 Task: Search for 'theme park or attraction tickets' on Amazon and browse the results.
Action: Key pressed them<Key.space>park<Key.space>or<Key.space>attraction<Key.space>tickets<Key.space><Key.enter>
Screenshot: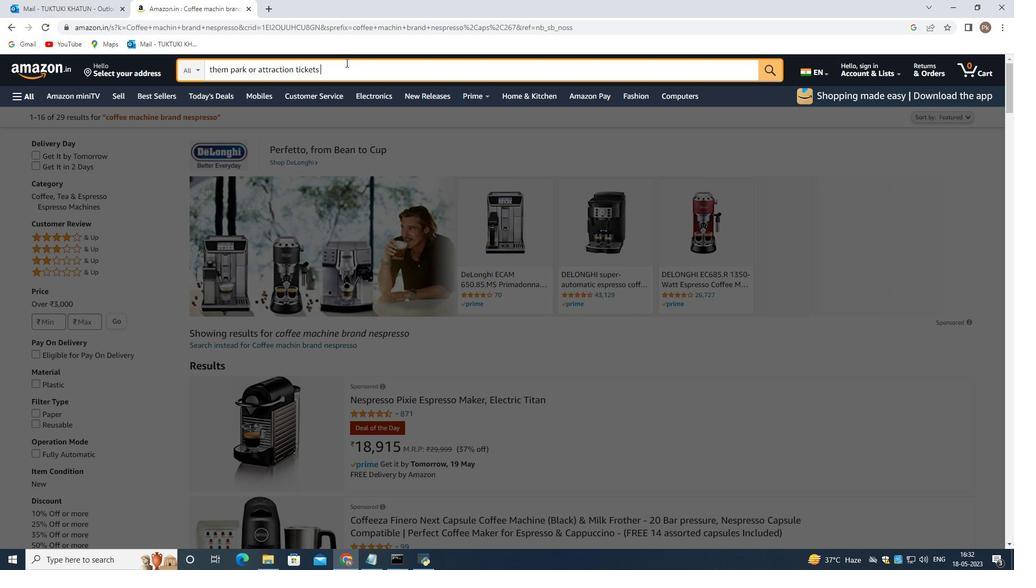 
Action: Mouse moved to (518, 298)
Screenshot: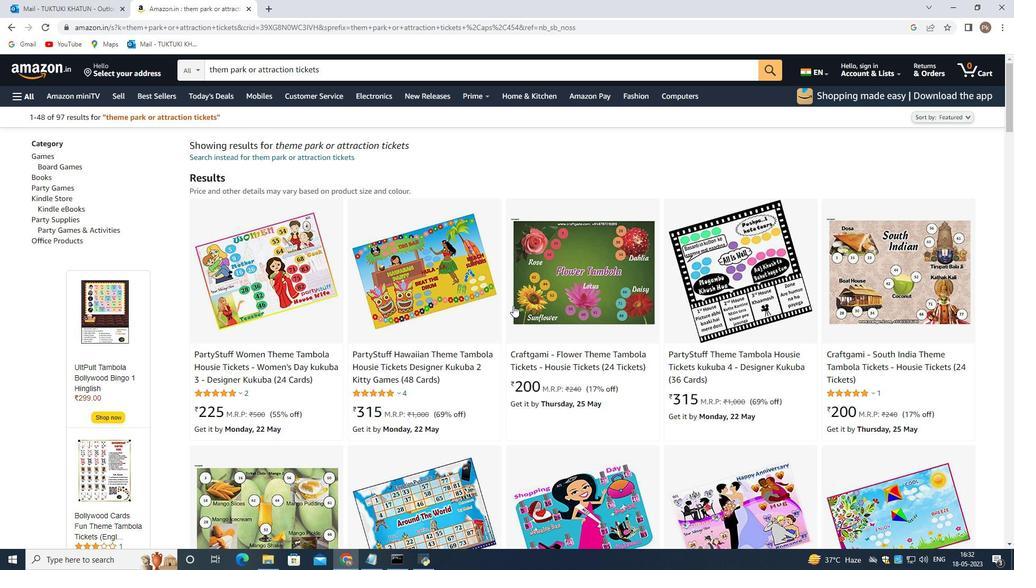 
Action: Mouse scrolled (518, 298) with delta (0, 0)
Screenshot: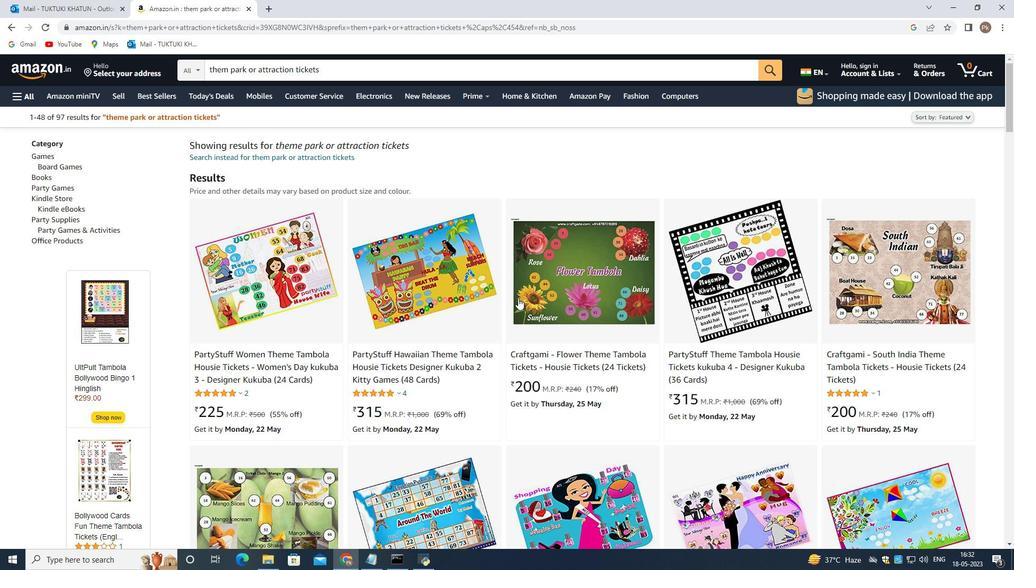 
Action: Mouse moved to (404, 274)
Screenshot: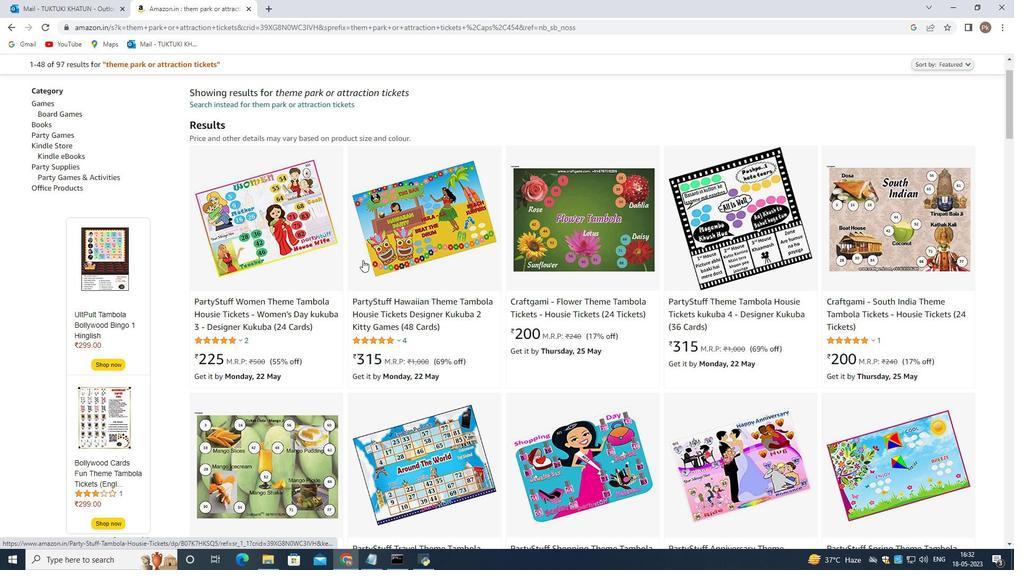 
Action: Mouse scrolled (404, 273) with delta (0, 0)
Screenshot: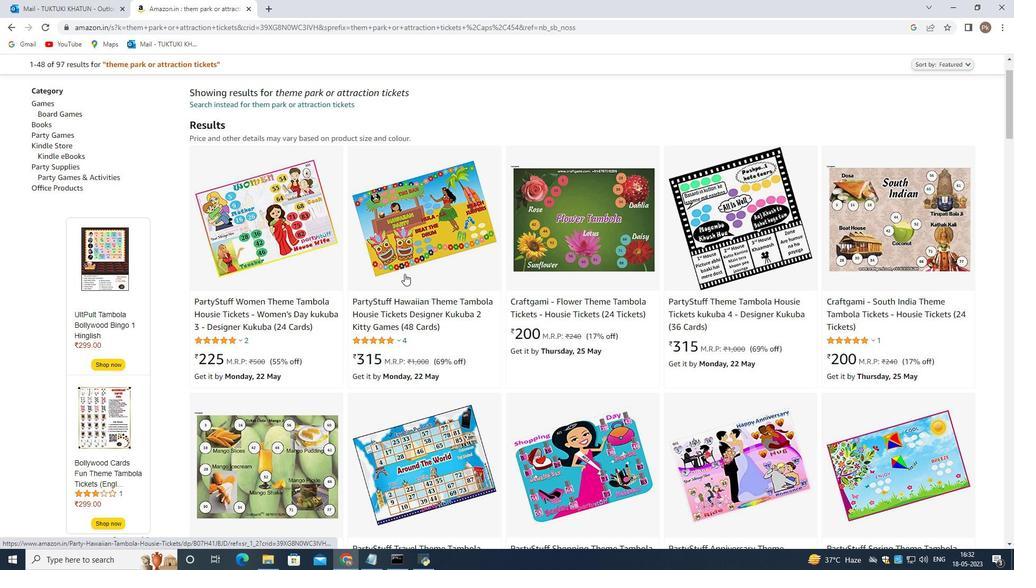 
Action: Mouse moved to (665, 317)
Screenshot: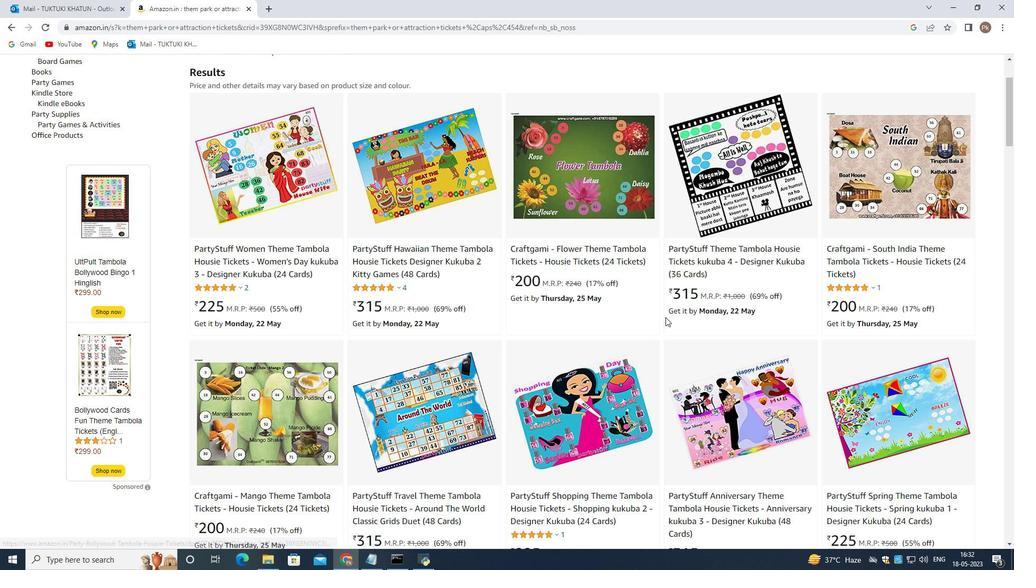 
Action: Mouse scrolled (665, 316) with delta (0, 0)
Screenshot: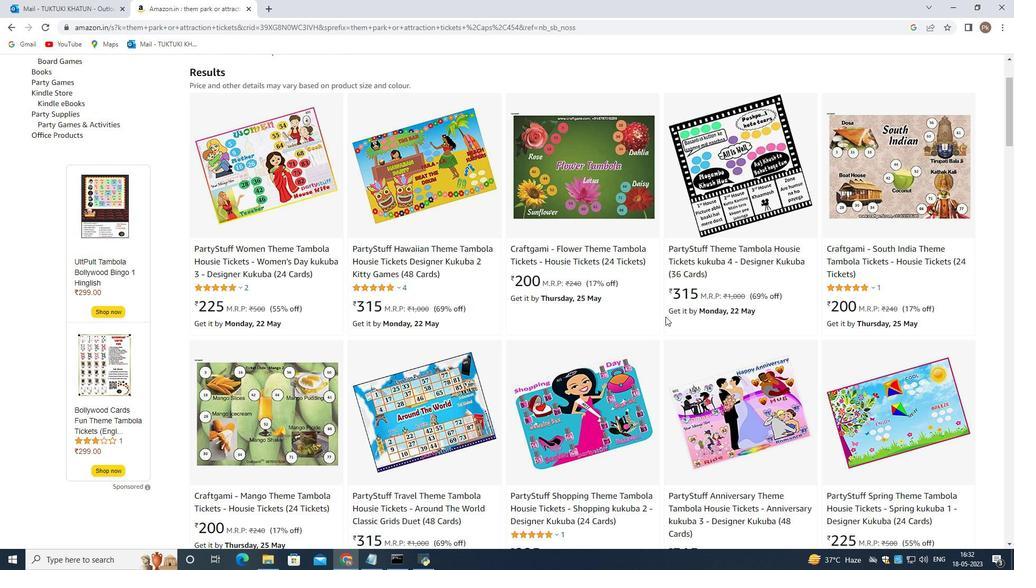 
Action: Mouse scrolled (665, 316) with delta (0, 0)
Screenshot: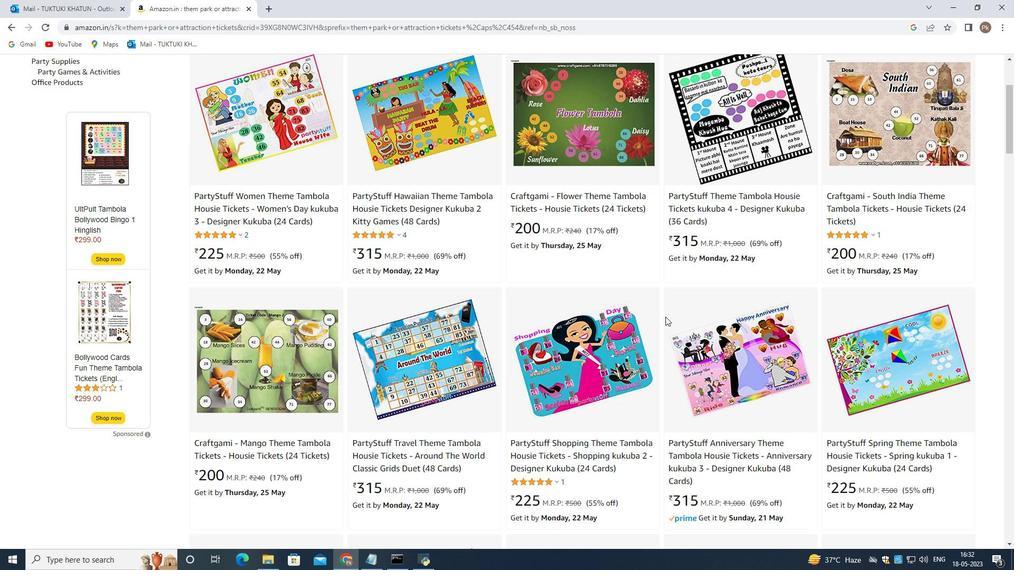 
Action: Mouse scrolled (665, 316) with delta (0, 0)
Screenshot: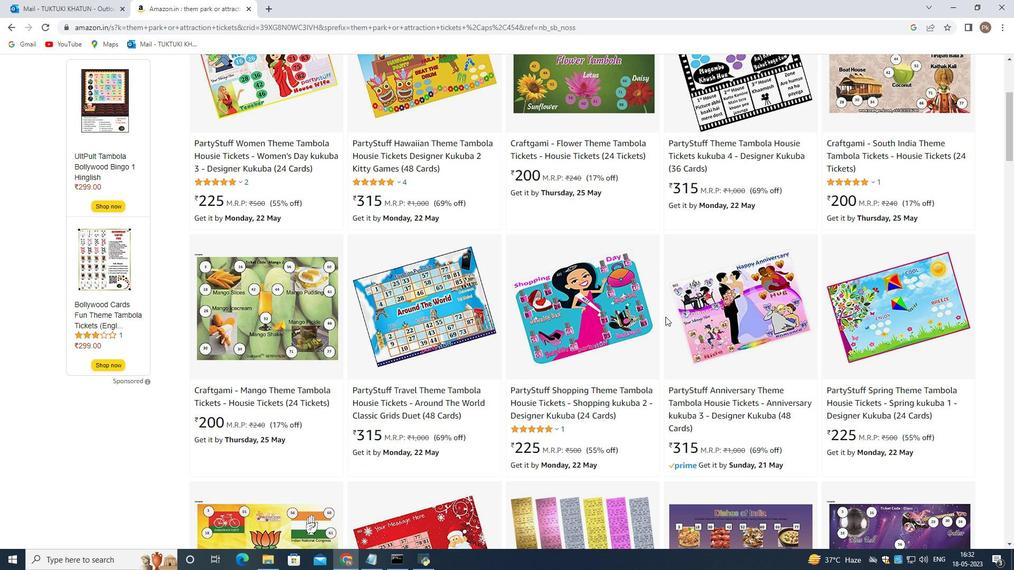 
Action: Mouse scrolled (665, 316) with delta (0, 0)
Screenshot: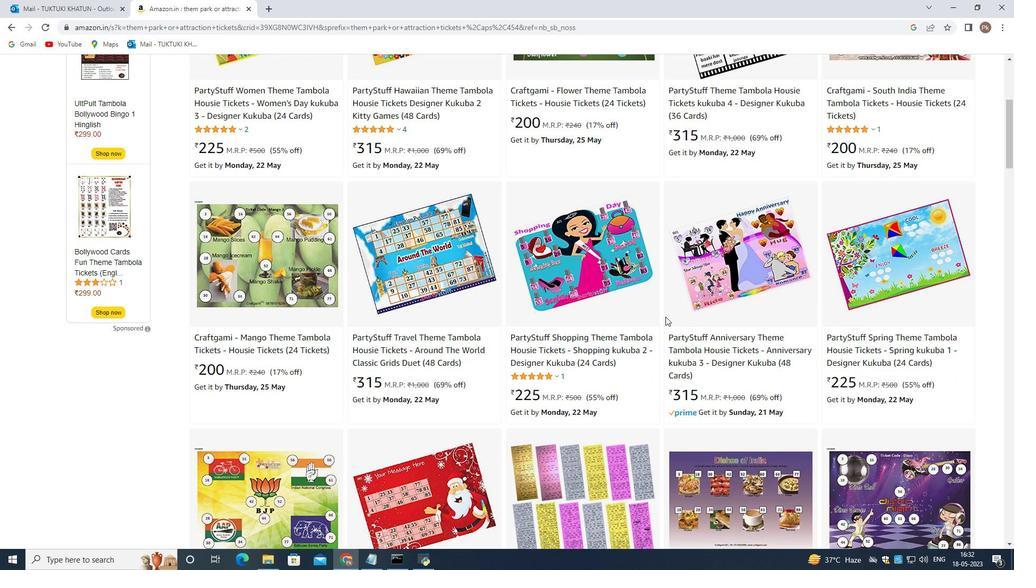 
Action: Mouse scrolled (665, 316) with delta (0, 0)
Screenshot: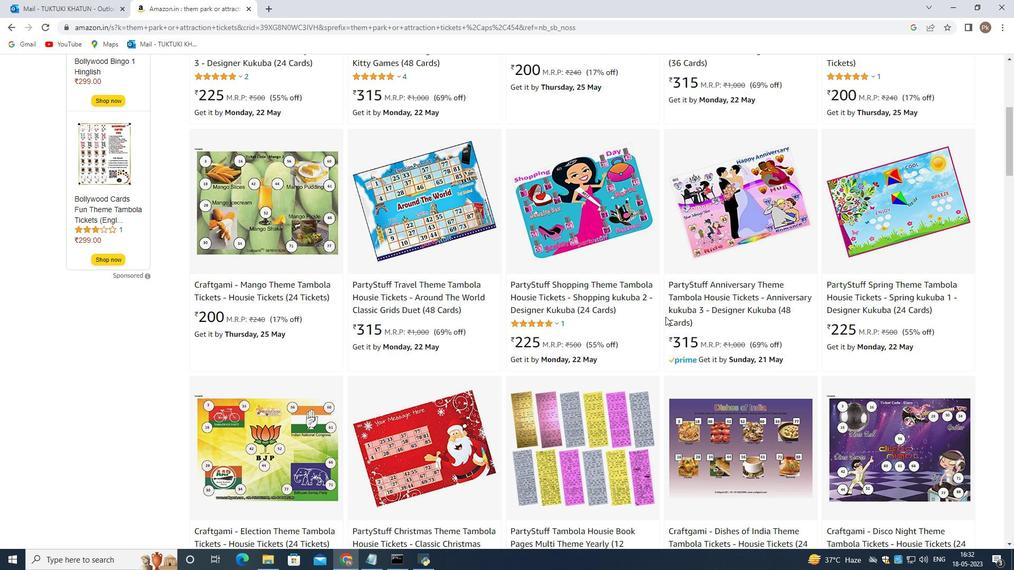 
Action: Mouse scrolled (665, 316) with delta (0, 0)
Screenshot: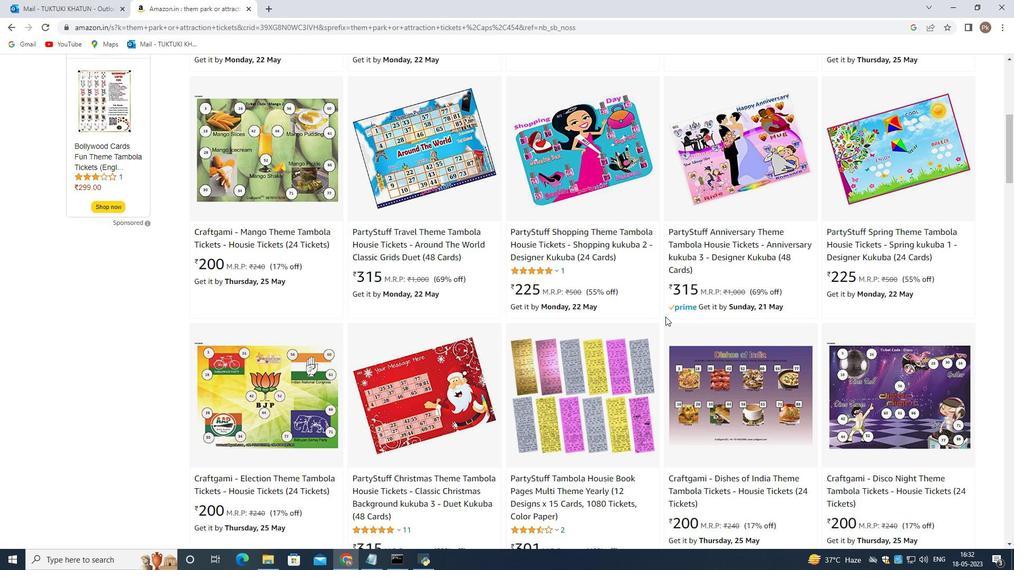
Action: Mouse scrolled (665, 316) with delta (0, 0)
Screenshot: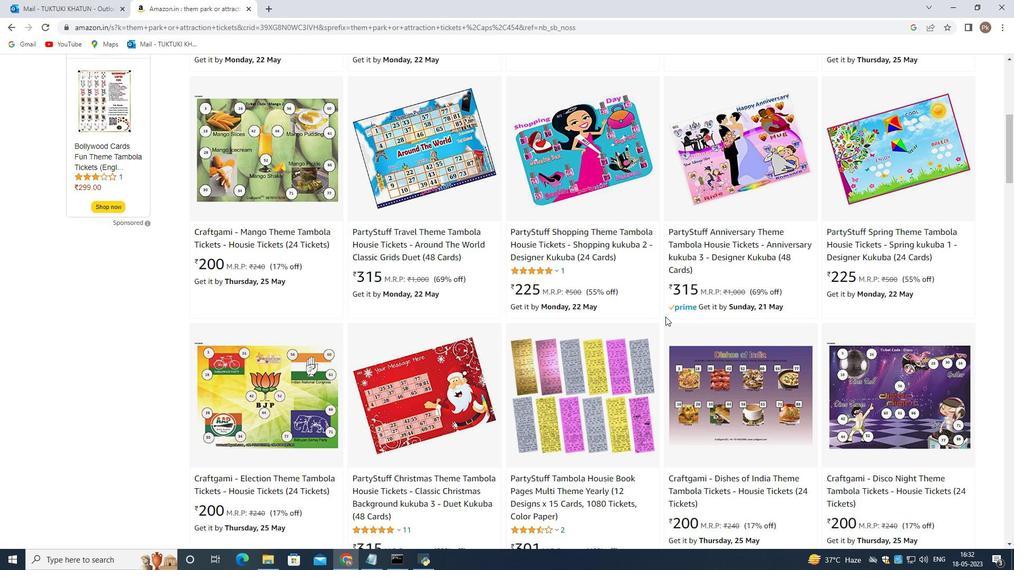 
Action: Mouse scrolled (665, 316) with delta (0, 0)
Screenshot: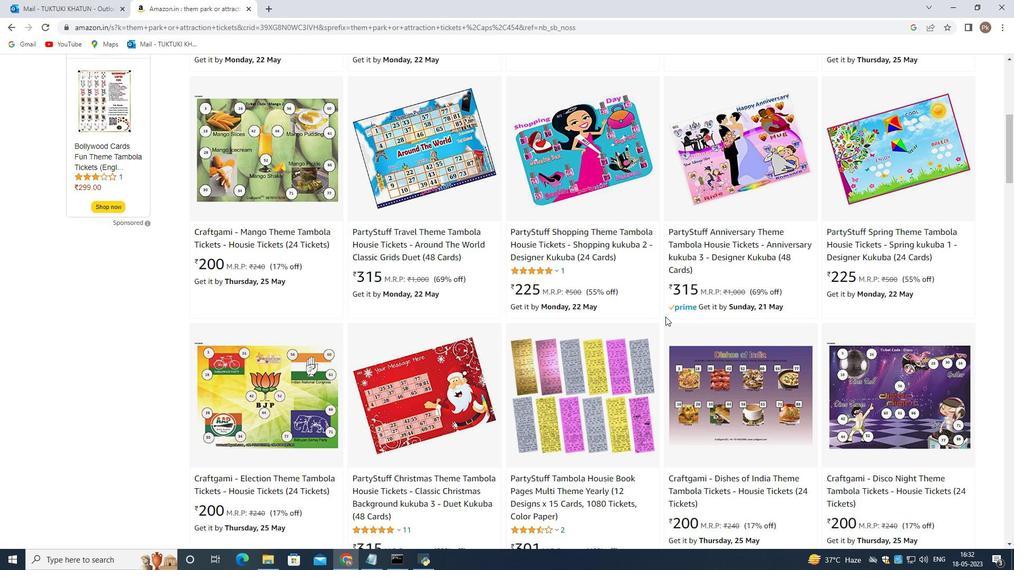 
Action: Mouse moved to (700, 326)
Screenshot: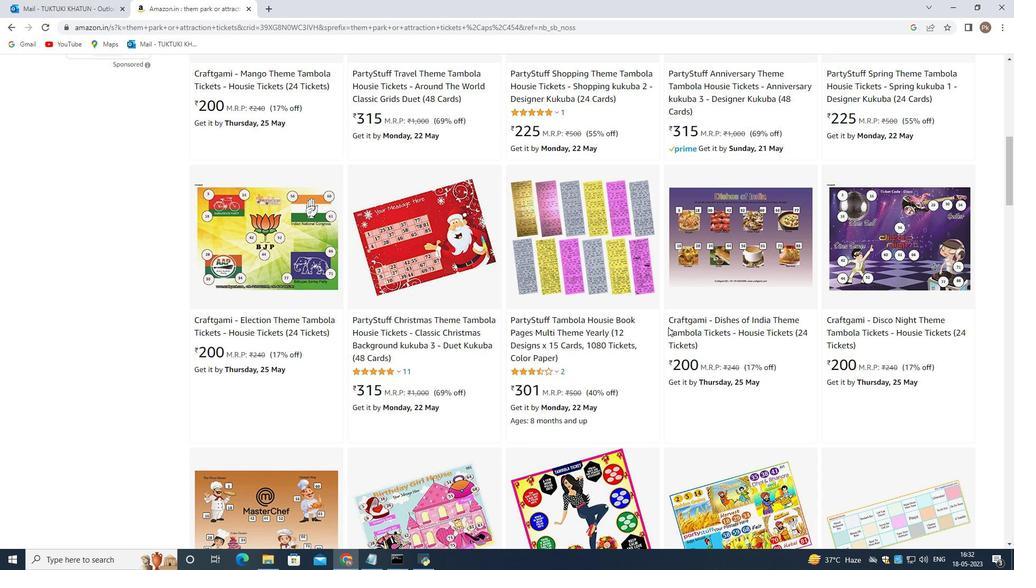 
Action: Mouse scrolled (700, 326) with delta (0, 0)
Screenshot: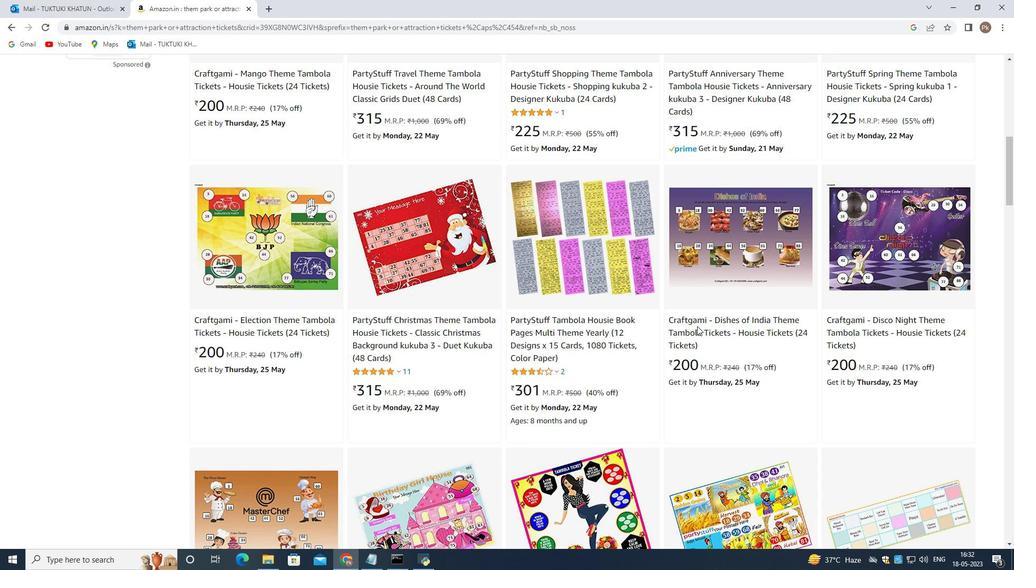 
Action: Mouse scrolled (700, 326) with delta (0, 0)
Screenshot: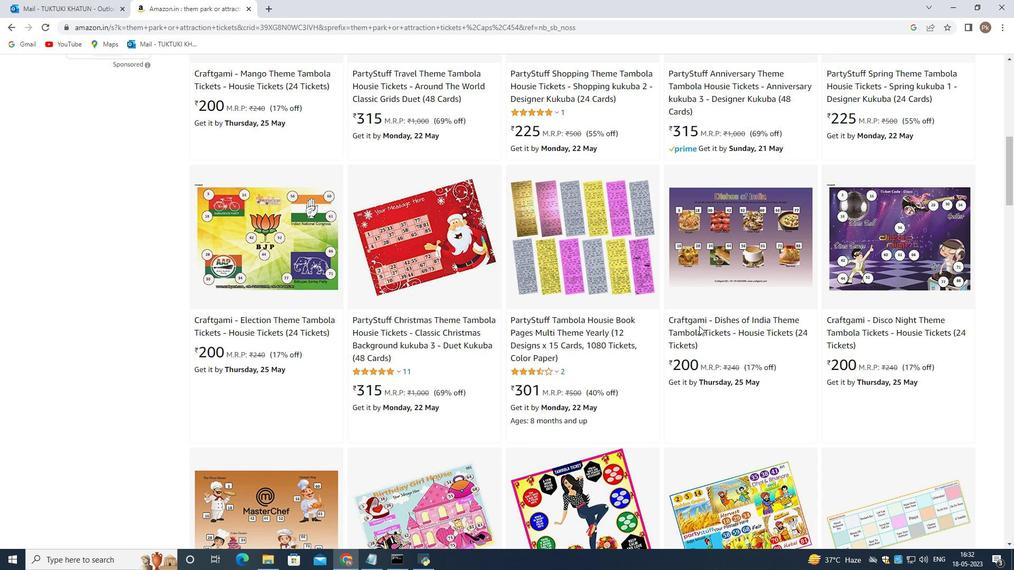 
Action: Mouse moved to (735, 331)
Screenshot: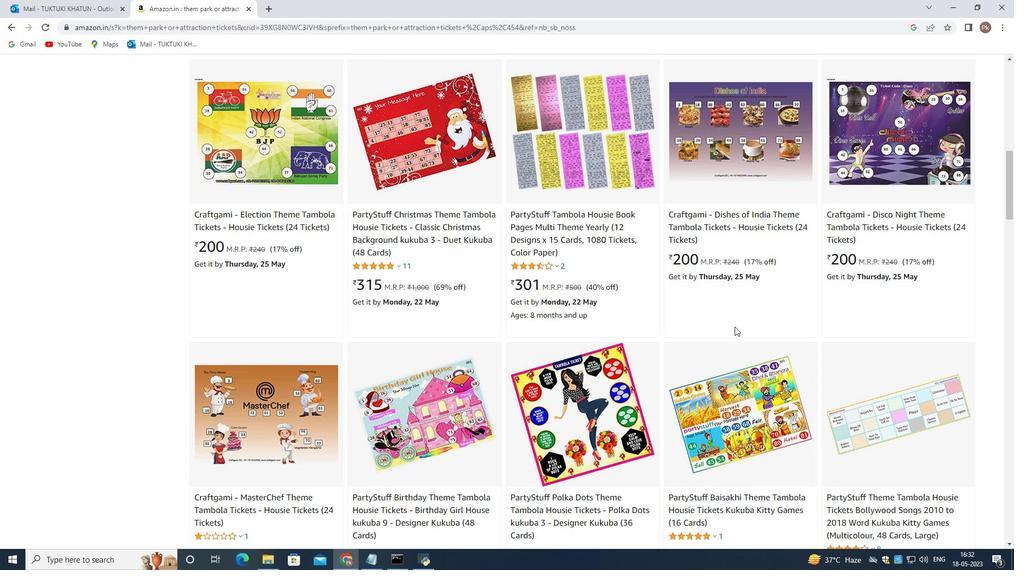 
Action: Mouse scrolled (735, 330) with delta (0, 0)
Screenshot: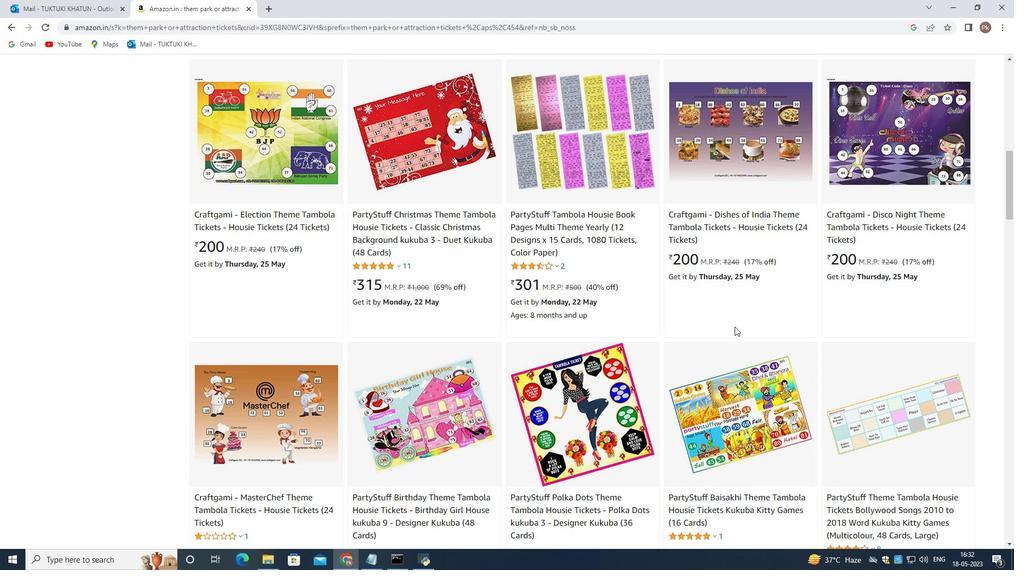 
Action: Mouse moved to (733, 335)
Screenshot: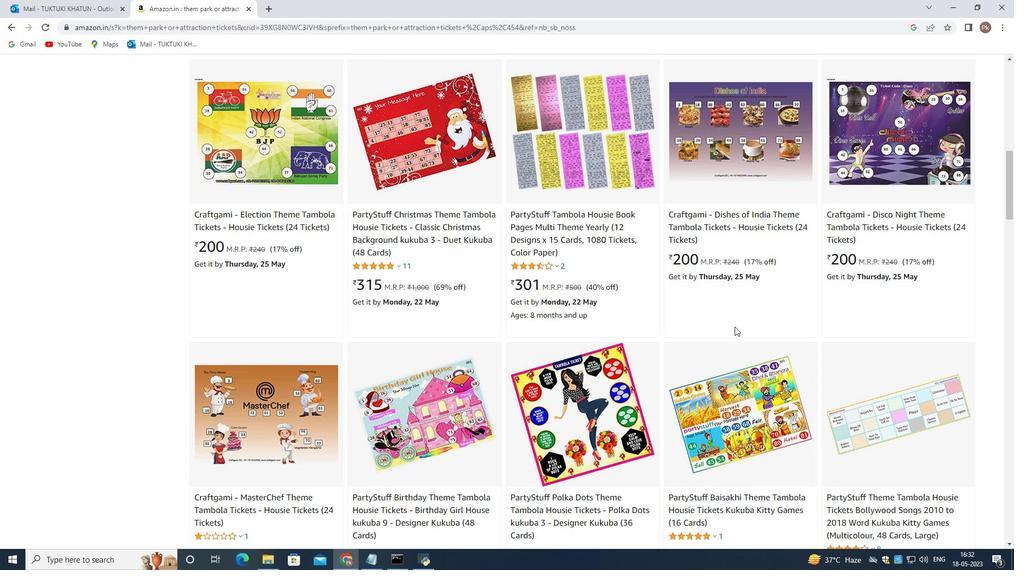 
Action: Mouse scrolled (733, 334) with delta (0, 0)
Screenshot: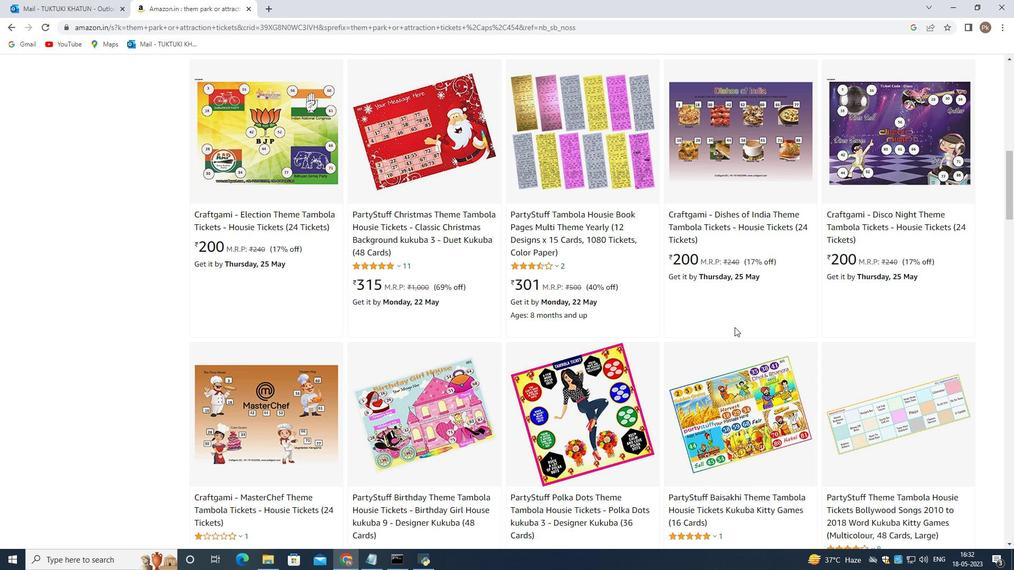 
Action: Mouse moved to (720, 334)
Screenshot: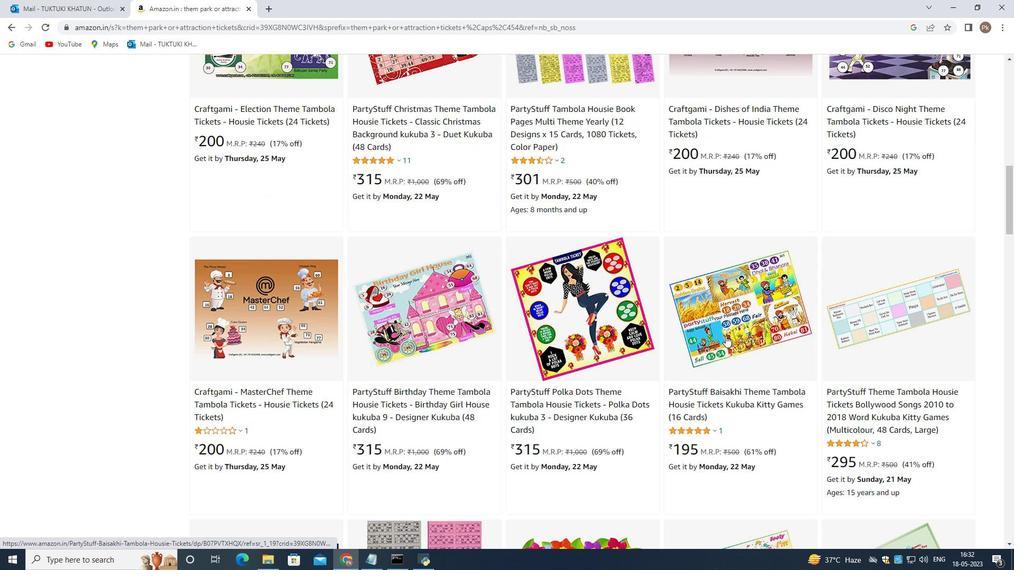 
Action: Mouse scrolled (720, 333) with delta (0, 0)
Screenshot: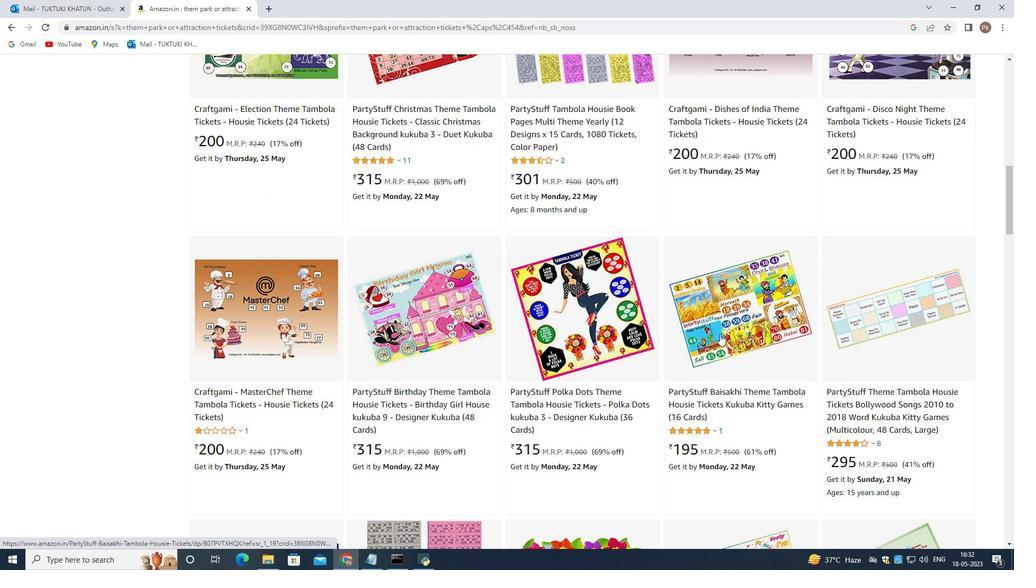 
Action: Mouse scrolled (720, 333) with delta (0, 0)
Screenshot: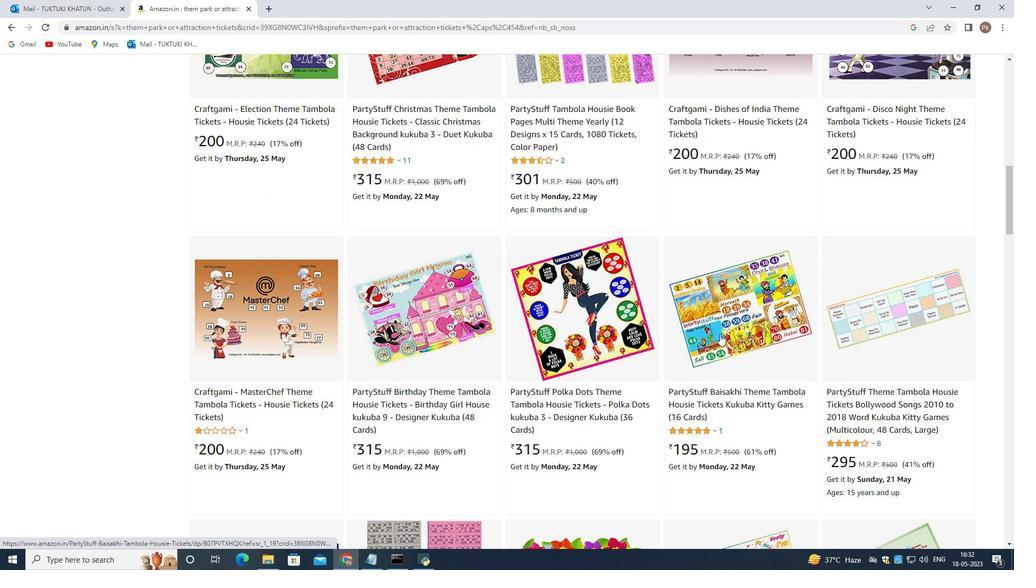 
Action: Mouse moved to (670, 363)
Screenshot: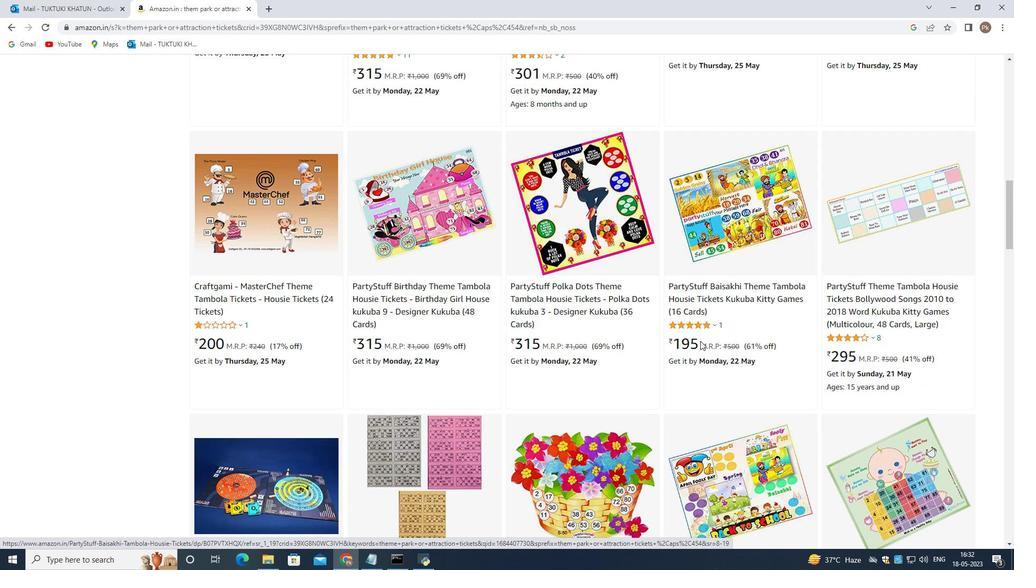 
Action: Mouse scrolled (670, 363) with delta (0, 0)
Screenshot: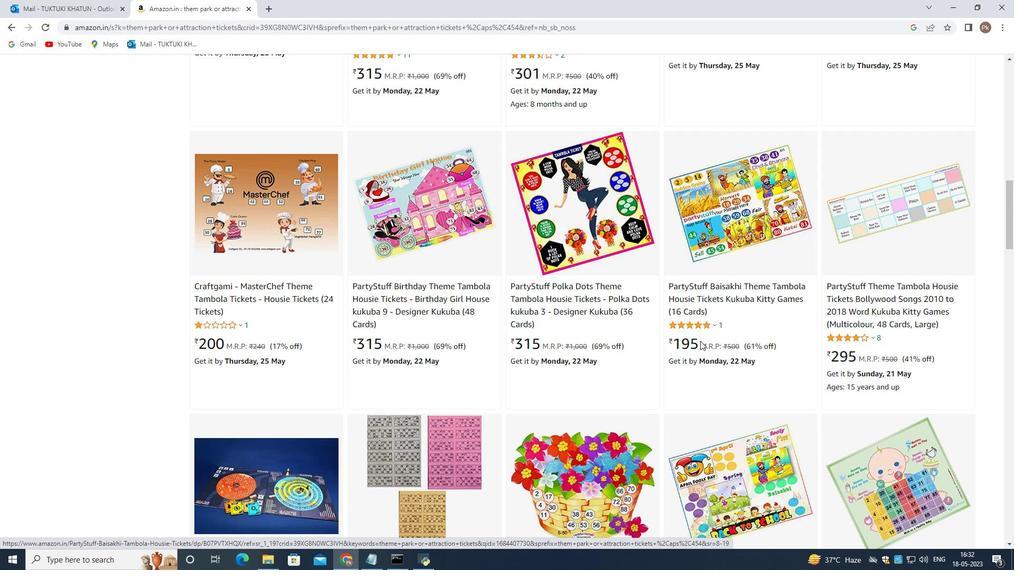 
Action: Mouse moved to (669, 365)
Screenshot: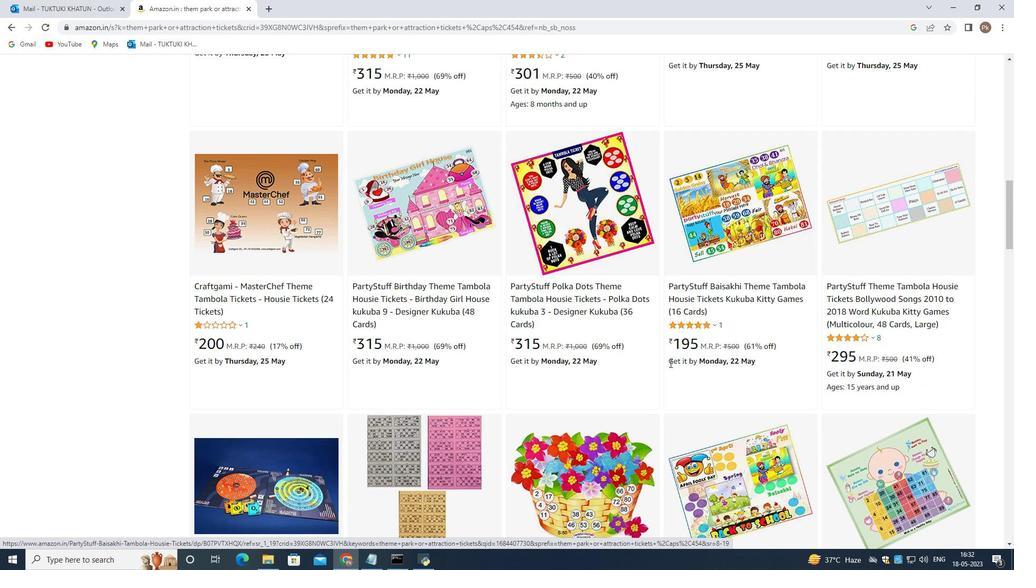 
Action: Mouse scrolled (669, 364) with delta (0, 0)
Screenshot: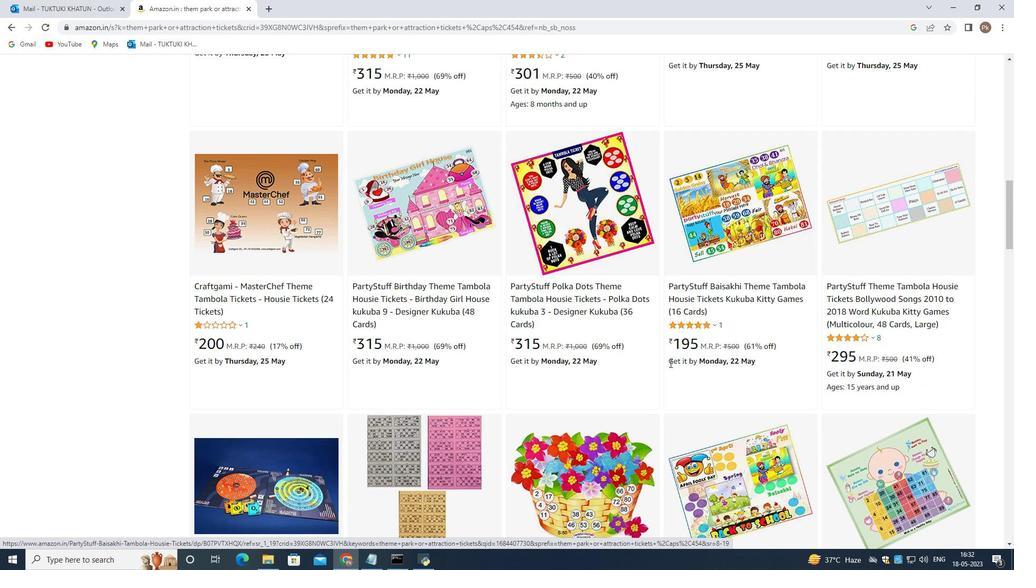 
Action: Mouse moved to (668, 366)
Screenshot: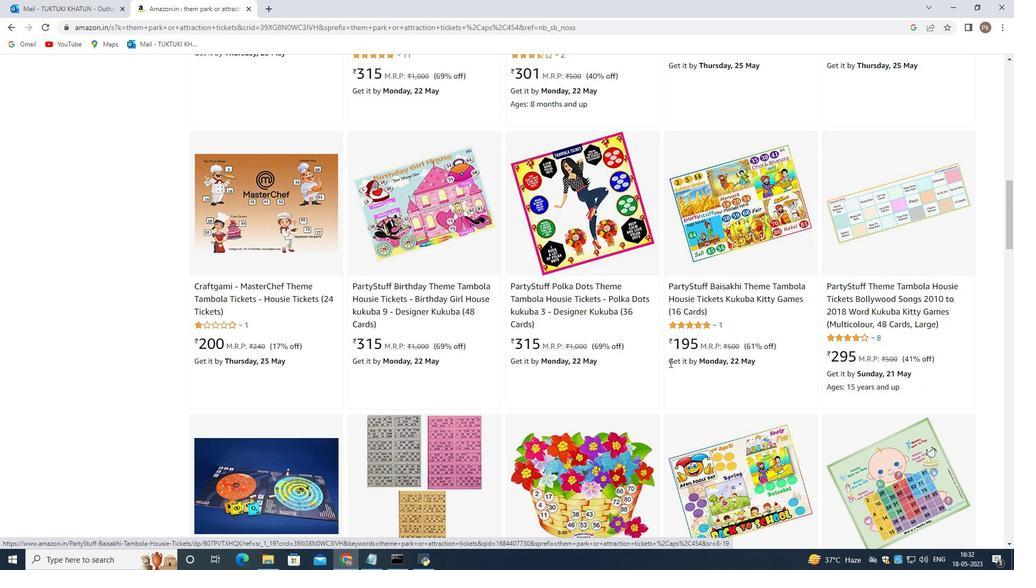 
Action: Mouse scrolled (668, 365) with delta (0, 0)
Screenshot: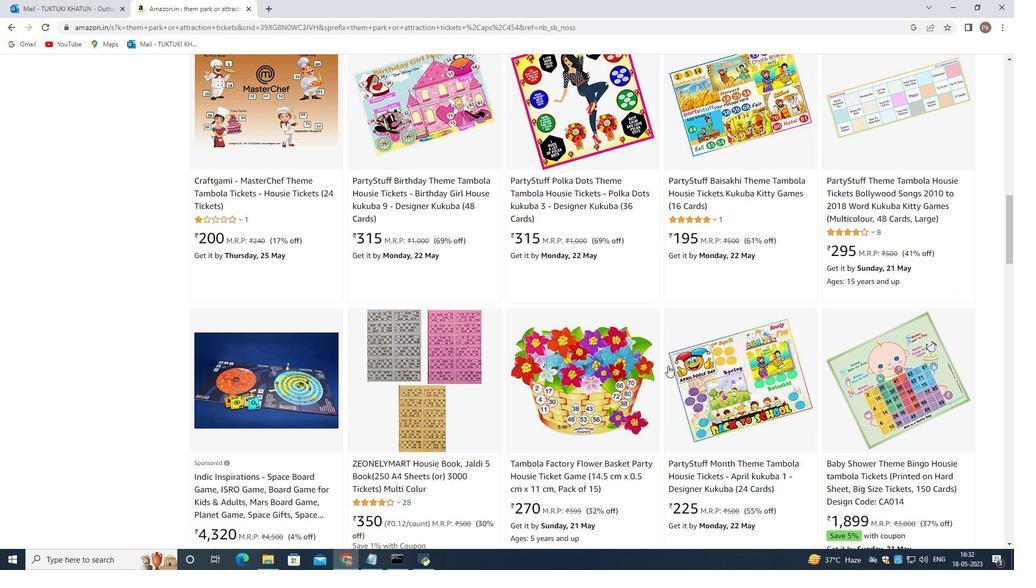 
Action: Mouse moved to (667, 366)
Screenshot: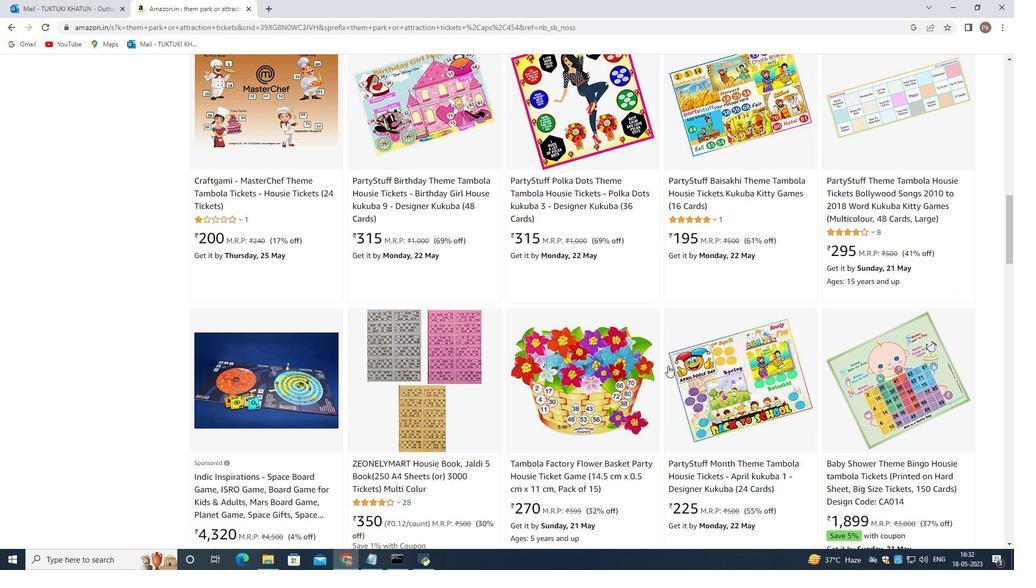 
Action: Mouse scrolled (667, 365) with delta (0, 0)
Screenshot: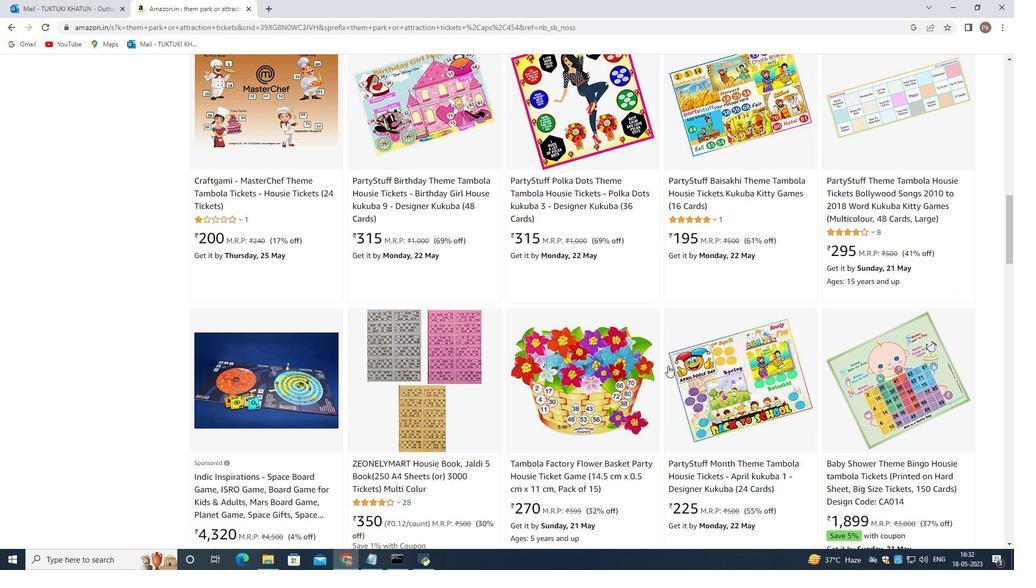 
Action: Mouse moved to (409, 347)
Screenshot: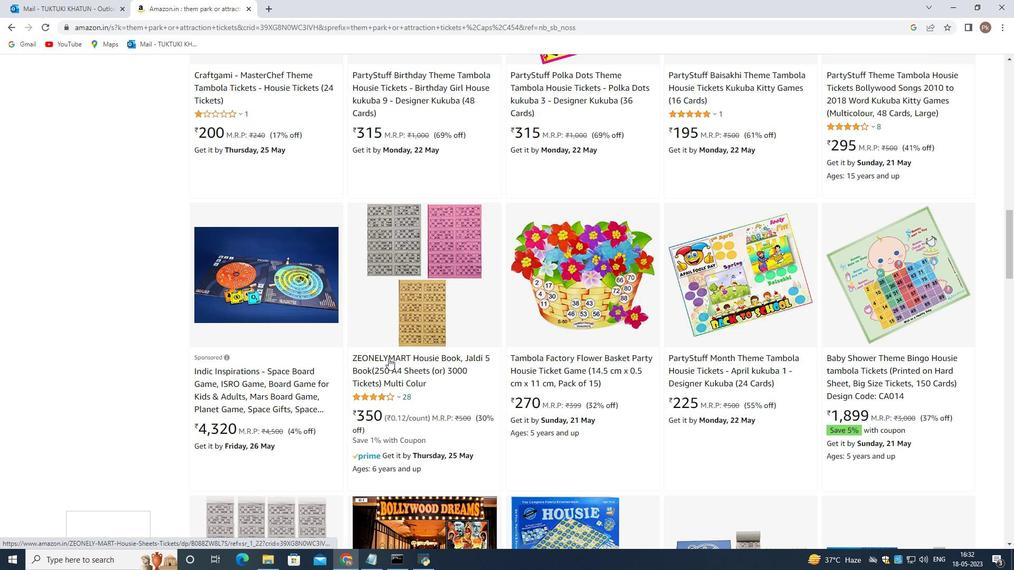 
Action: Mouse scrolled (409, 346) with delta (0, 0)
Screenshot: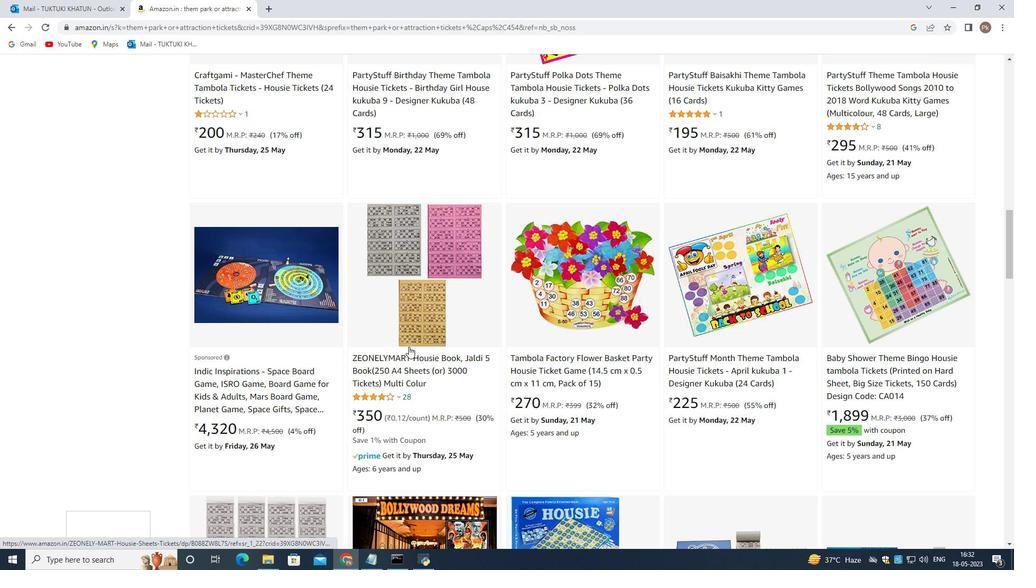 
Action: Mouse scrolled (409, 346) with delta (0, 0)
Screenshot: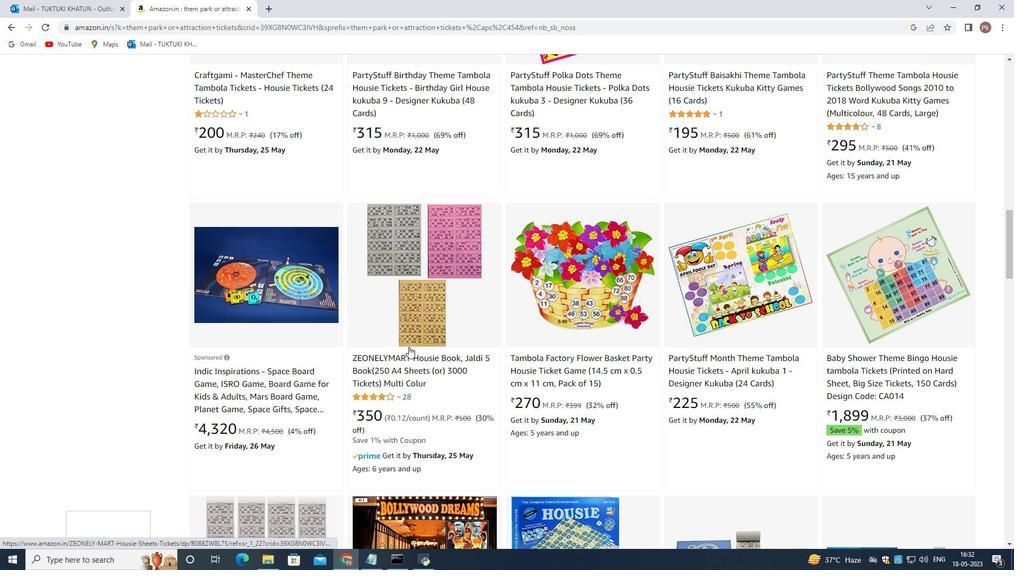 
Action: Mouse moved to (602, 304)
Screenshot: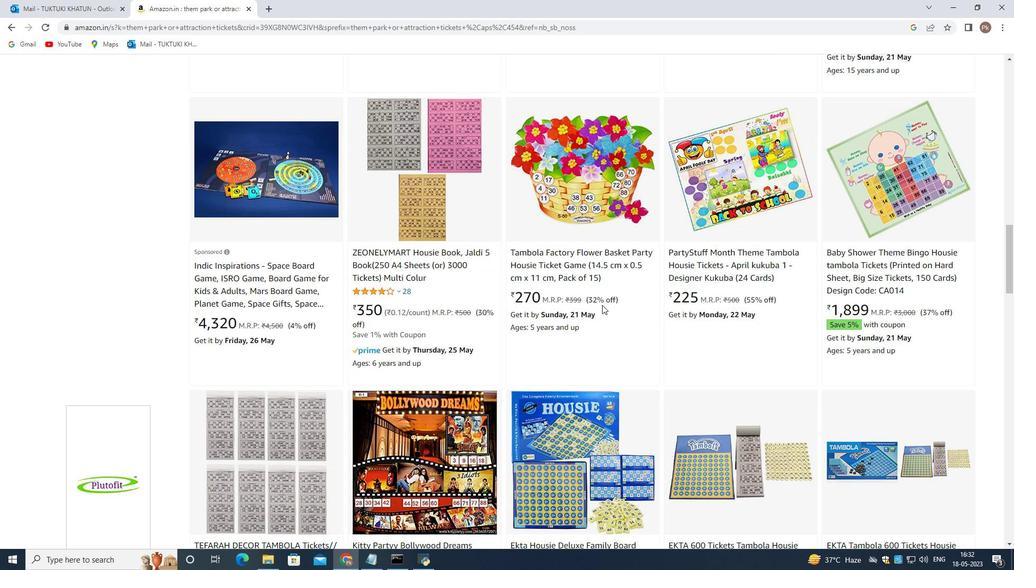 
Action: Mouse scrolled (602, 304) with delta (0, 0)
Screenshot: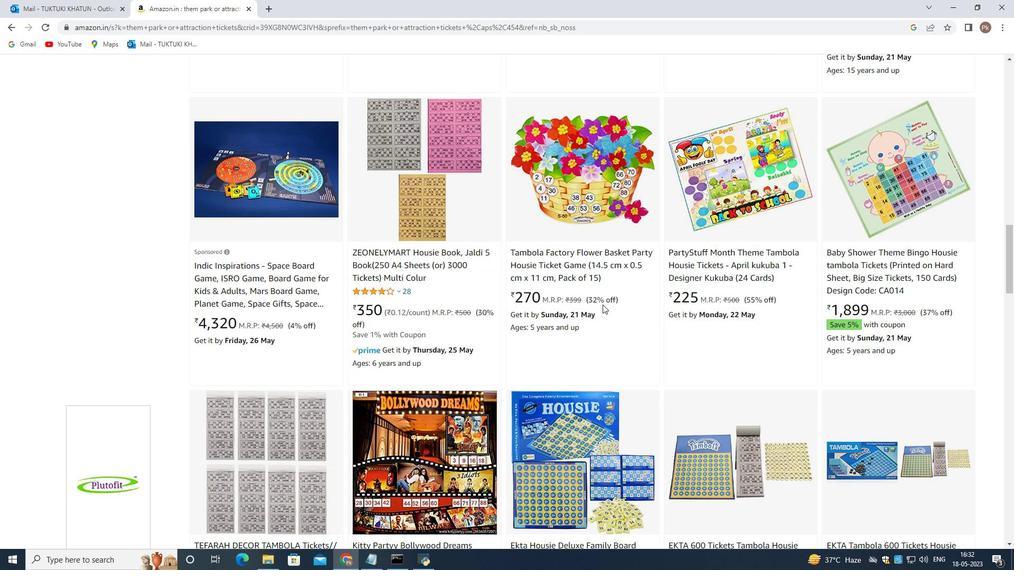 
Action: Mouse moved to (592, 311)
Screenshot: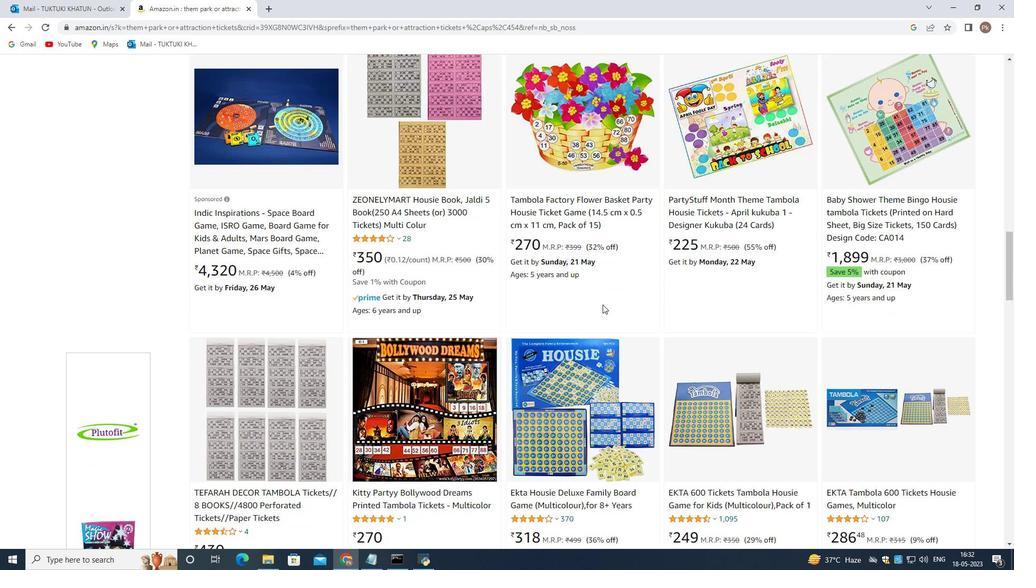 
Action: Mouse scrolled (592, 310) with delta (0, 0)
Screenshot: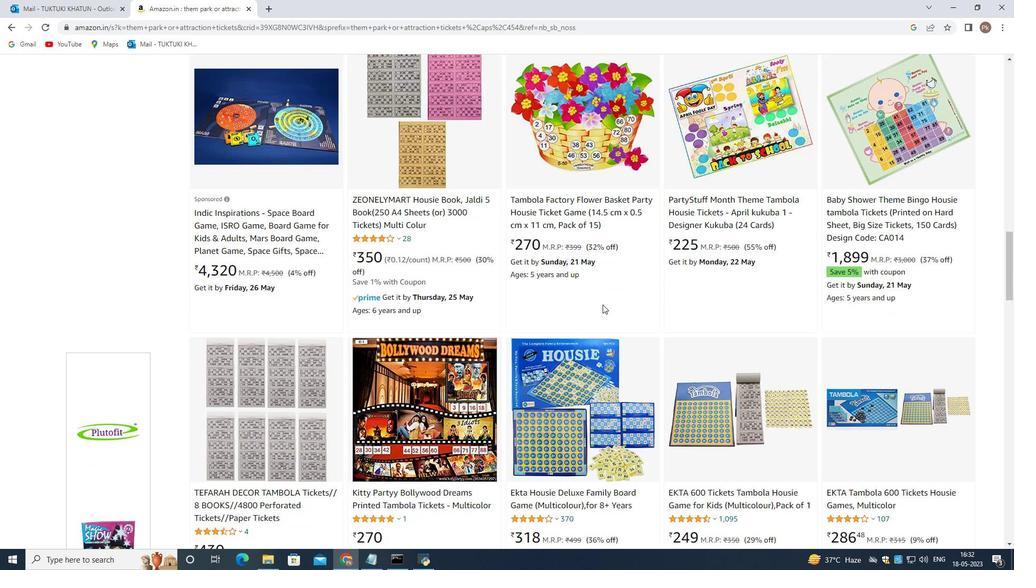 
Action: Mouse moved to (578, 321)
Screenshot: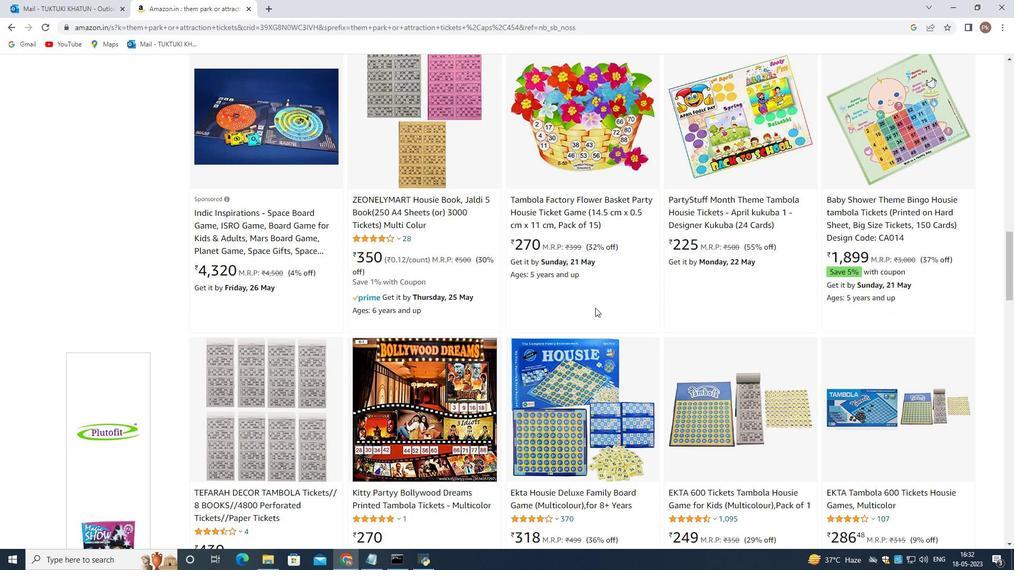 
Action: Mouse scrolled (582, 318) with delta (0, 0)
Screenshot: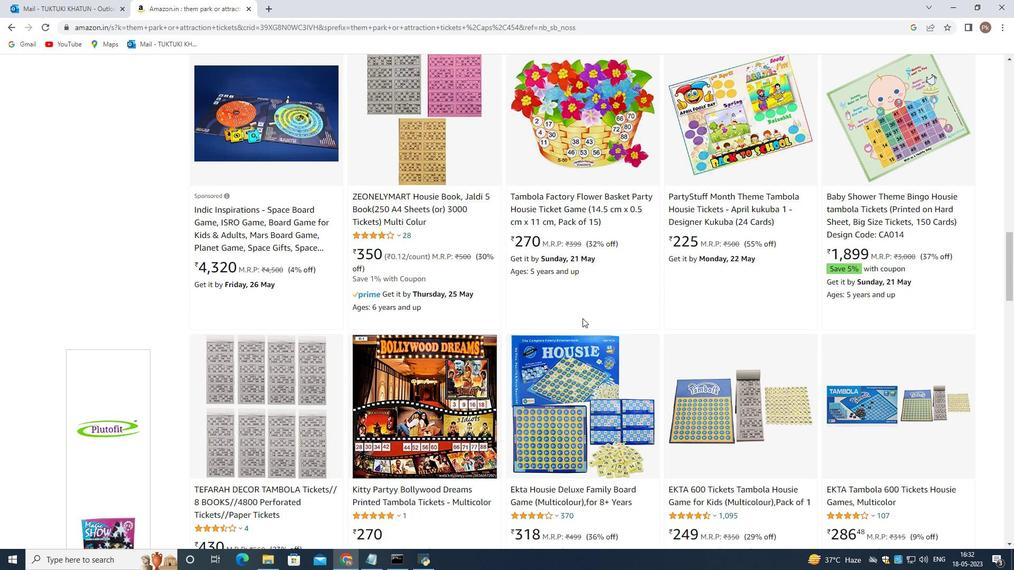 
Action: Mouse moved to (443, 348)
Screenshot: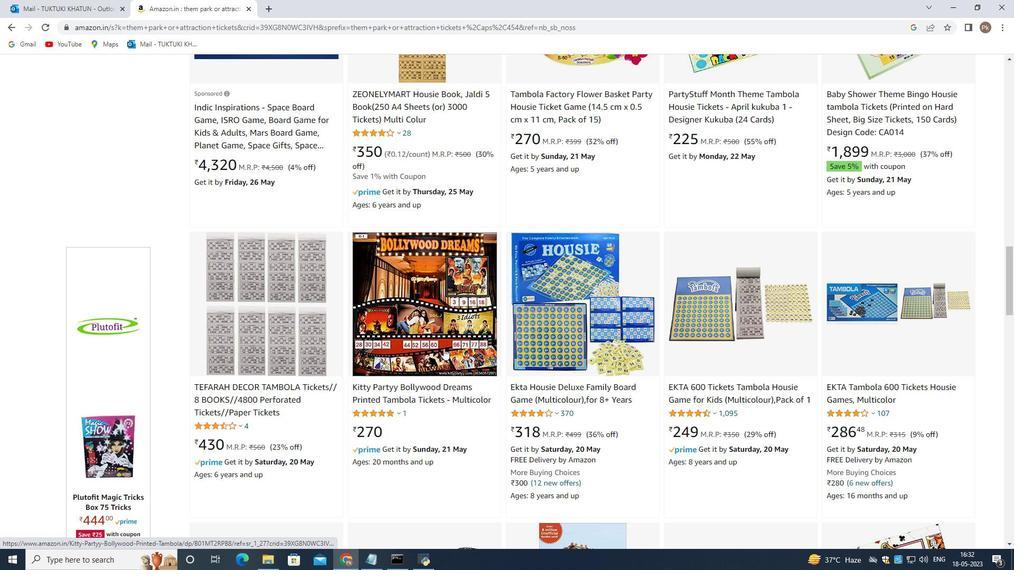 
Action: Mouse scrolled (443, 347) with delta (0, 0)
Screenshot: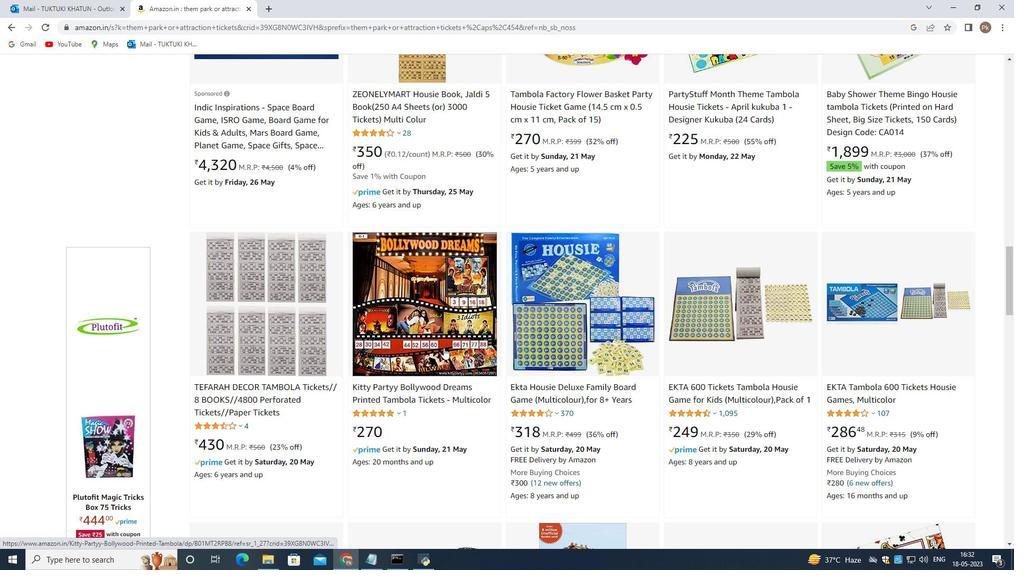 
Action: Mouse scrolled (443, 347) with delta (0, 0)
Screenshot: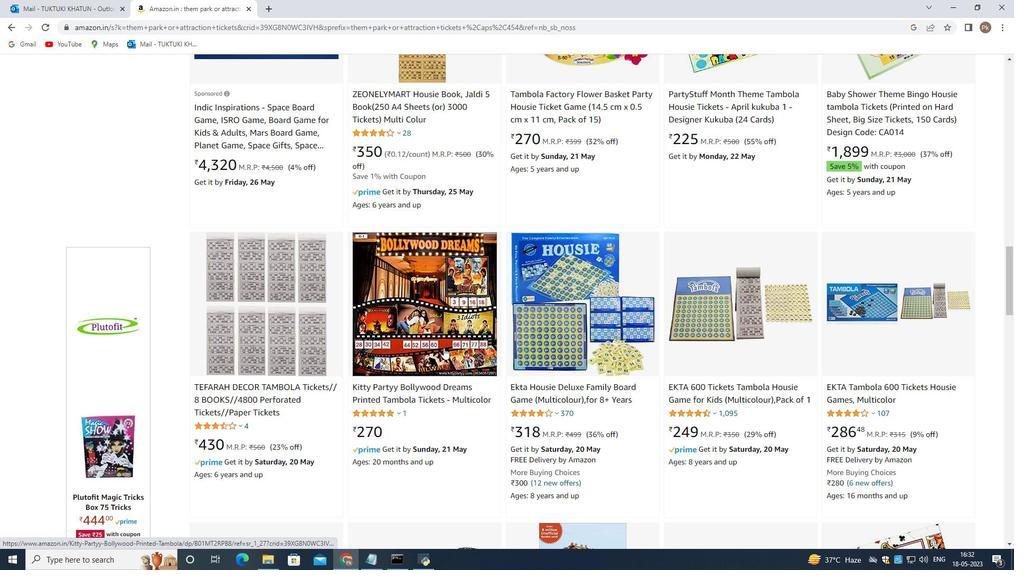
Action: Mouse moved to (355, 322)
Screenshot: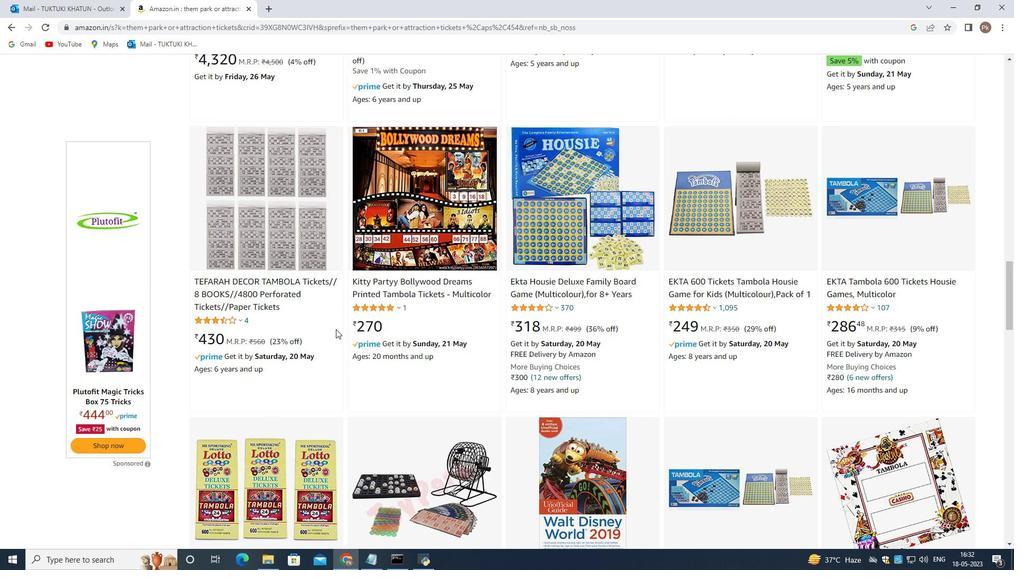 
Action: Mouse scrolled (355, 321) with delta (0, 0)
Screenshot: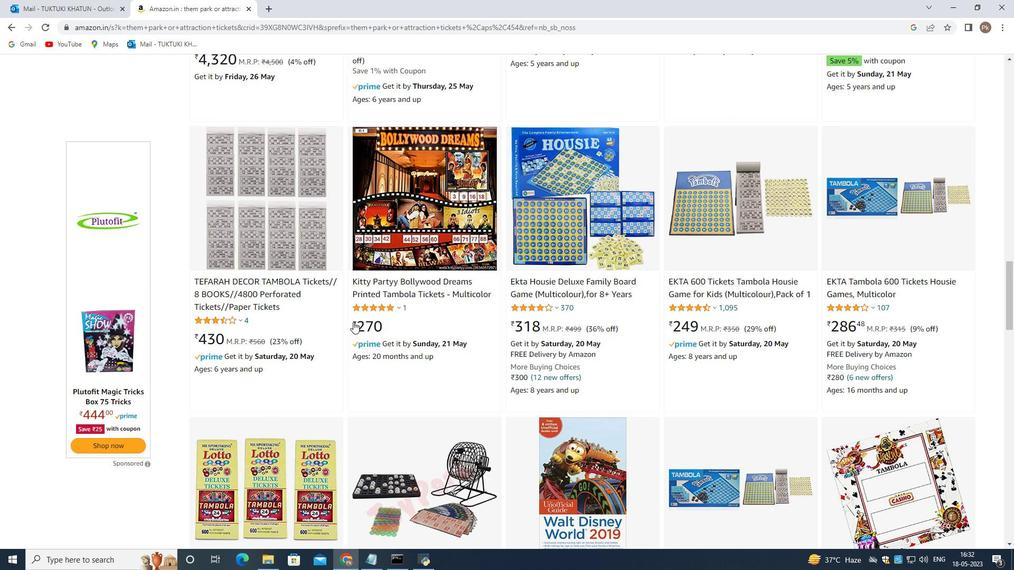 
Action: Mouse scrolled (355, 321) with delta (0, 0)
Screenshot: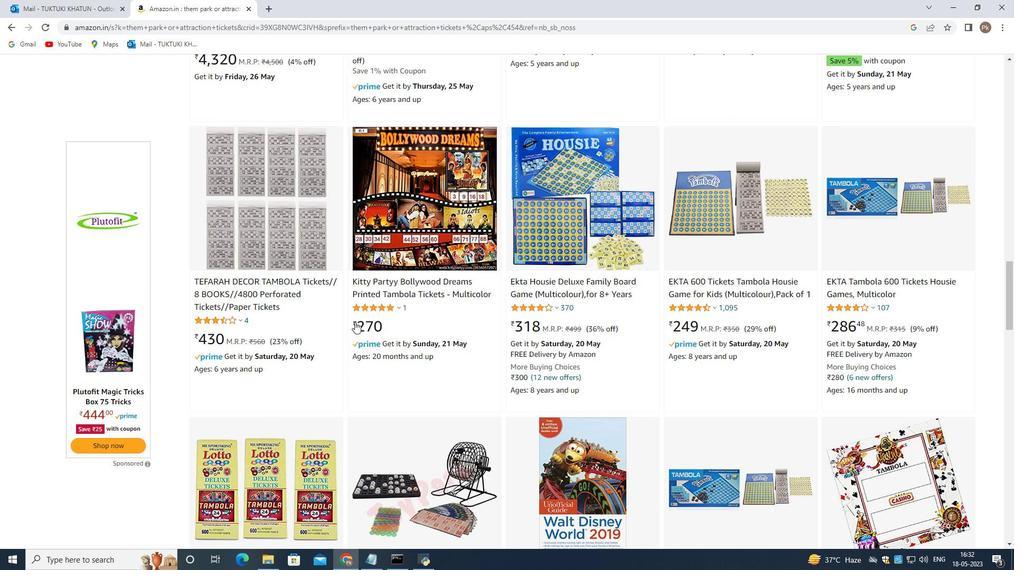 
Action: Mouse moved to (442, 319)
Screenshot: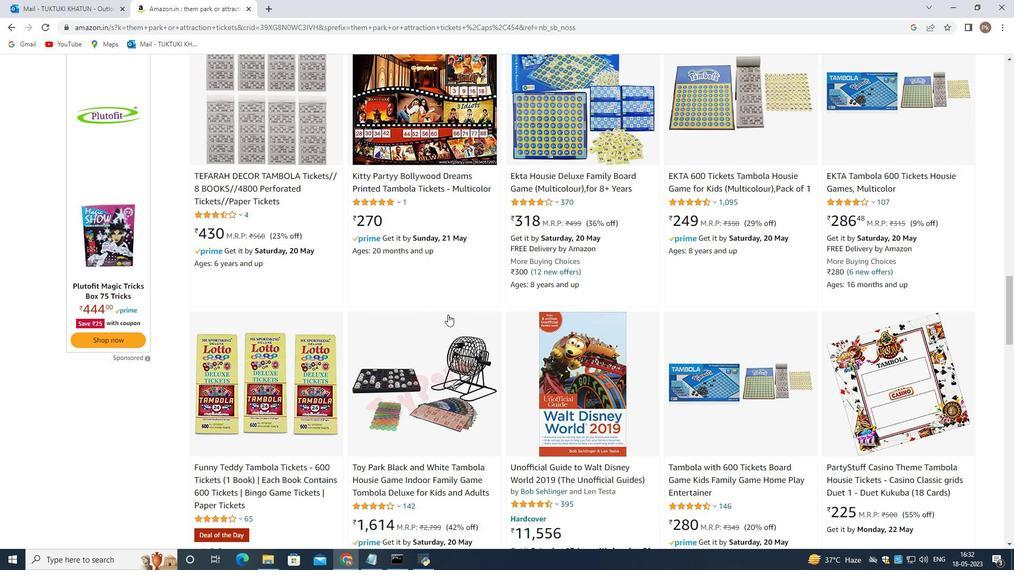 
Action: Mouse scrolled (442, 318) with delta (0, 0)
Screenshot: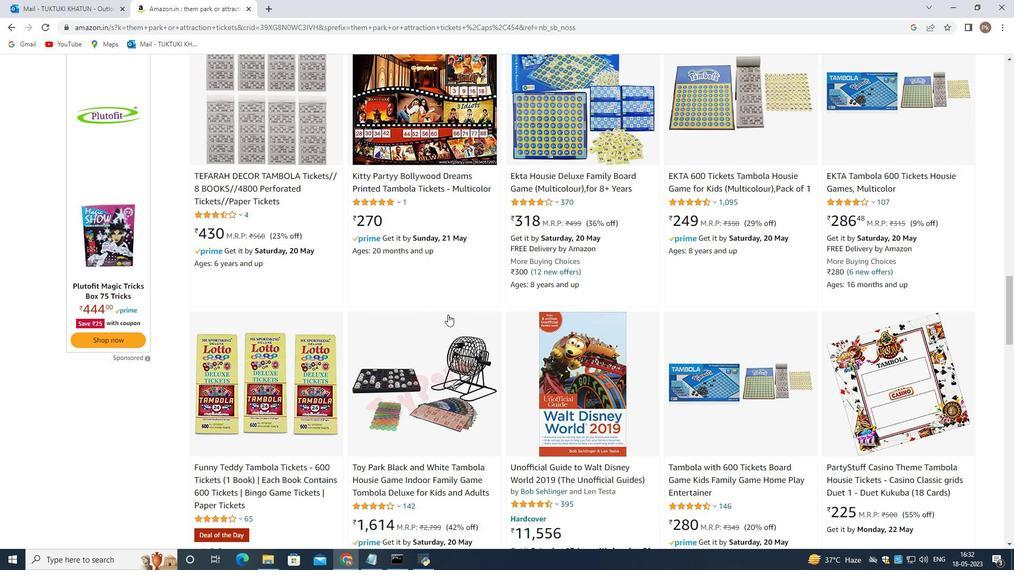 
Action: Mouse moved to (465, 316)
Screenshot: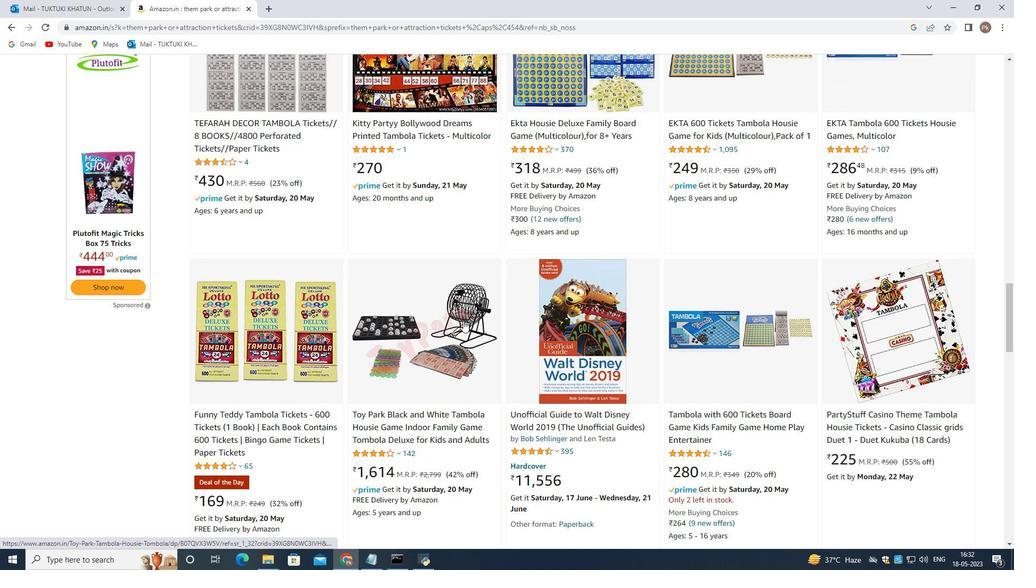 
Action: Mouse scrolled (465, 316) with delta (0, 0)
Screenshot: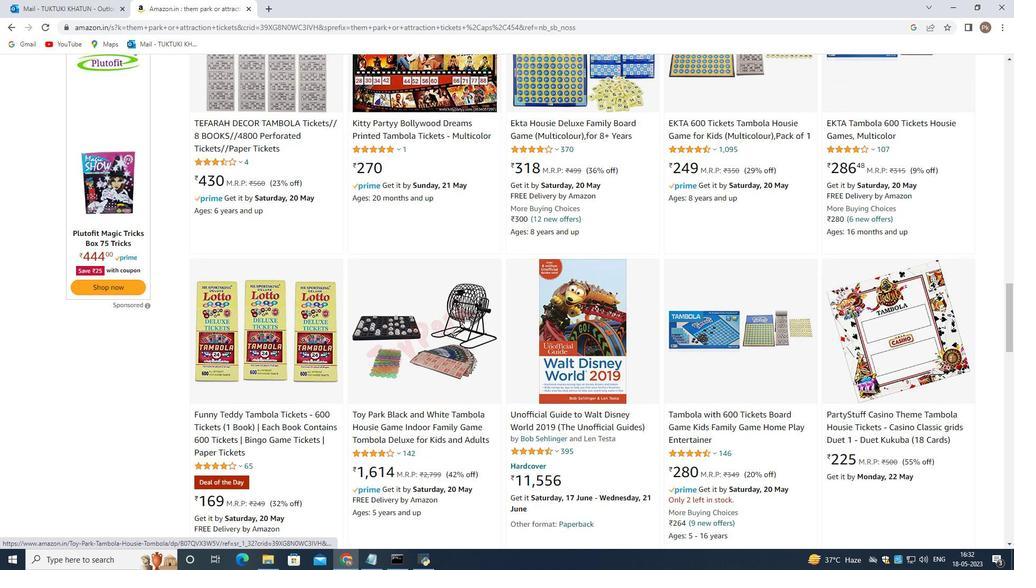 
Action: Mouse scrolled (465, 316) with delta (0, 0)
Screenshot: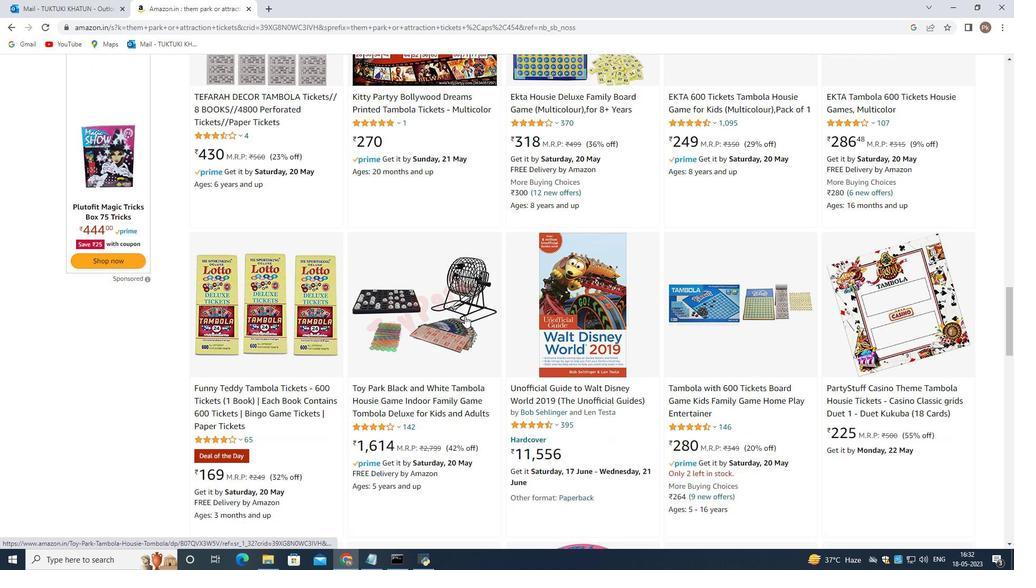 
Action: Mouse moved to (459, 305)
Screenshot: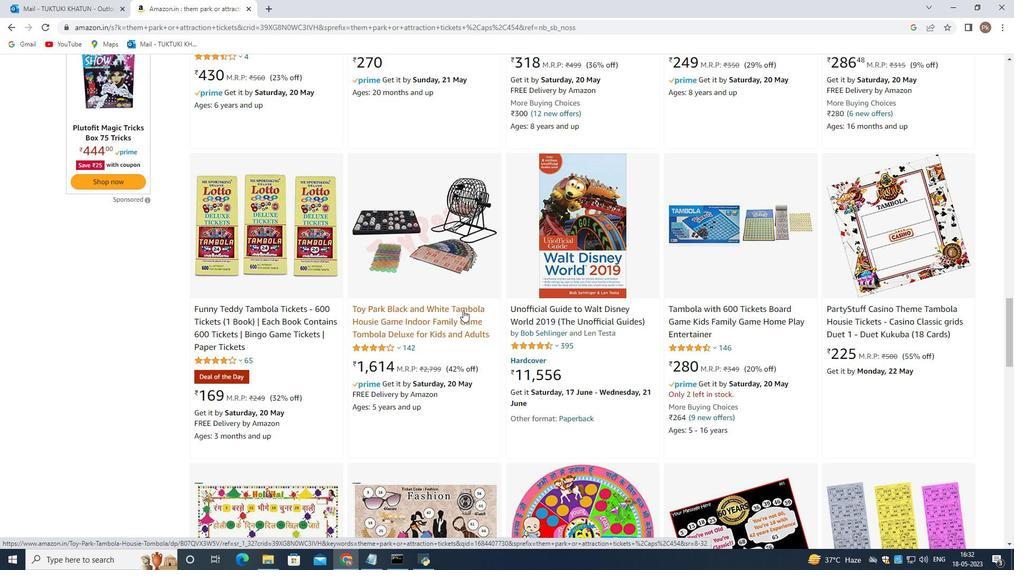 
Action: Mouse scrolled (459, 304) with delta (0, 0)
Screenshot: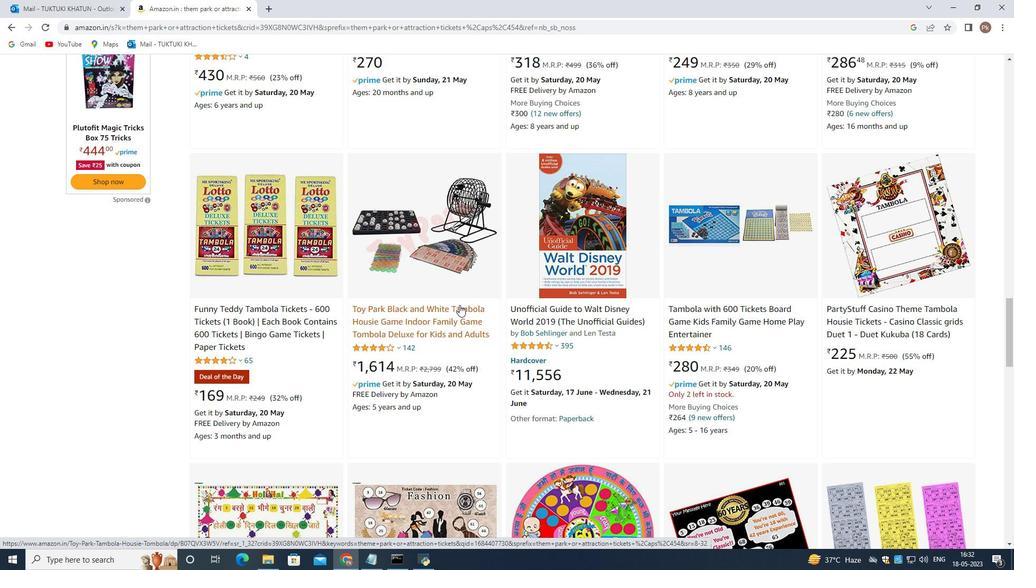
Action: Mouse scrolled (459, 304) with delta (0, 0)
Screenshot: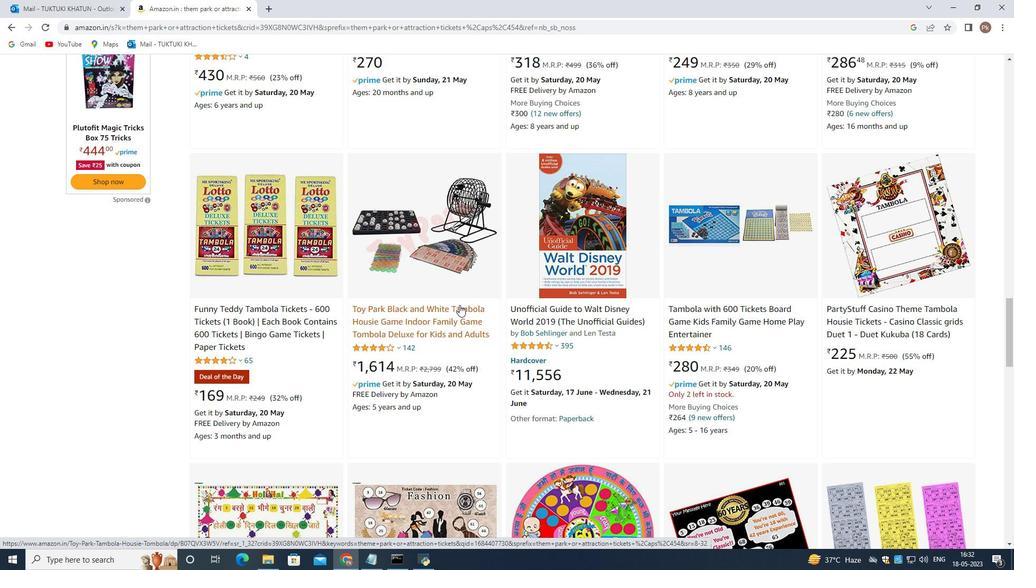 
Action: Mouse moved to (451, 291)
Screenshot: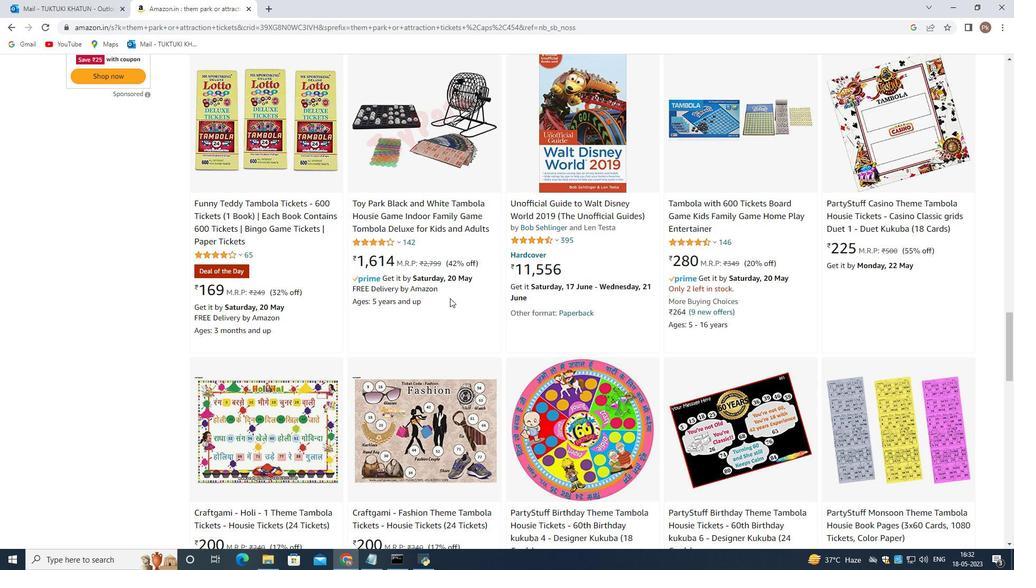 
Action: Mouse scrolled (451, 291) with delta (0, 0)
Screenshot: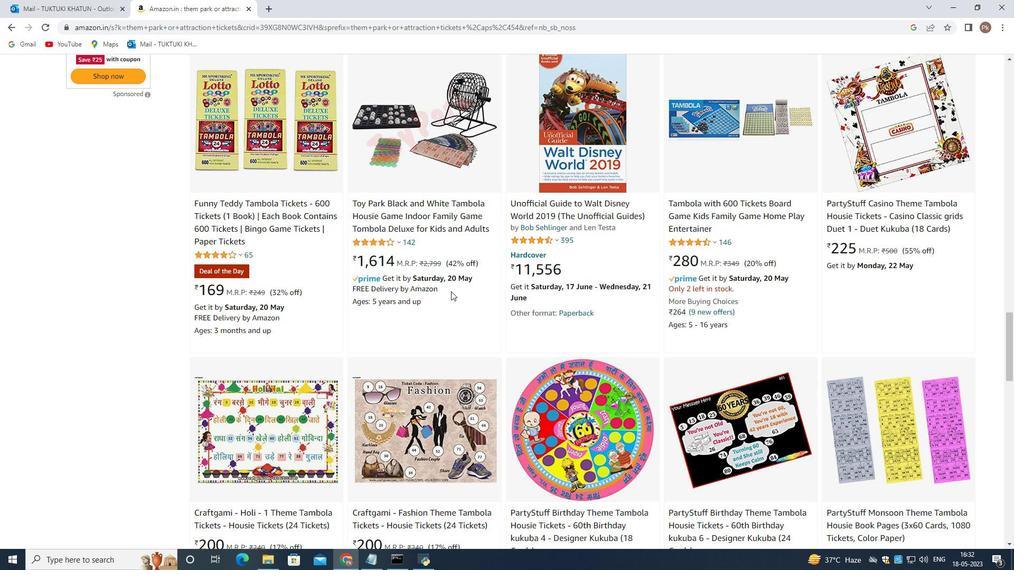 
Action: Mouse scrolled (451, 291) with delta (0, 0)
Screenshot: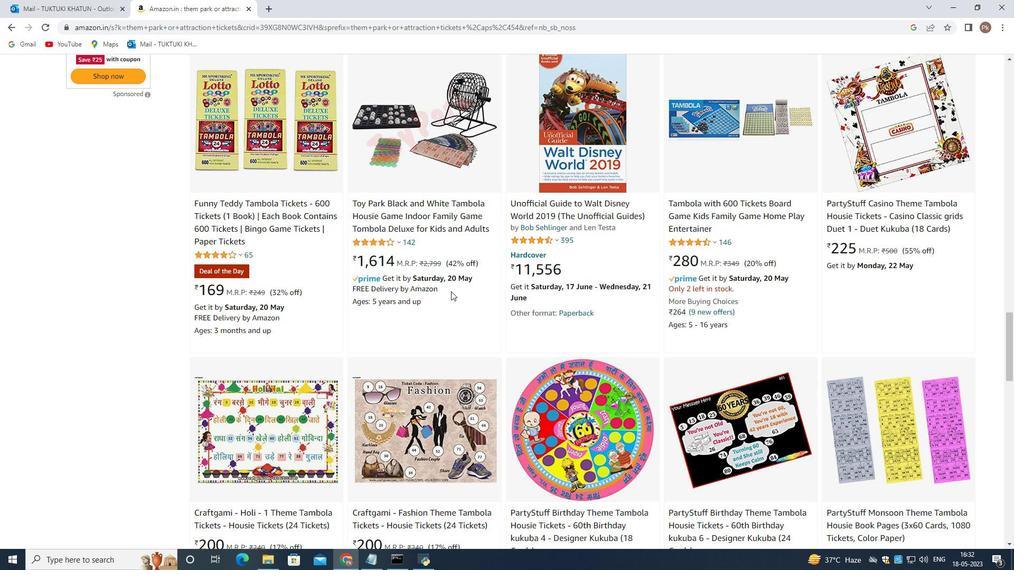 
Action: Mouse moved to (524, 281)
Screenshot: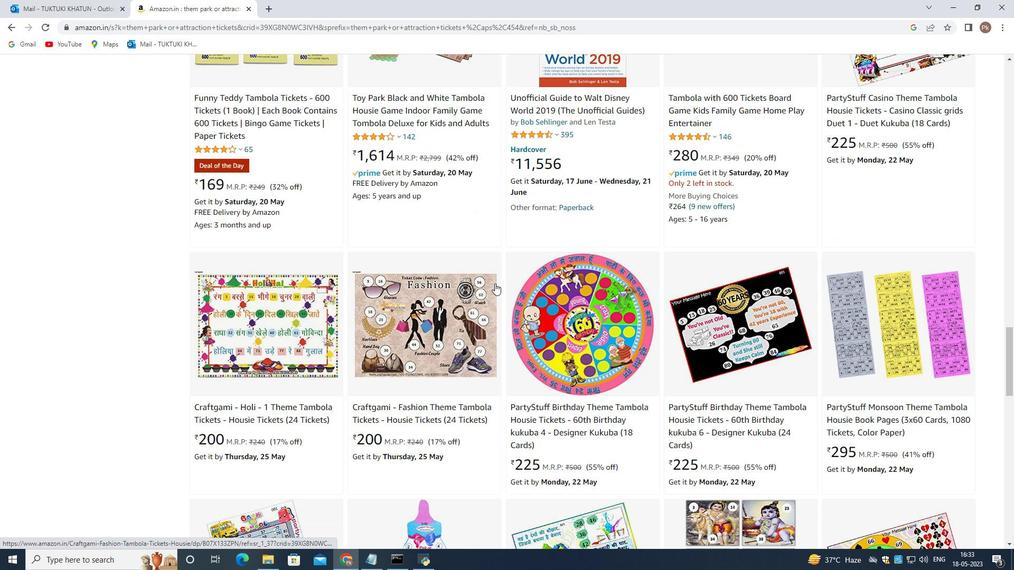 
Action: Mouse scrolled (524, 280) with delta (0, 0)
Screenshot: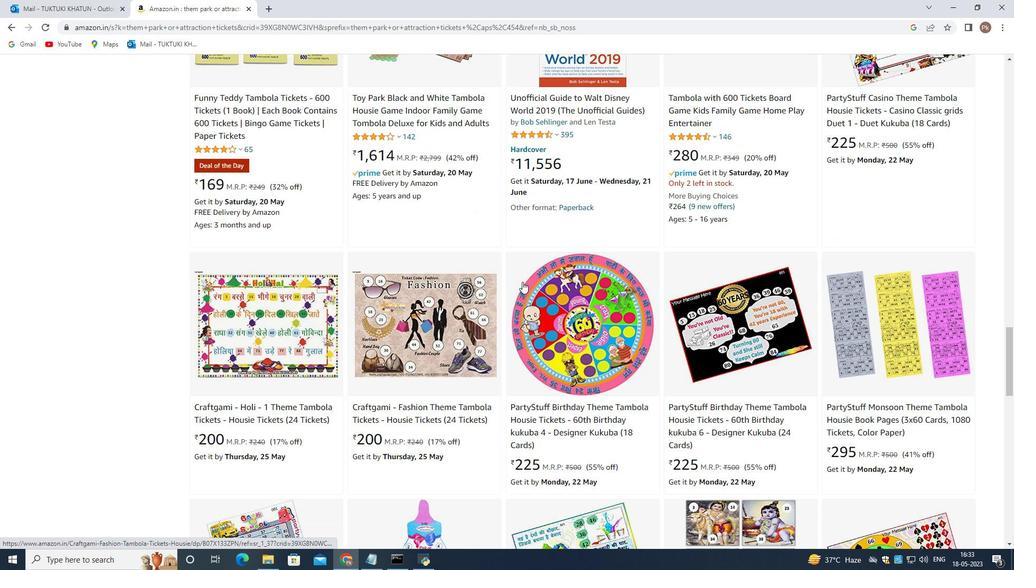 
Action: Mouse scrolled (524, 280) with delta (0, 0)
Screenshot: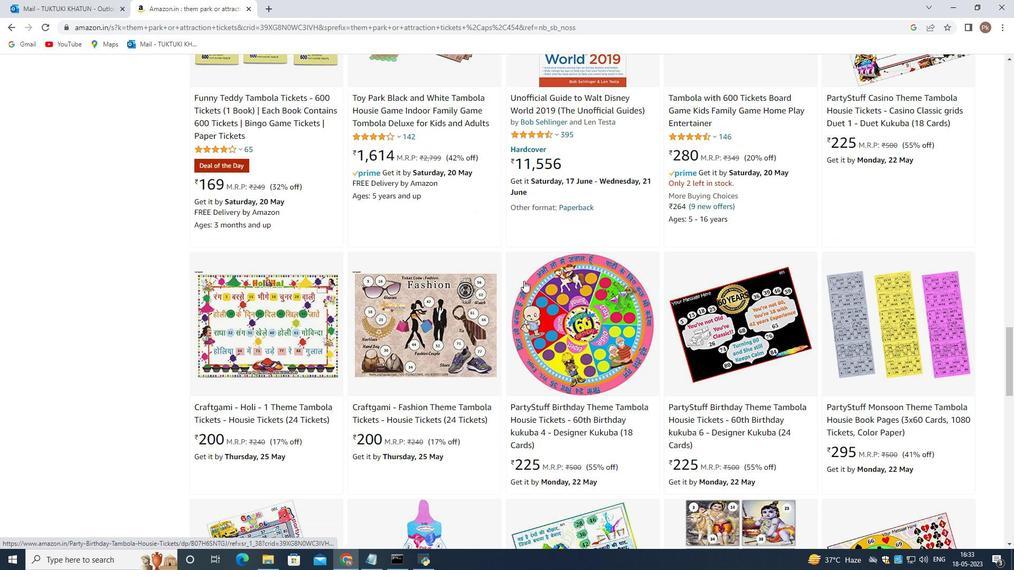 
Action: Mouse moved to (464, 305)
Screenshot: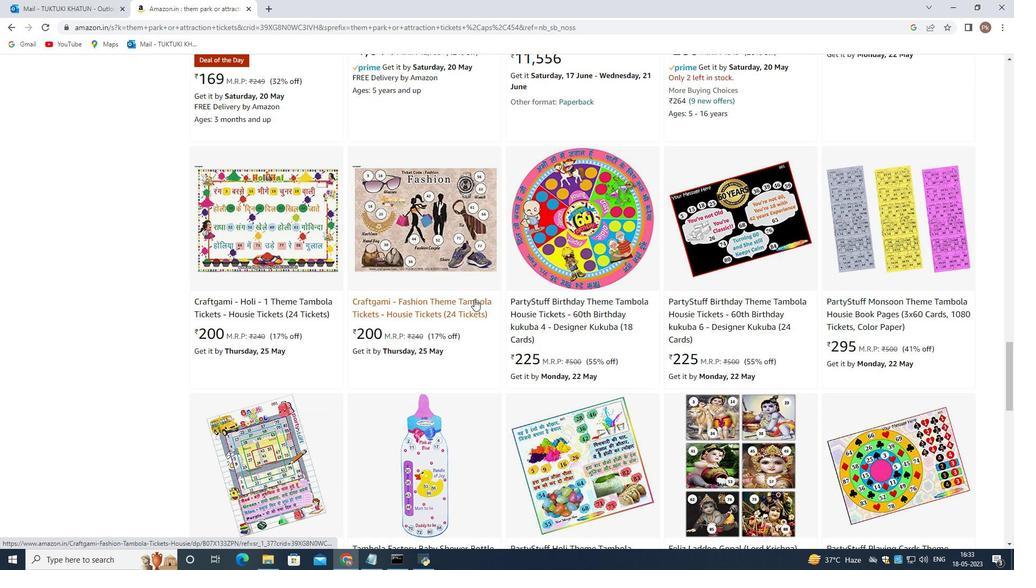 
Action: Mouse scrolled (464, 305) with delta (0, 0)
Screenshot: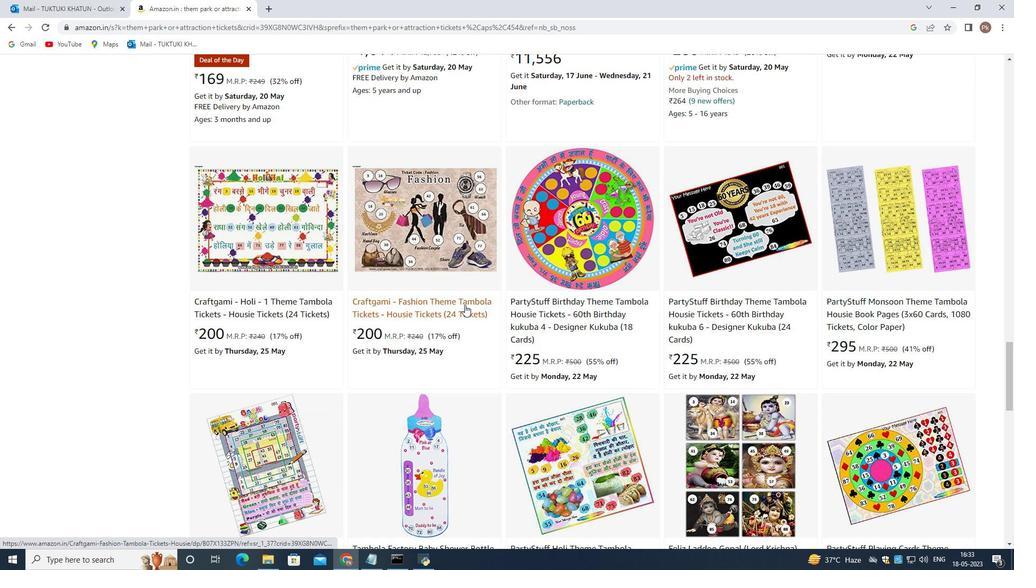 
Action: Mouse moved to (462, 306)
Screenshot: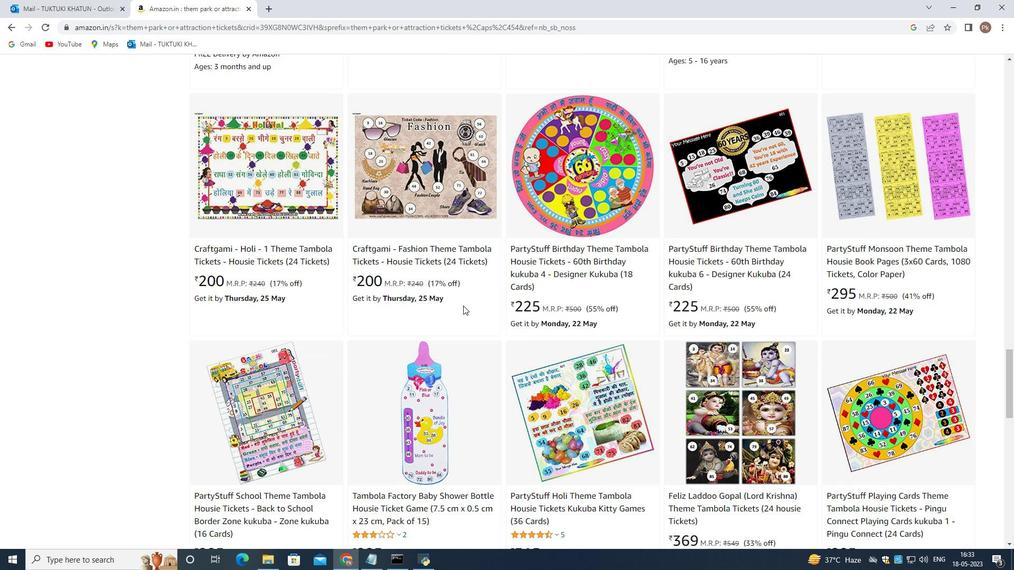 
Action: Mouse scrolled (462, 305) with delta (0, 0)
Screenshot: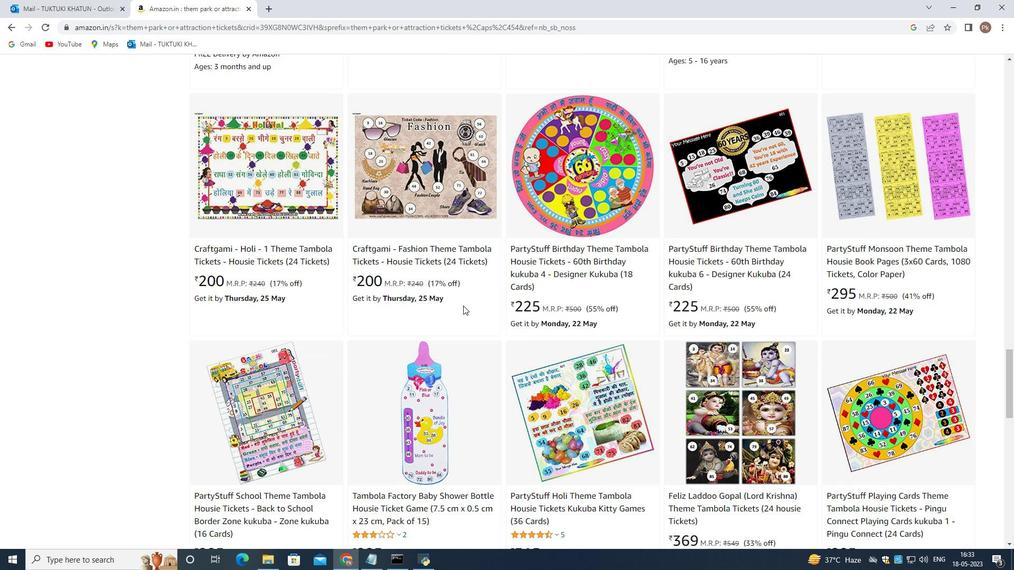 
Action: Mouse moved to (462, 306)
Screenshot: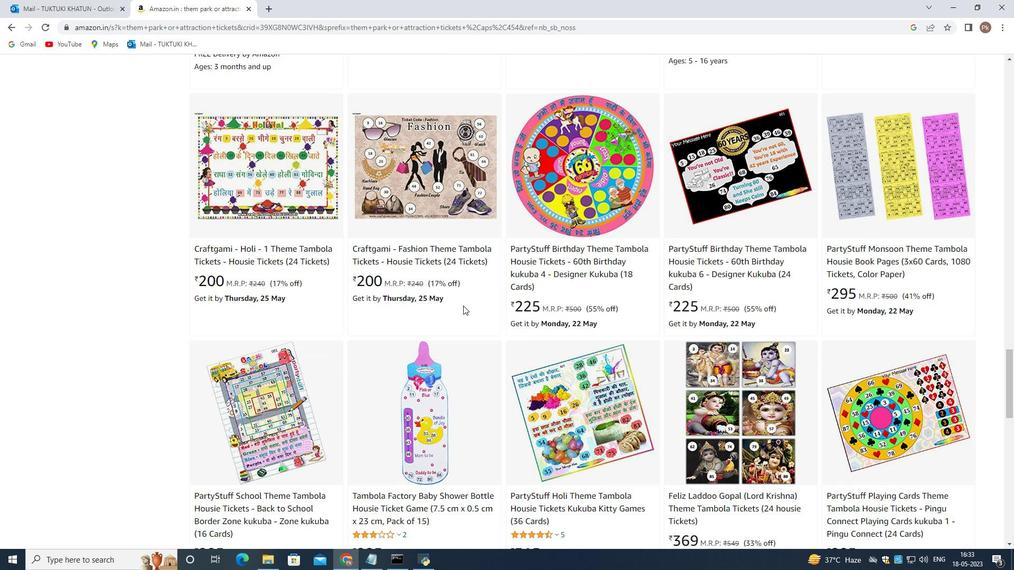 
Action: Mouse scrolled (462, 305) with delta (0, 0)
Screenshot: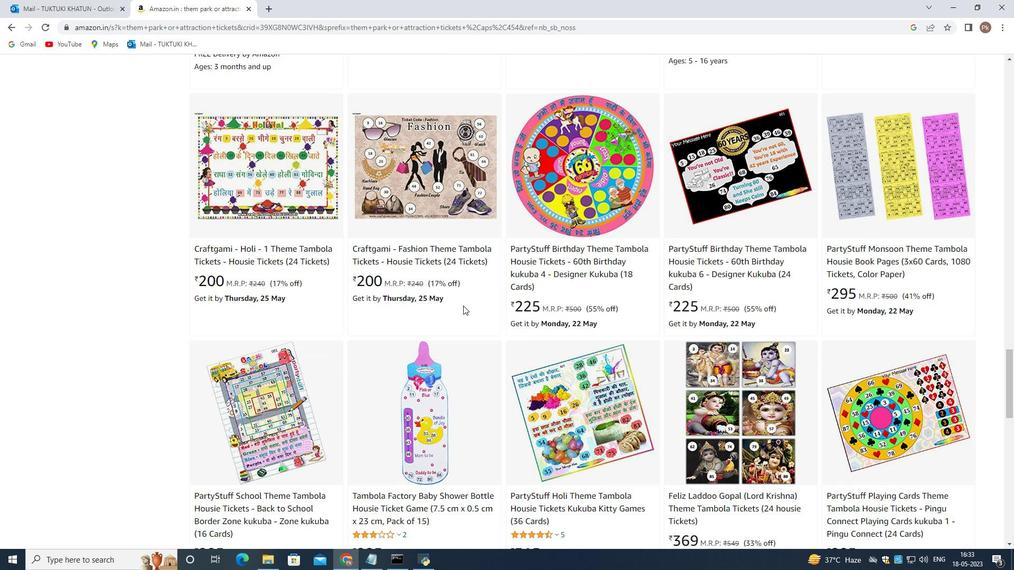 
Action: Mouse scrolled (462, 305) with delta (0, 0)
Screenshot: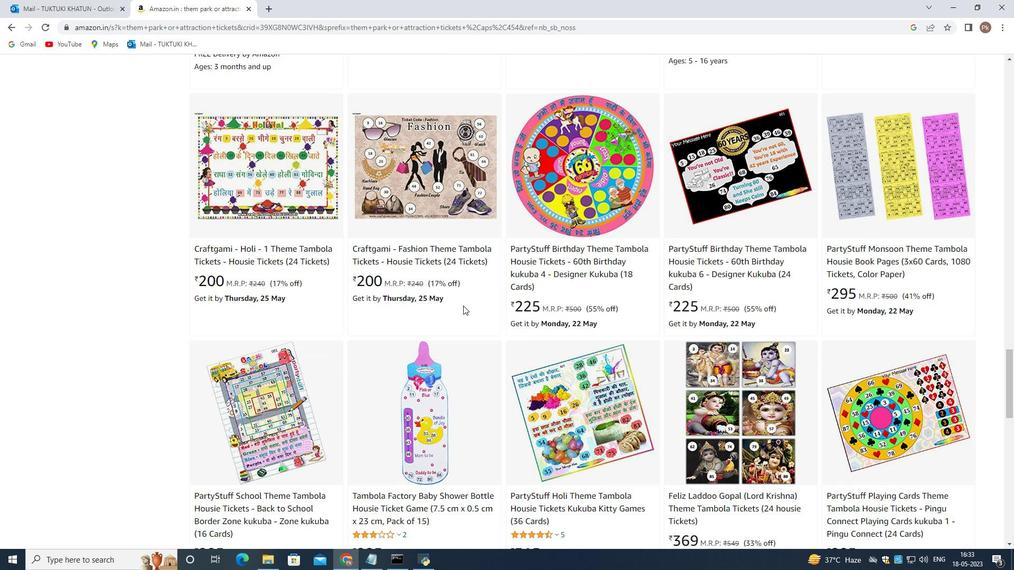
Action: Mouse moved to (452, 299)
Screenshot: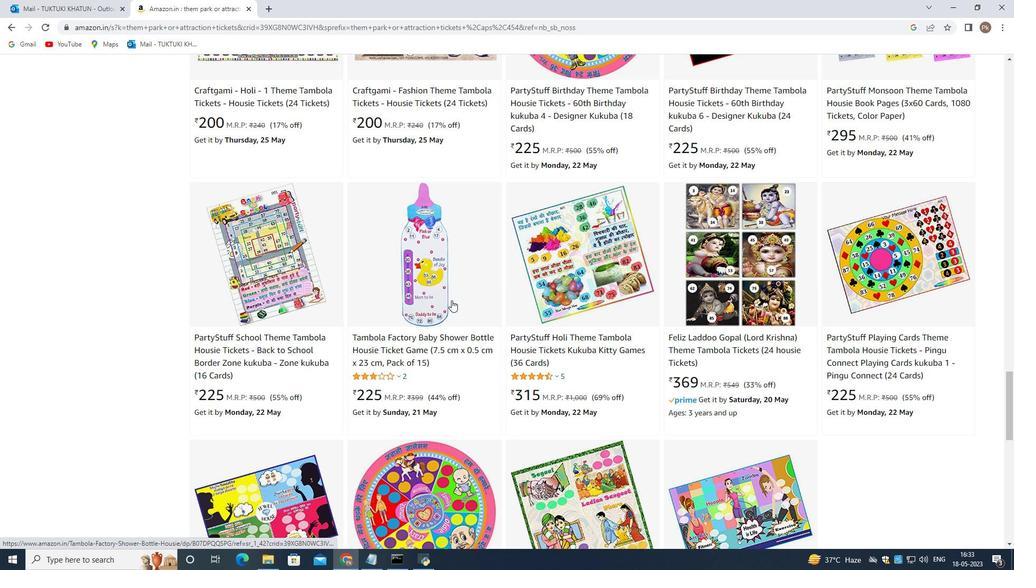 
Action: Mouse scrolled (452, 298) with delta (0, 0)
Screenshot: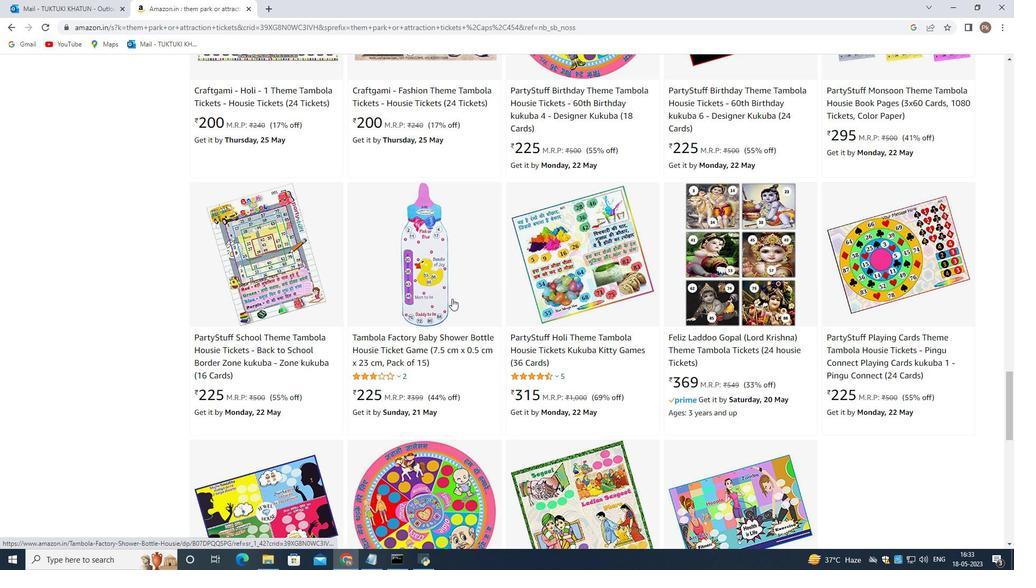 
Action: Mouse scrolled (452, 298) with delta (0, 0)
Screenshot: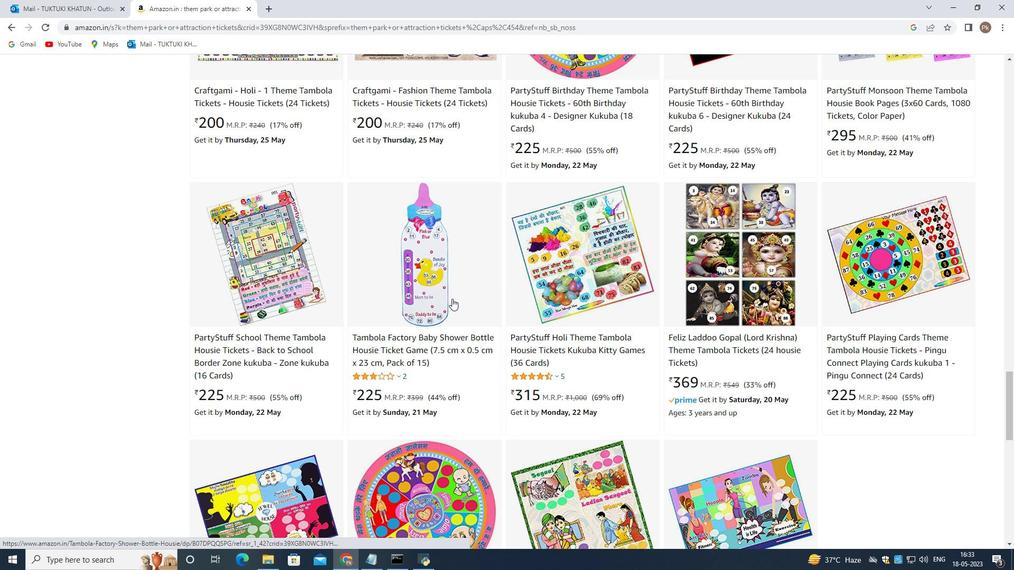 
Action: Mouse scrolled (452, 298) with delta (0, 0)
Screenshot: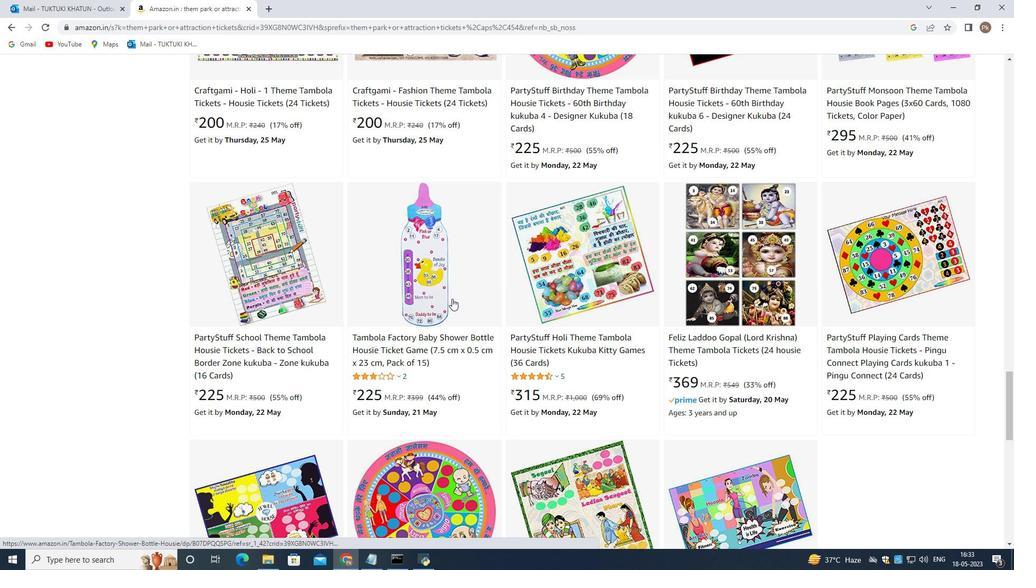 
Action: Mouse scrolled (452, 298) with delta (0, 0)
Screenshot: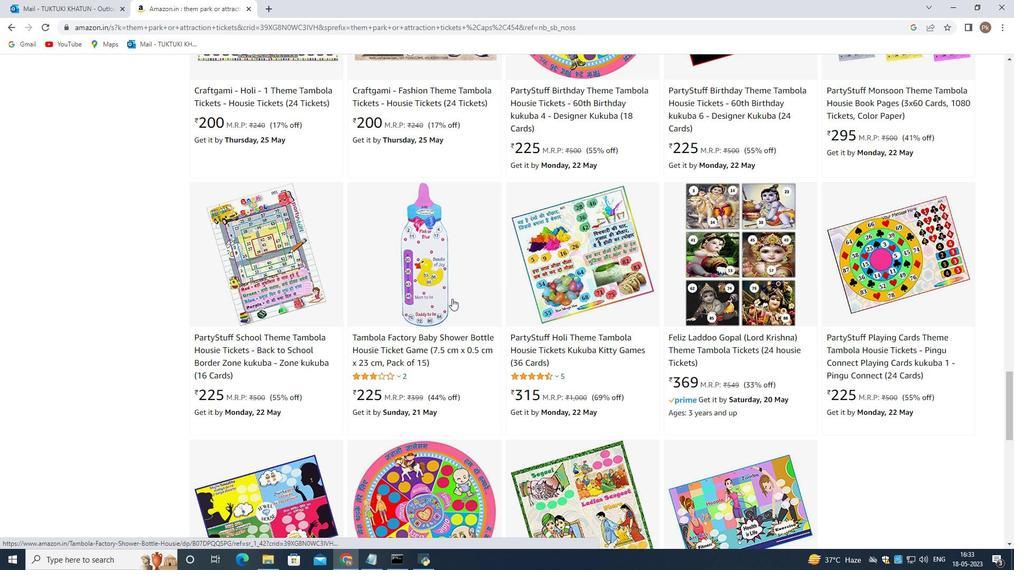 
Action: Mouse moved to (336, 341)
Screenshot: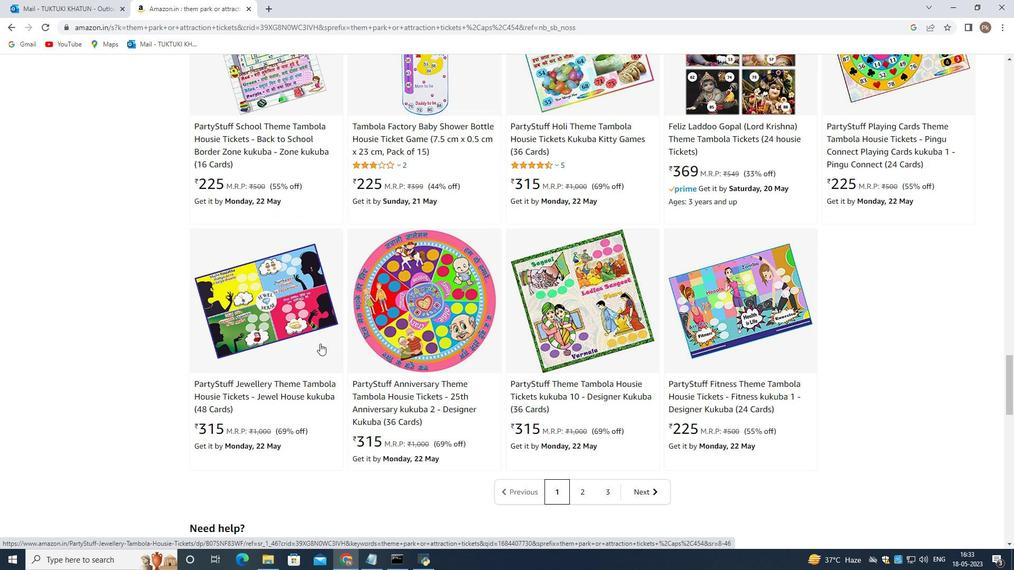 
Action: Mouse scrolled (336, 340) with delta (0, 0)
Screenshot: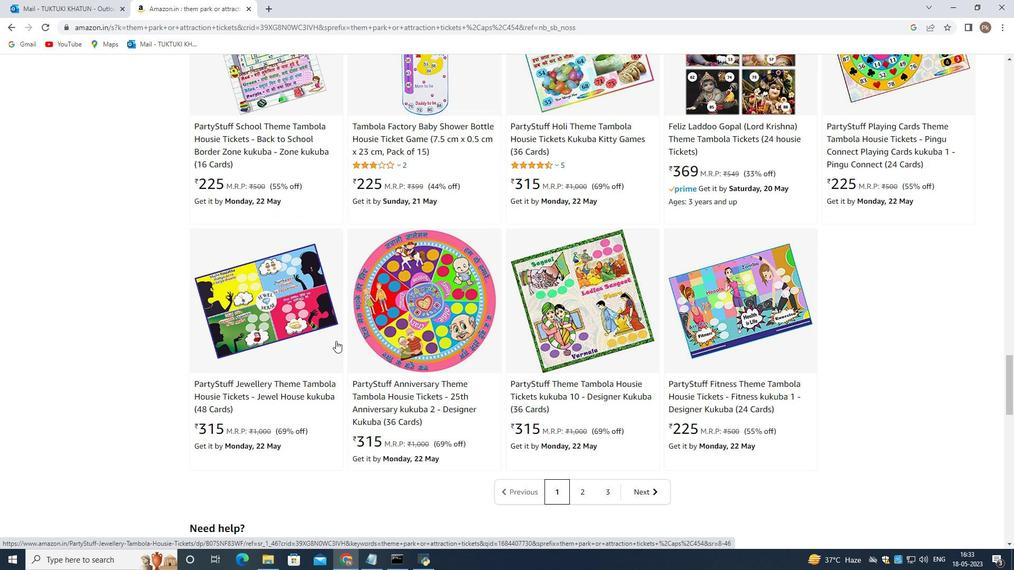 
Action: Mouse moved to (336, 341)
Screenshot: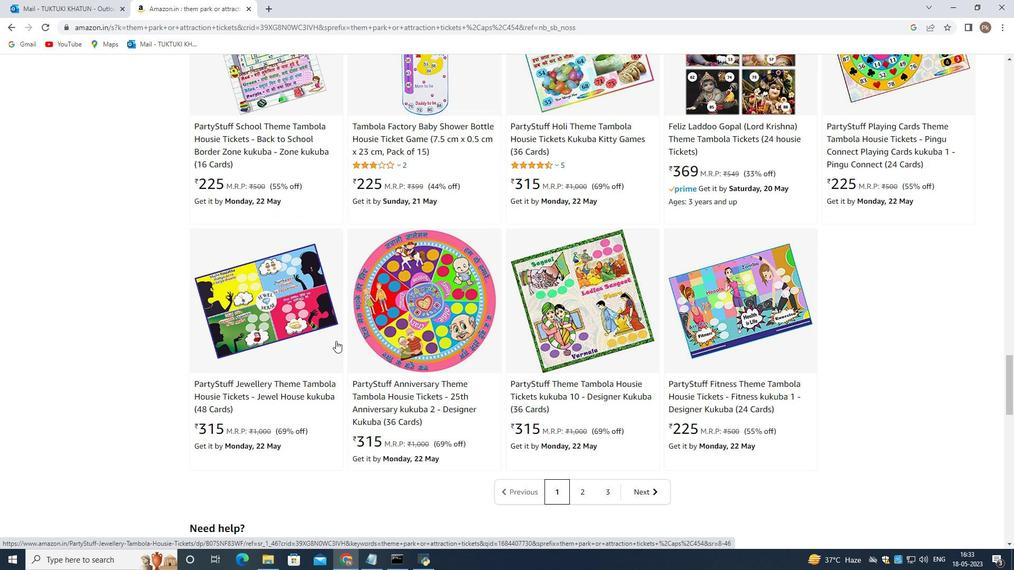
Action: Mouse scrolled (336, 340) with delta (0, 0)
Screenshot: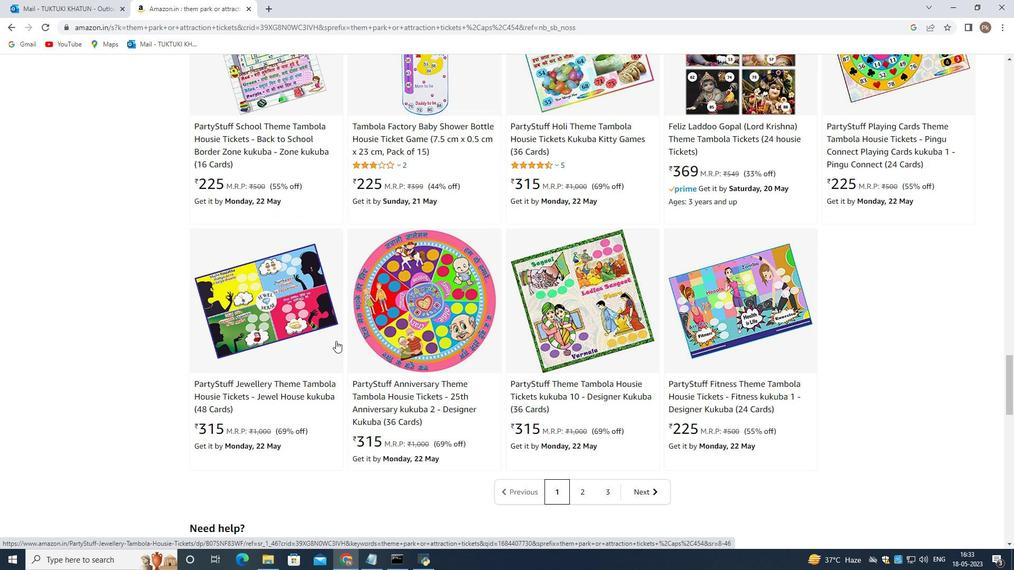 
Action: Mouse moved to (338, 342)
Screenshot: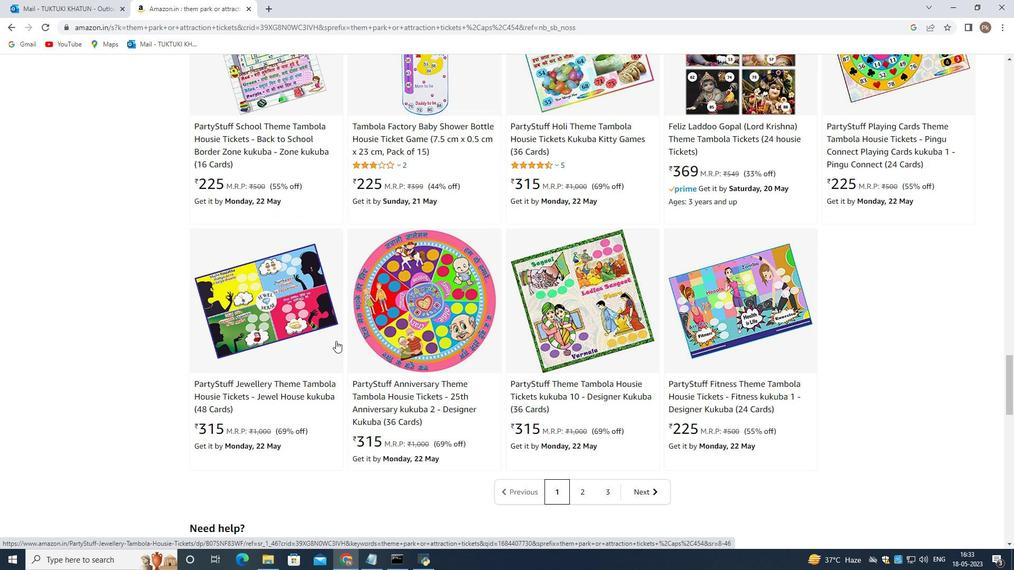 
Action: Mouse scrolled (338, 342) with delta (0, 0)
Screenshot: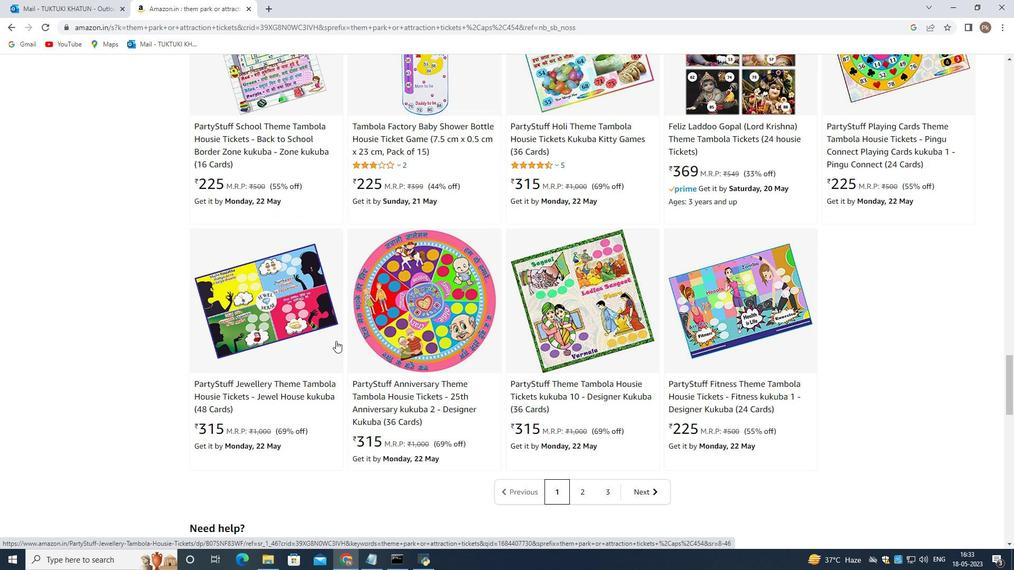 
Action: Mouse moved to (579, 329)
Screenshot: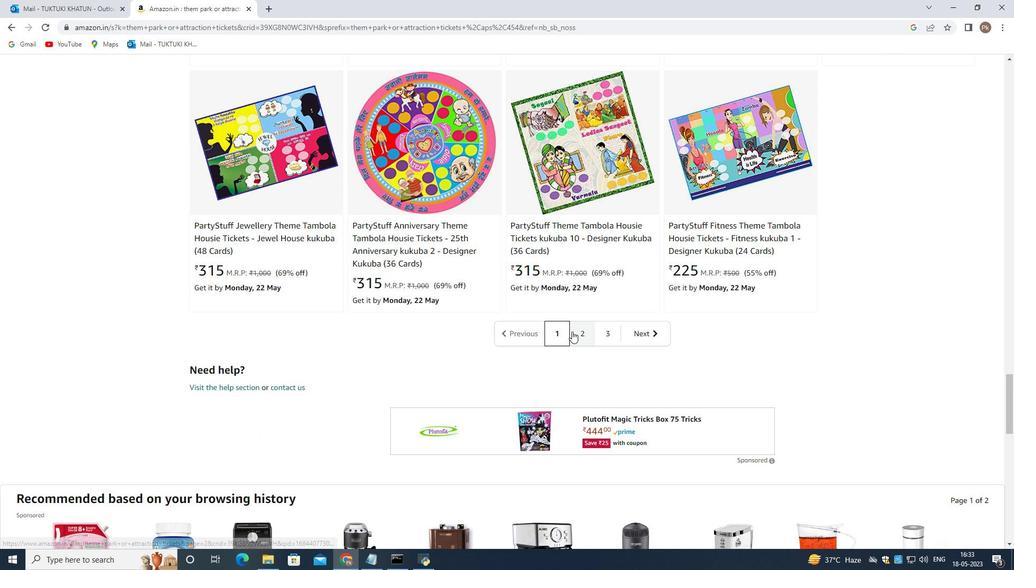 
Action: Mouse pressed left at (579, 329)
Screenshot: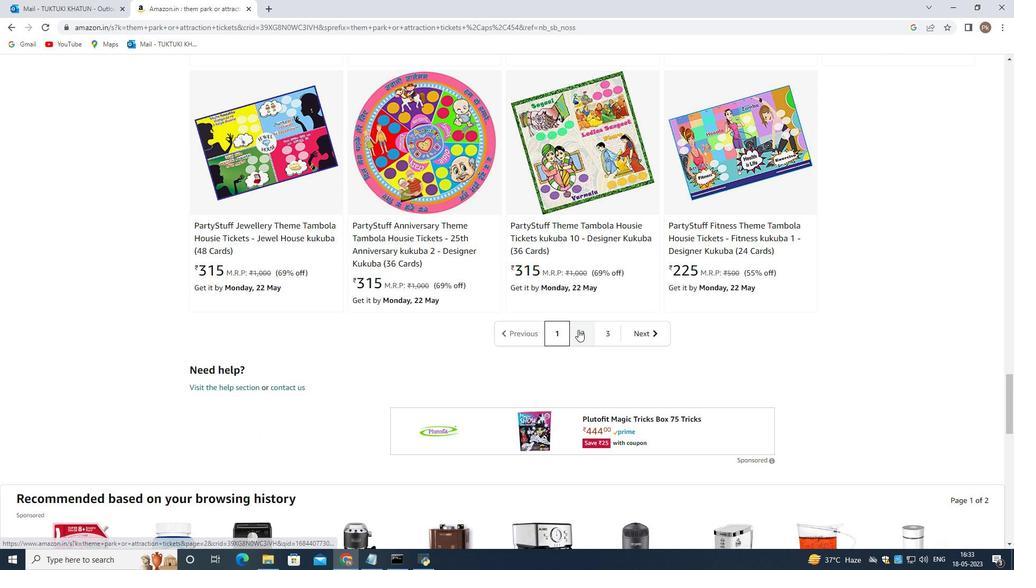 
Action: Mouse moved to (487, 302)
Screenshot: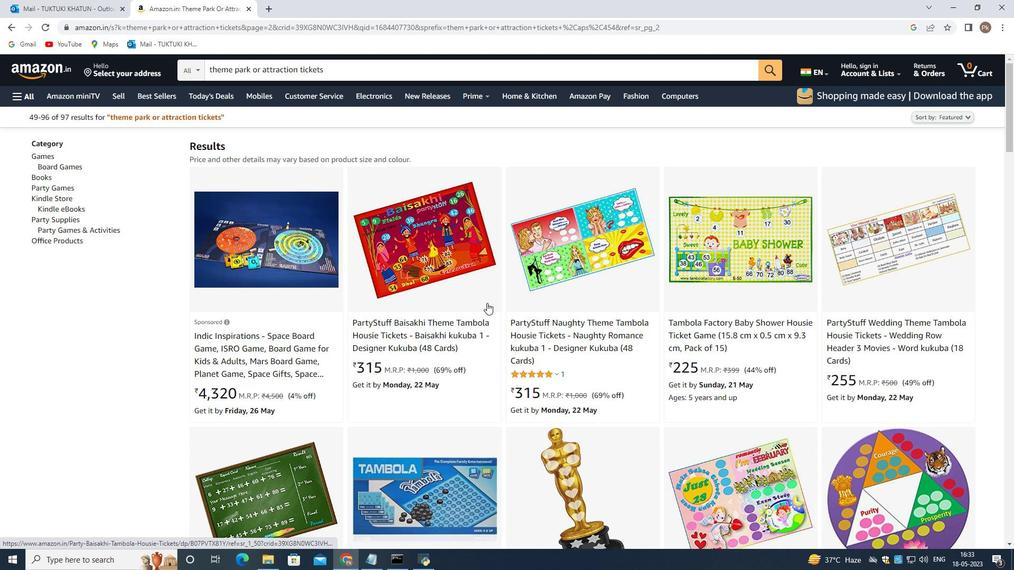
Action: Mouse scrolled (487, 303) with delta (0, 0)
Screenshot: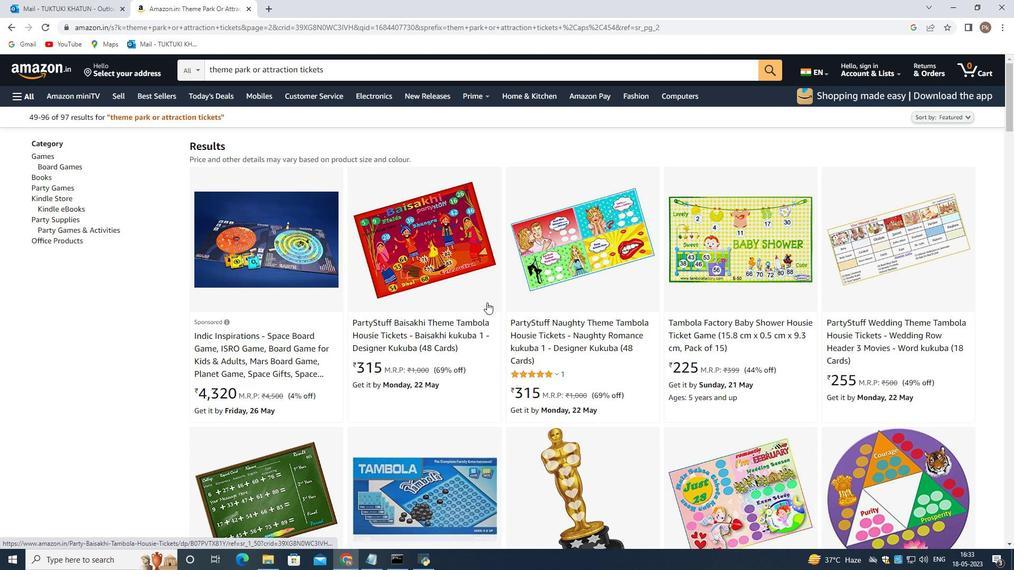 
Action: Mouse scrolled (487, 303) with delta (0, 0)
Screenshot: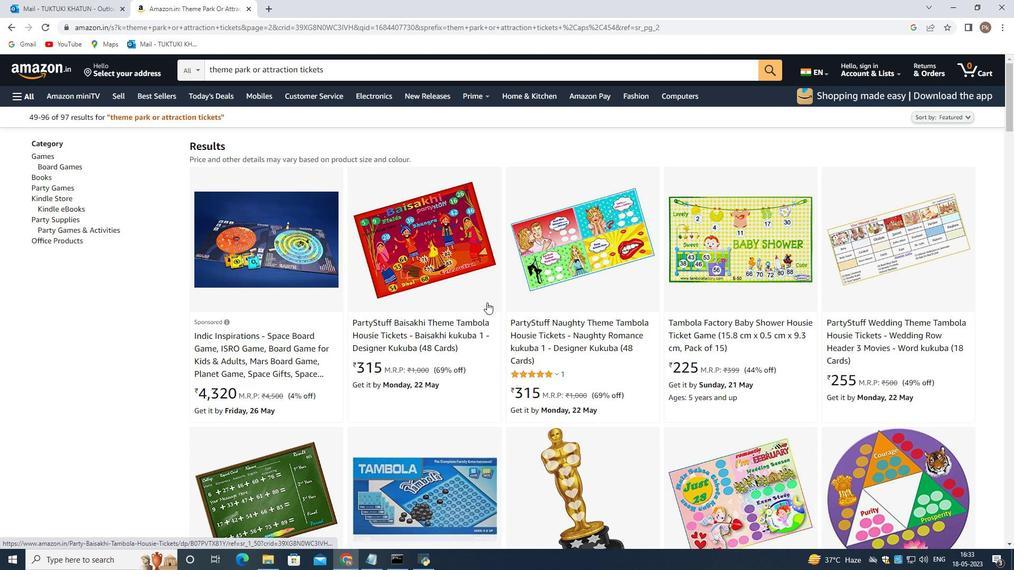 
Action: Mouse scrolled (487, 303) with delta (0, 0)
Screenshot: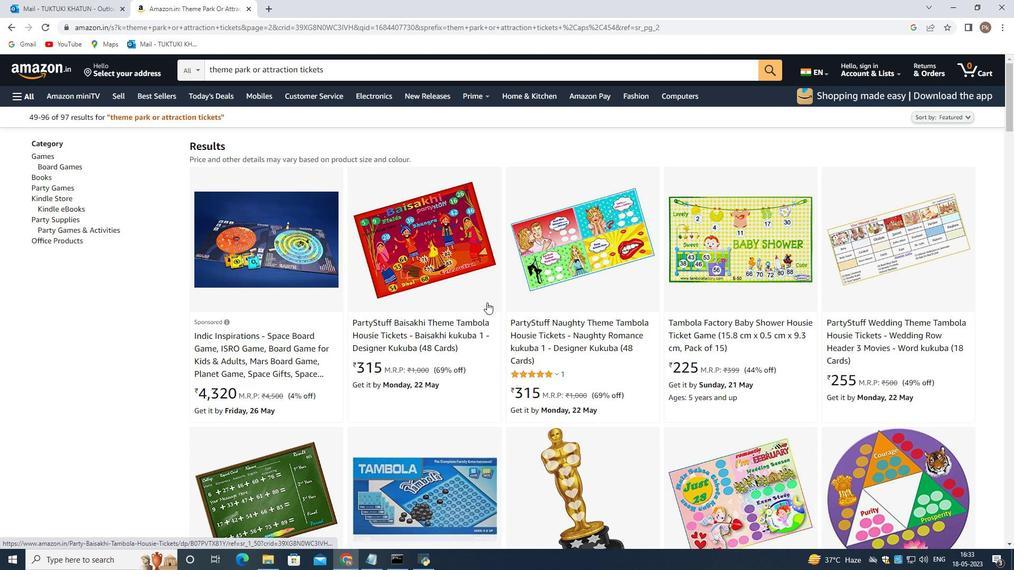 
Action: Mouse scrolled (487, 303) with delta (0, 0)
Screenshot: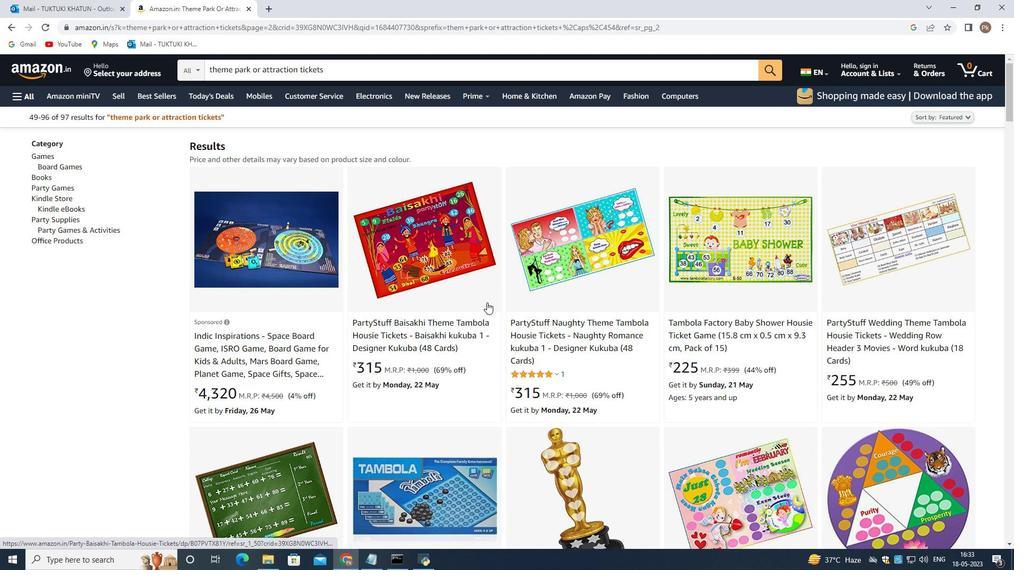 
Action: Mouse moved to (494, 290)
Screenshot: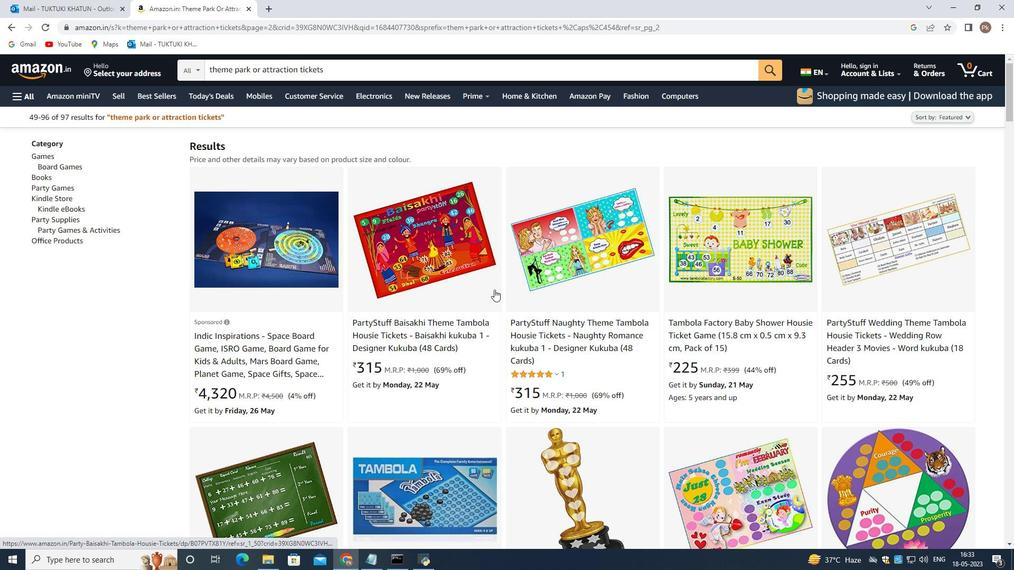 
Action: Mouse scrolled (494, 289) with delta (0, 0)
Screenshot: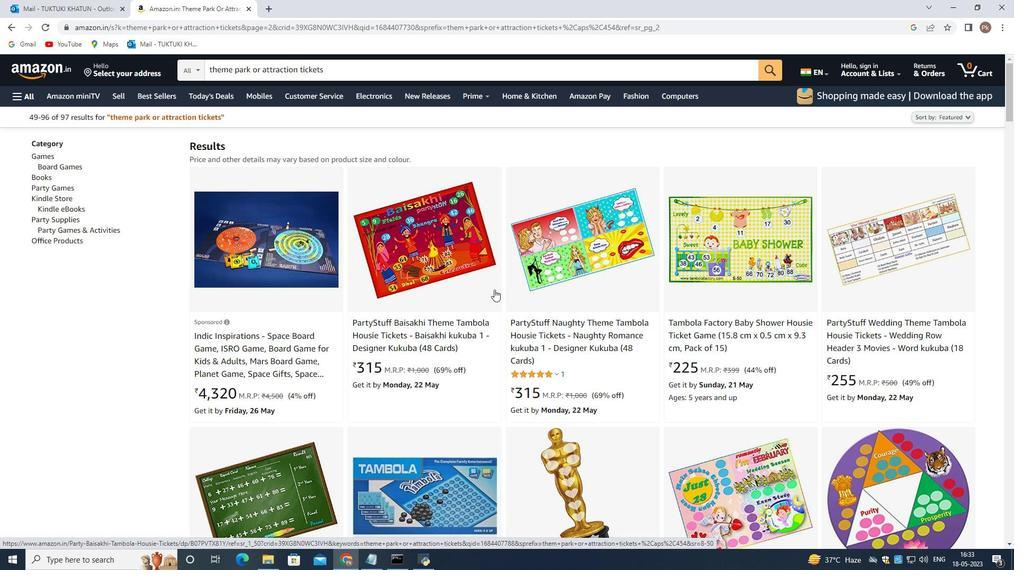 
Action: Mouse scrolled (494, 289) with delta (0, 0)
Screenshot: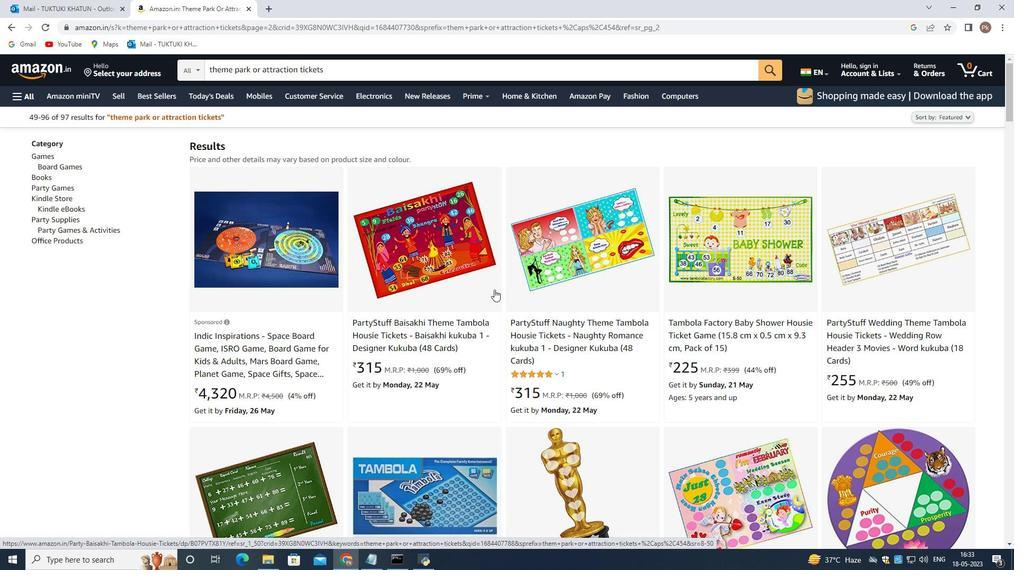 
Action: Mouse scrolled (494, 289) with delta (0, 0)
Screenshot: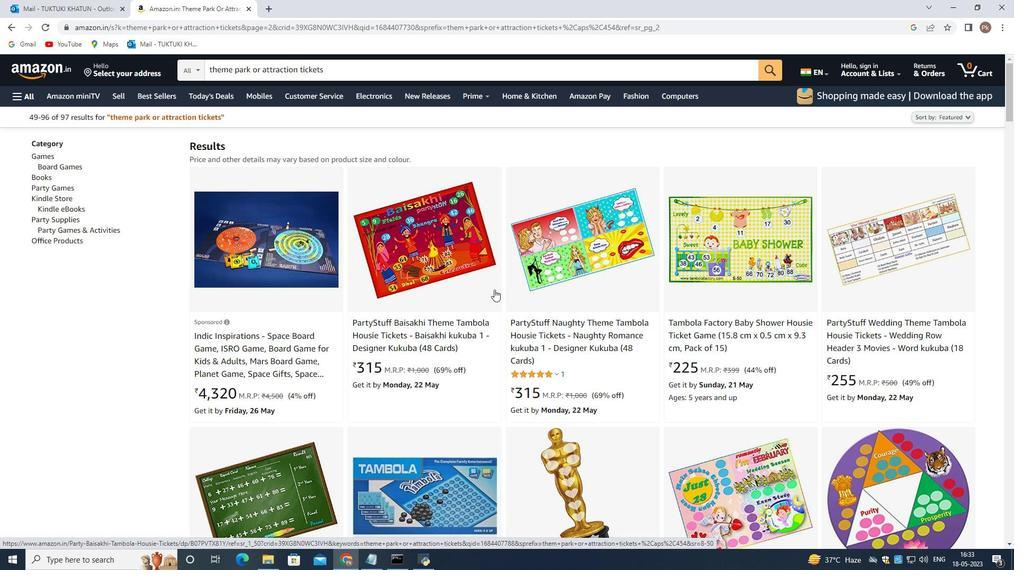 
Action: Mouse moved to (508, 273)
Screenshot: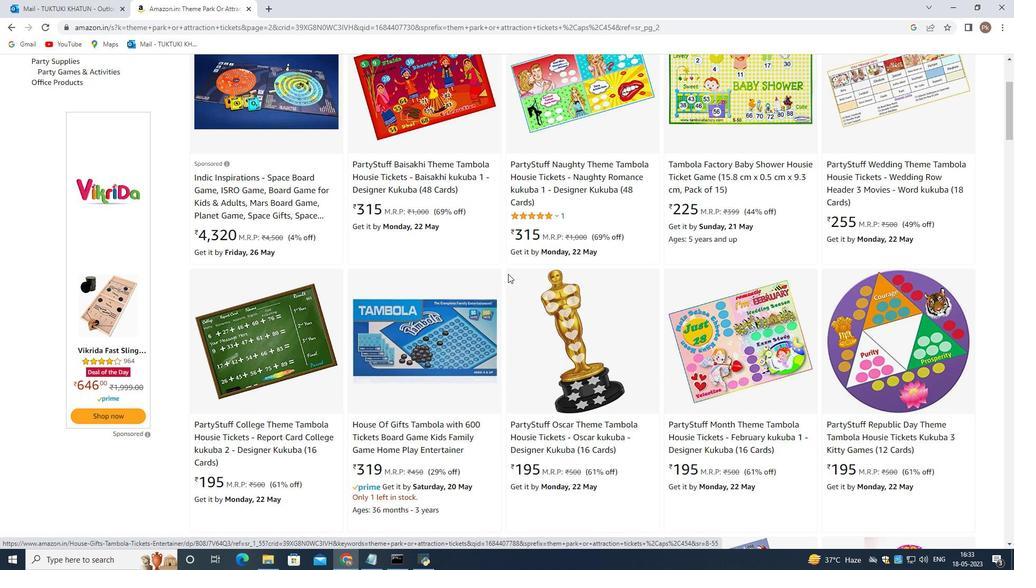 
Action: Mouse scrolled (508, 273) with delta (0, 0)
Screenshot: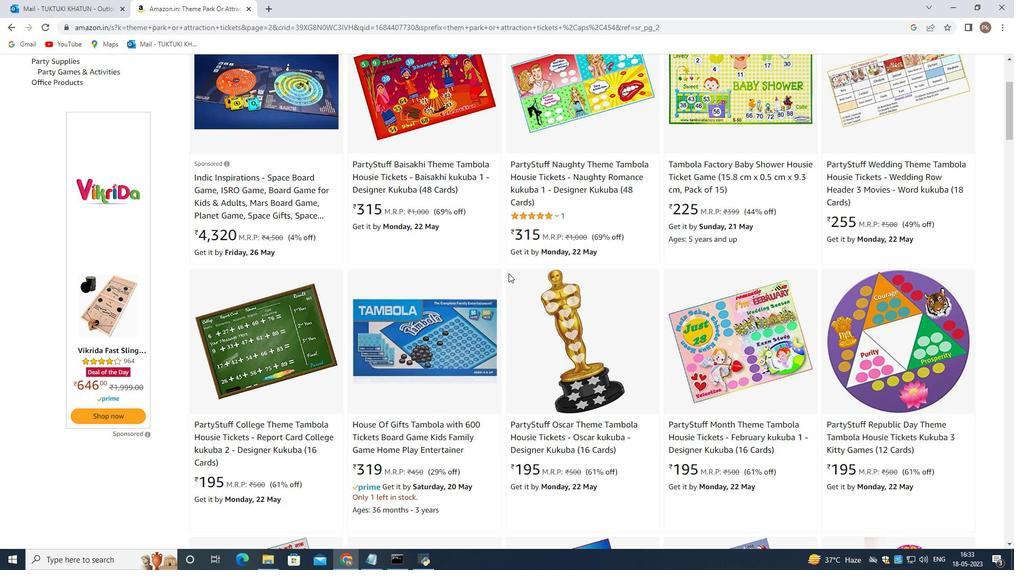 
Action: Mouse scrolled (508, 273) with delta (0, 0)
Screenshot: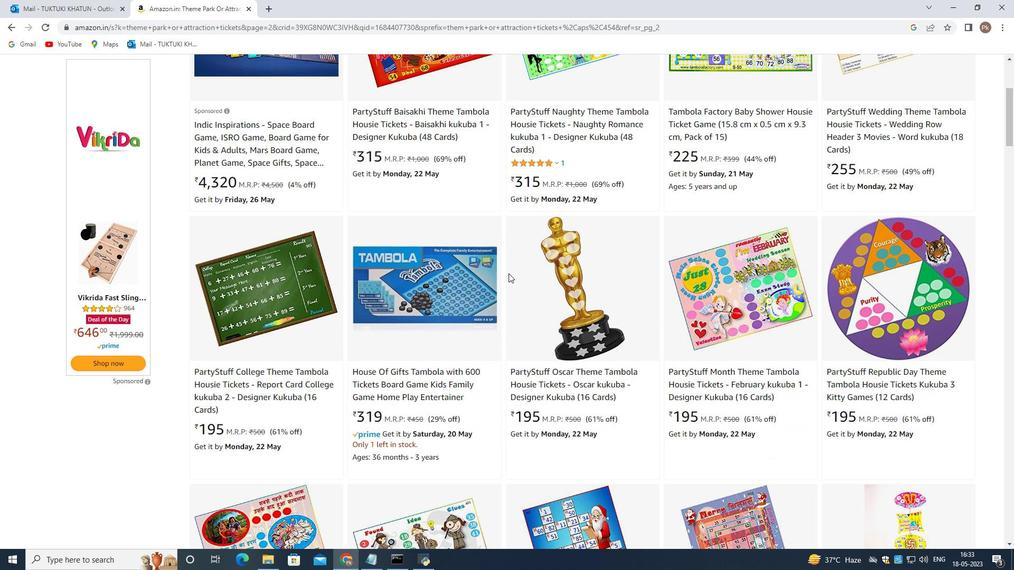 
Action: Mouse scrolled (508, 273) with delta (0, 0)
Screenshot: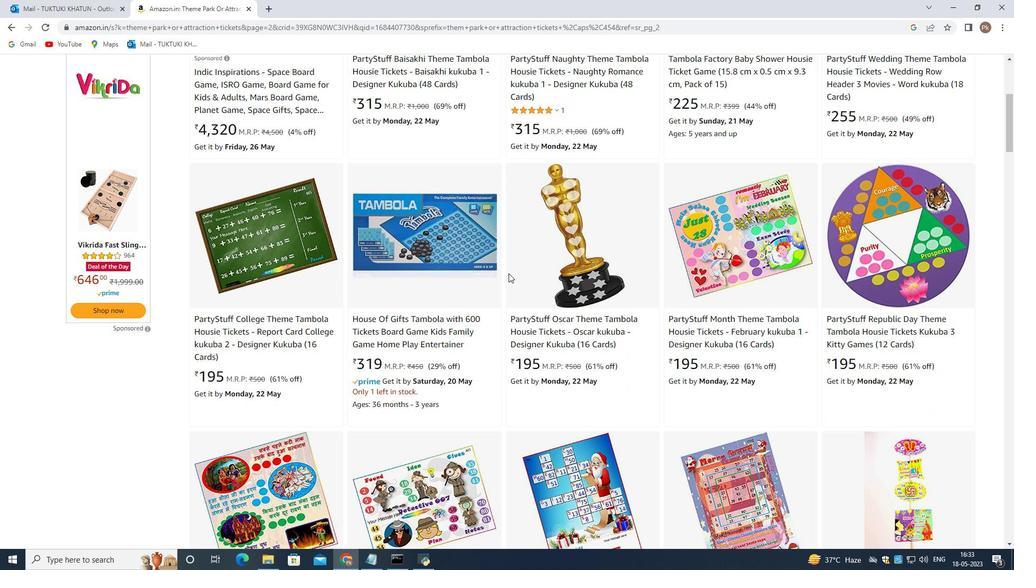 
Action: Mouse scrolled (508, 273) with delta (0, 0)
Screenshot: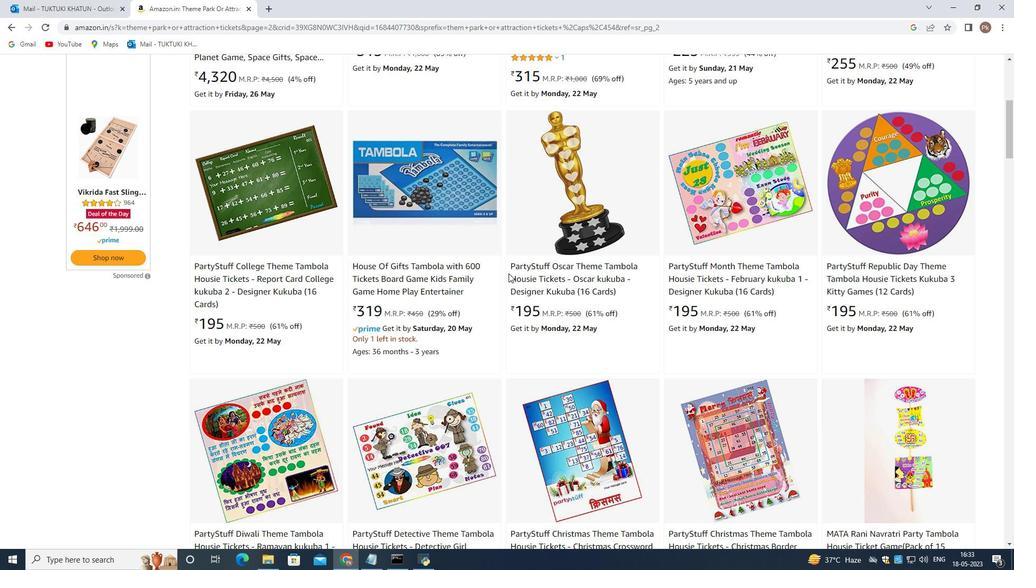 
Action: Mouse scrolled (508, 273) with delta (0, 0)
Screenshot: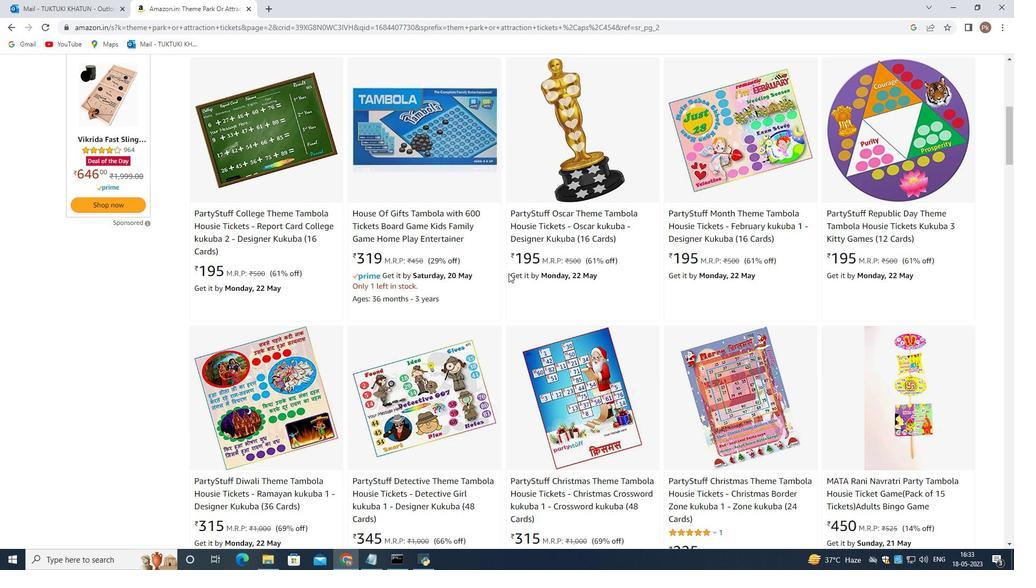 
Action: Mouse scrolled (508, 273) with delta (0, 0)
Screenshot: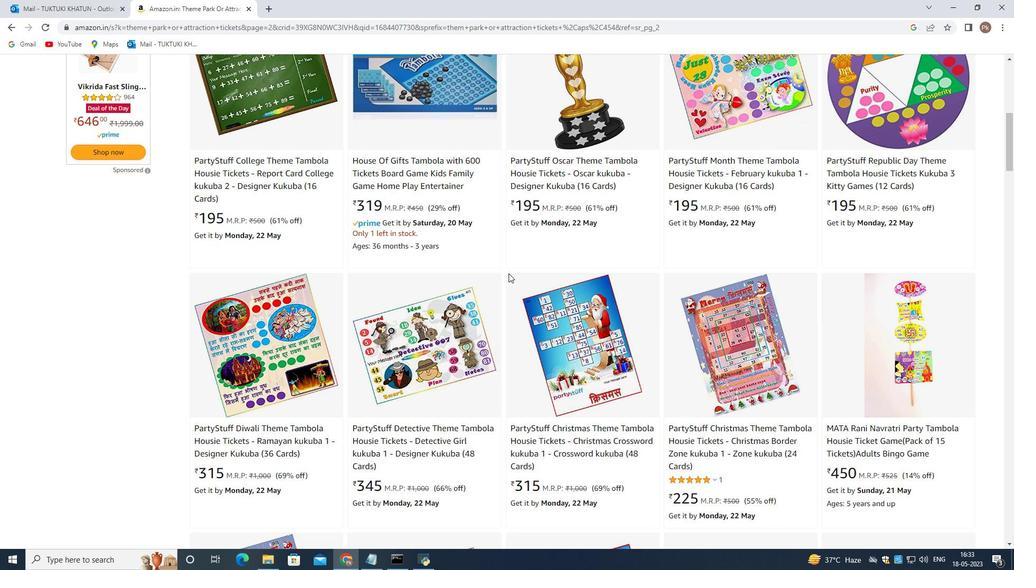 
Action: Mouse scrolled (508, 273) with delta (0, 0)
Screenshot: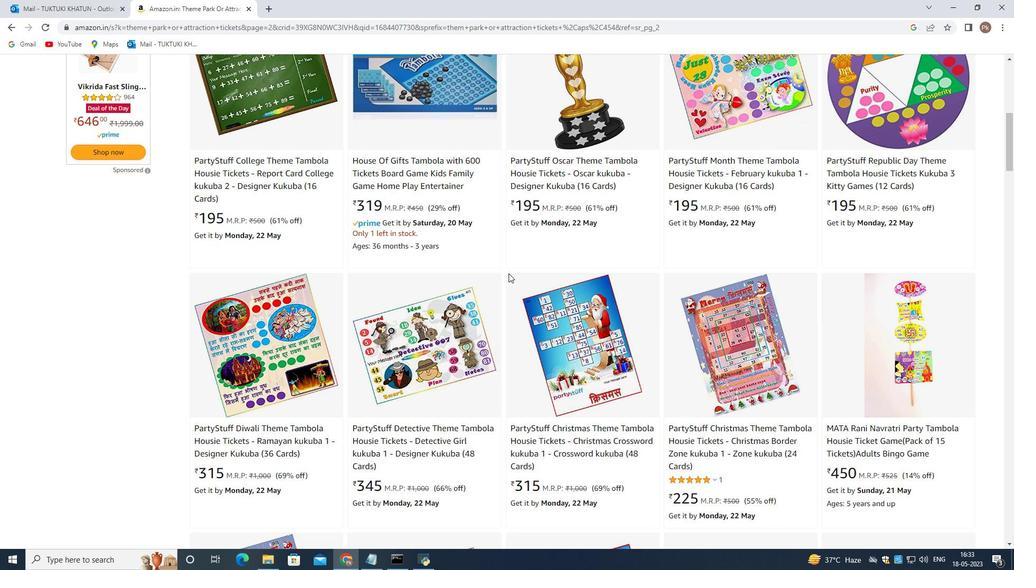 
Action: Mouse scrolled (508, 273) with delta (0, 0)
Screenshot: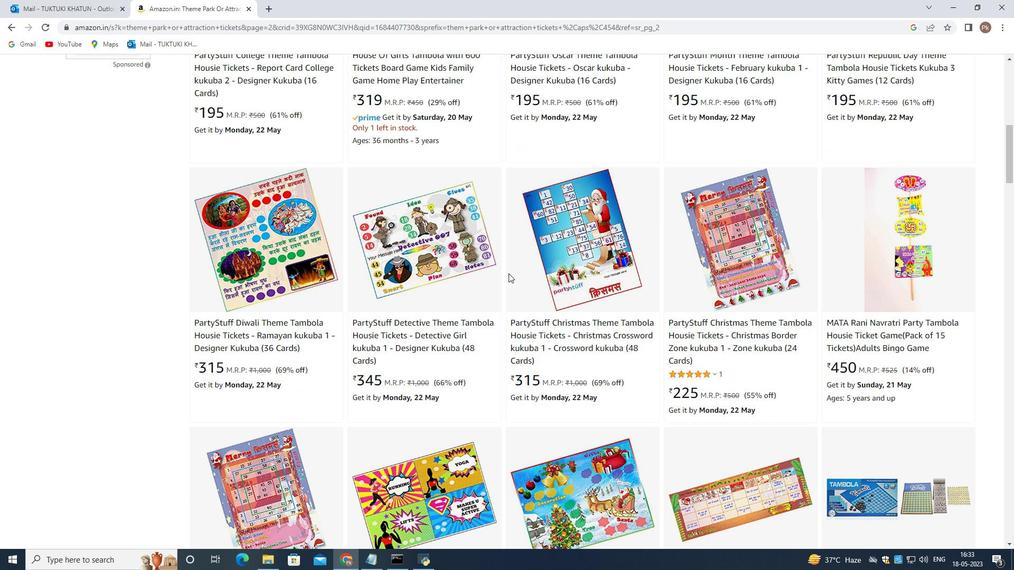 
Action: Mouse scrolled (508, 273) with delta (0, 0)
Screenshot: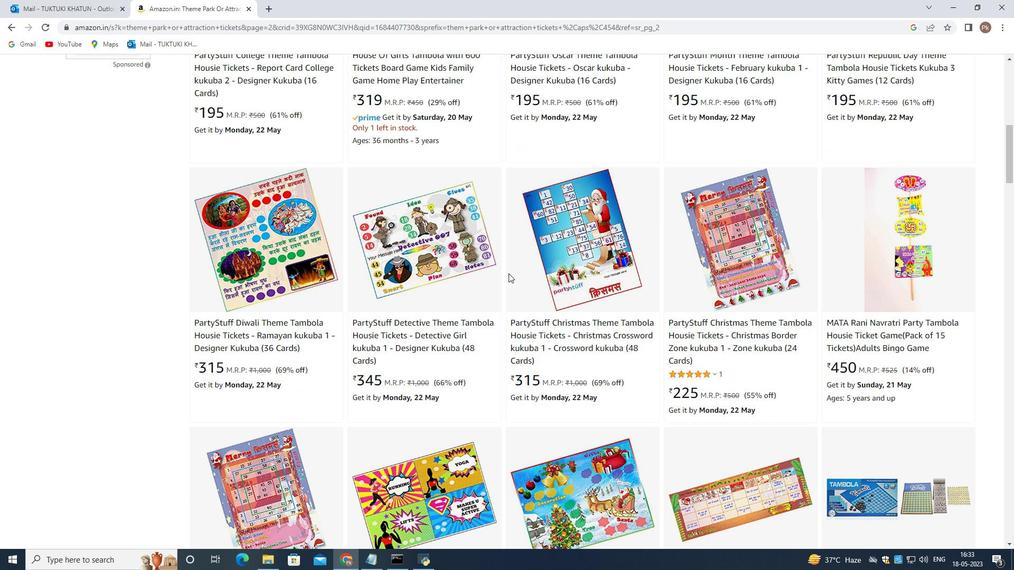 
Action: Mouse scrolled (508, 273) with delta (0, 0)
Screenshot: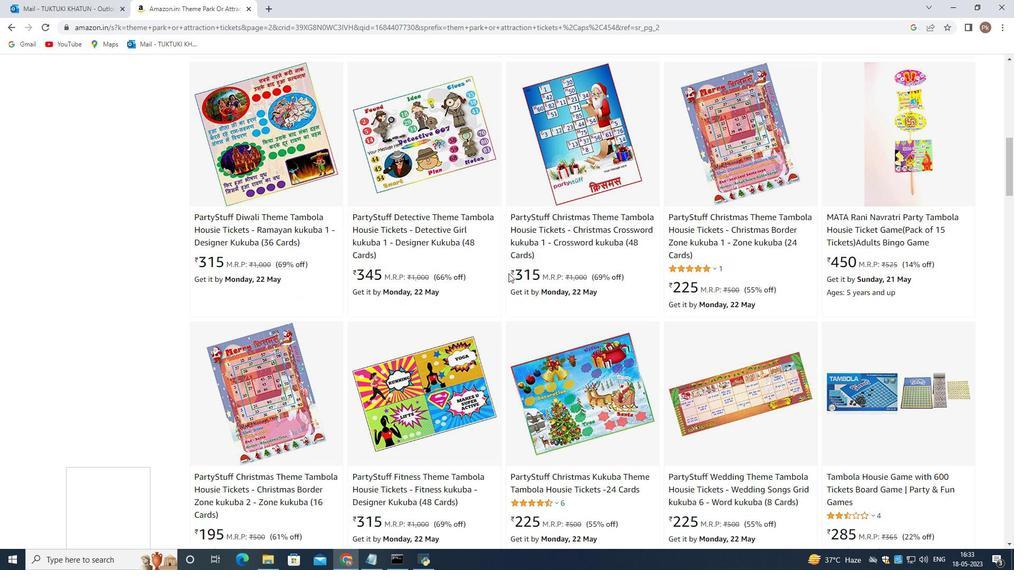 
Action: Mouse scrolled (508, 273) with delta (0, 0)
Screenshot: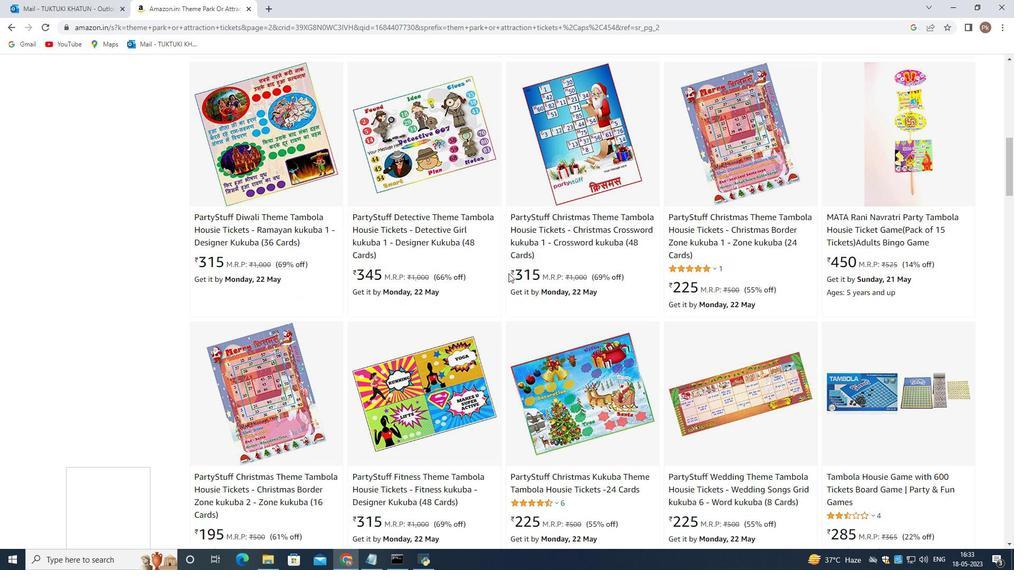 
Action: Mouse scrolled (508, 273) with delta (0, 0)
Screenshot: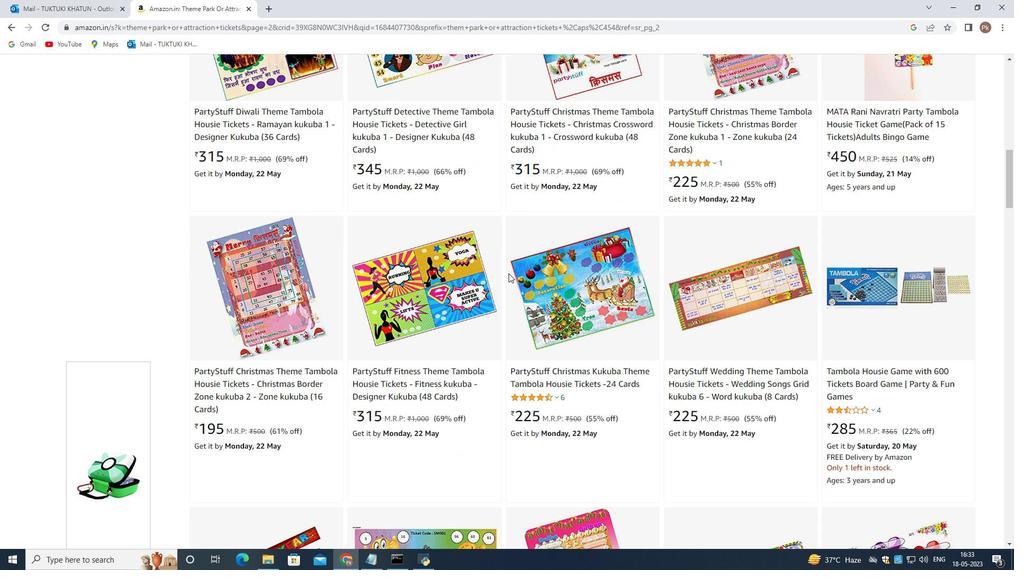 
Action: Mouse moved to (507, 275)
Screenshot: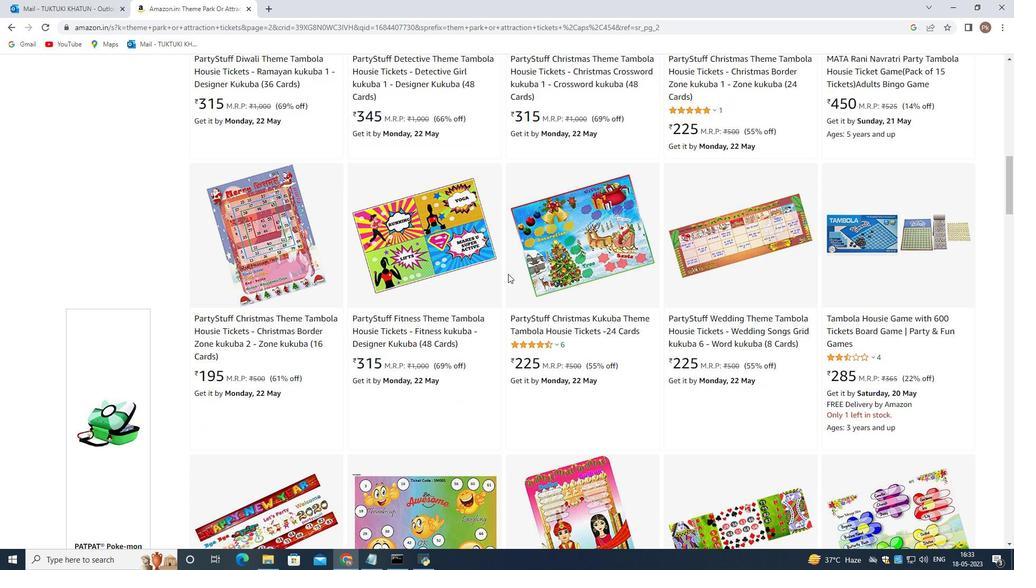 
Action: Mouse scrolled (507, 274) with delta (0, 0)
Screenshot: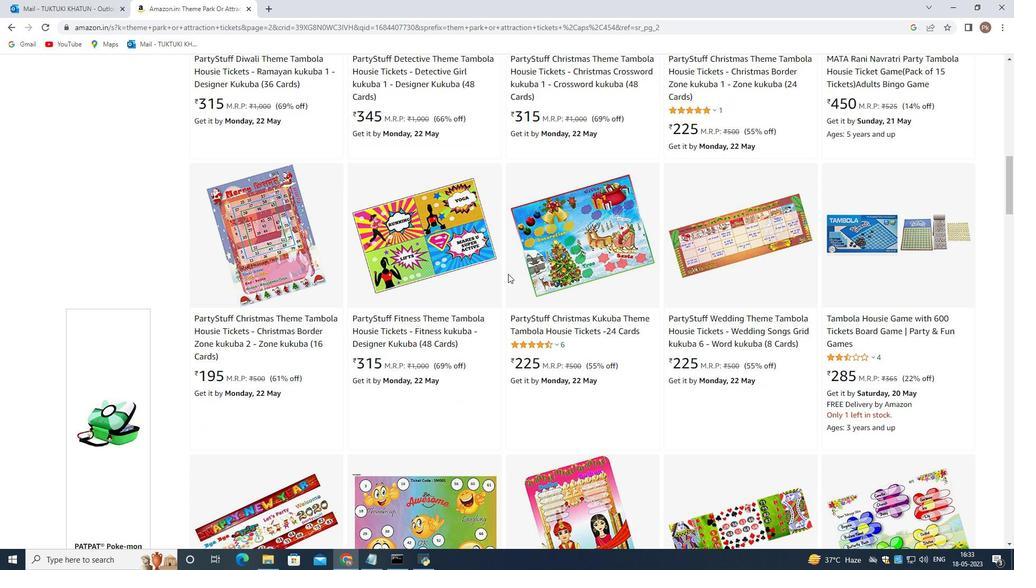 
Action: Mouse moved to (507, 278)
Screenshot: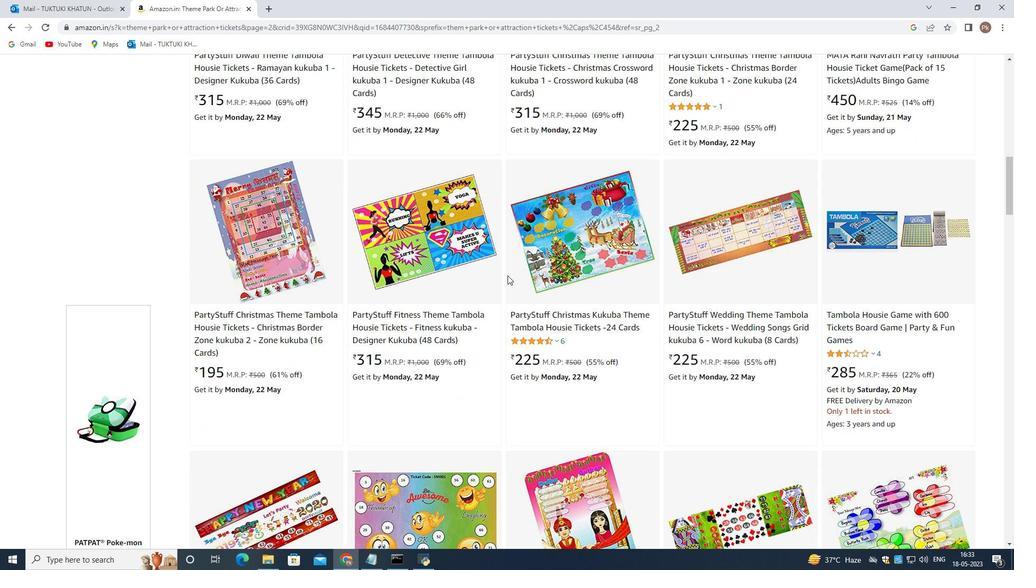 
Action: Mouse scrolled (507, 277) with delta (0, 0)
Screenshot: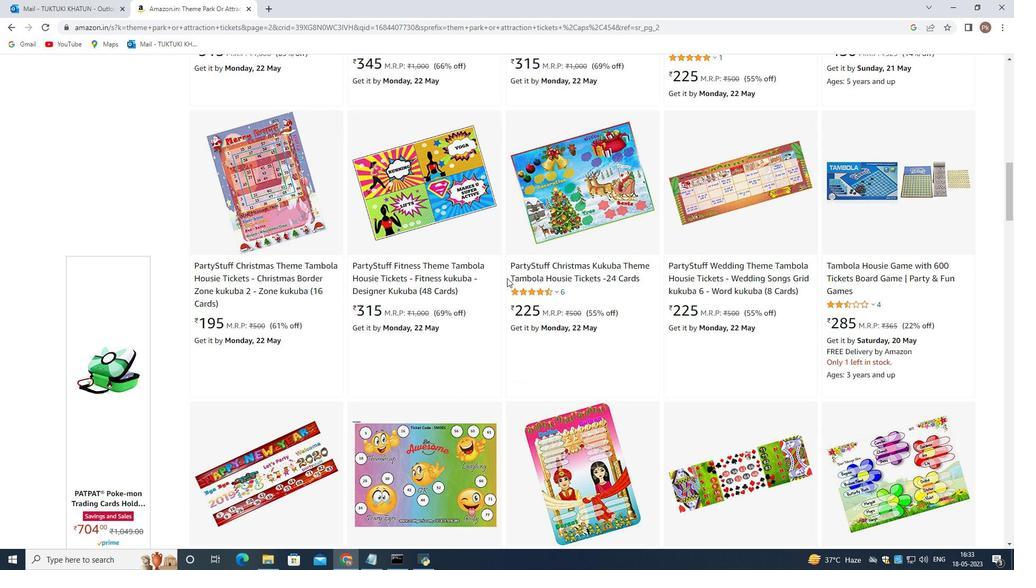
Action: Mouse scrolled (507, 277) with delta (0, 0)
Screenshot: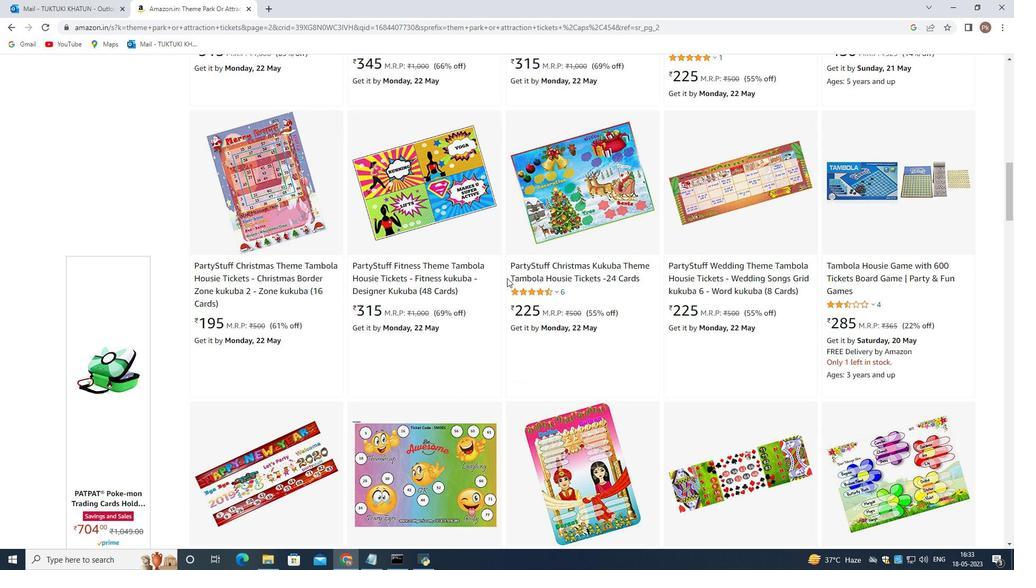 
Action: Mouse scrolled (507, 277) with delta (0, 0)
Screenshot: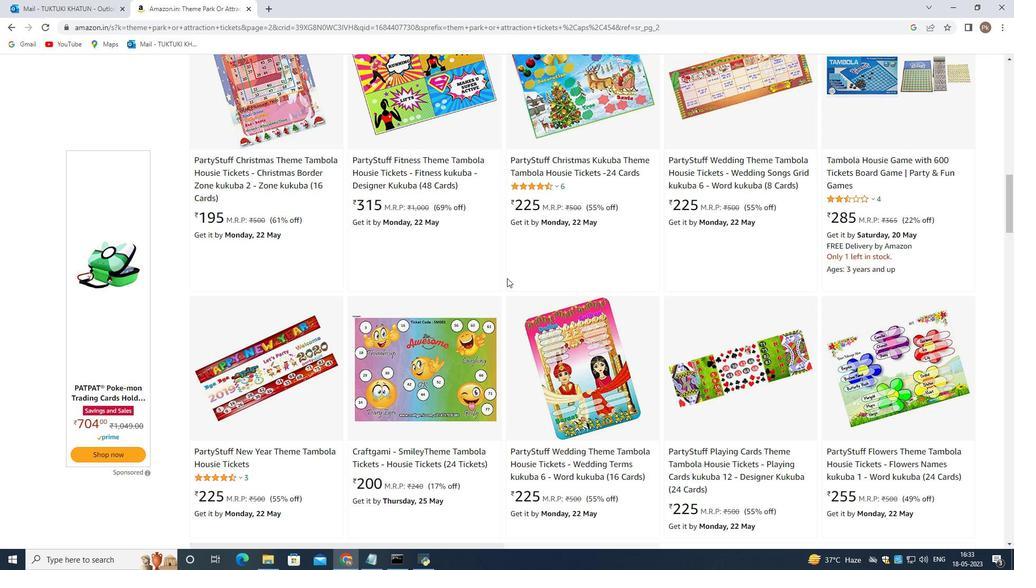 
Action: Mouse scrolled (507, 277) with delta (0, 0)
Screenshot: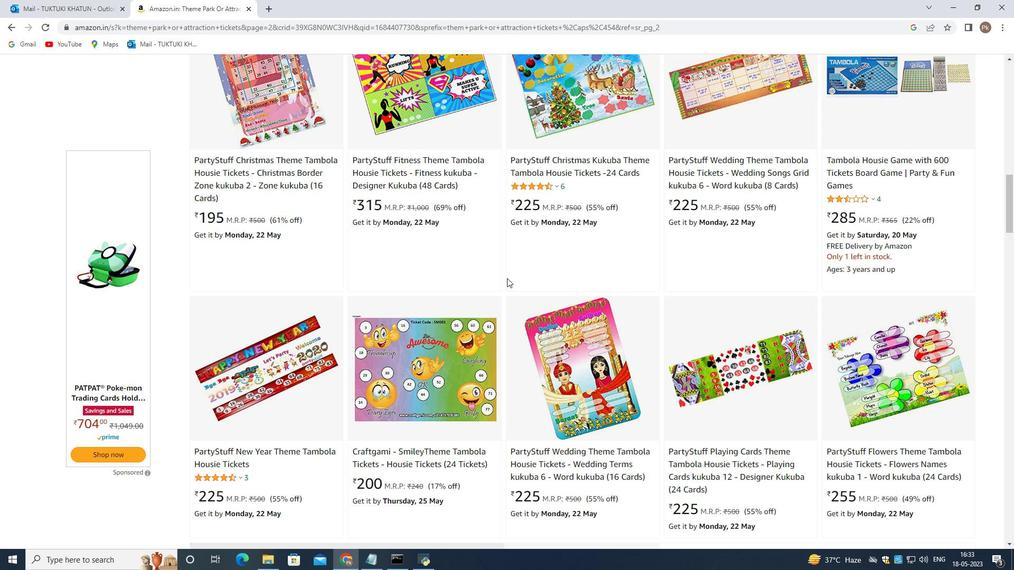 
Action: Mouse scrolled (507, 277) with delta (0, 0)
Screenshot: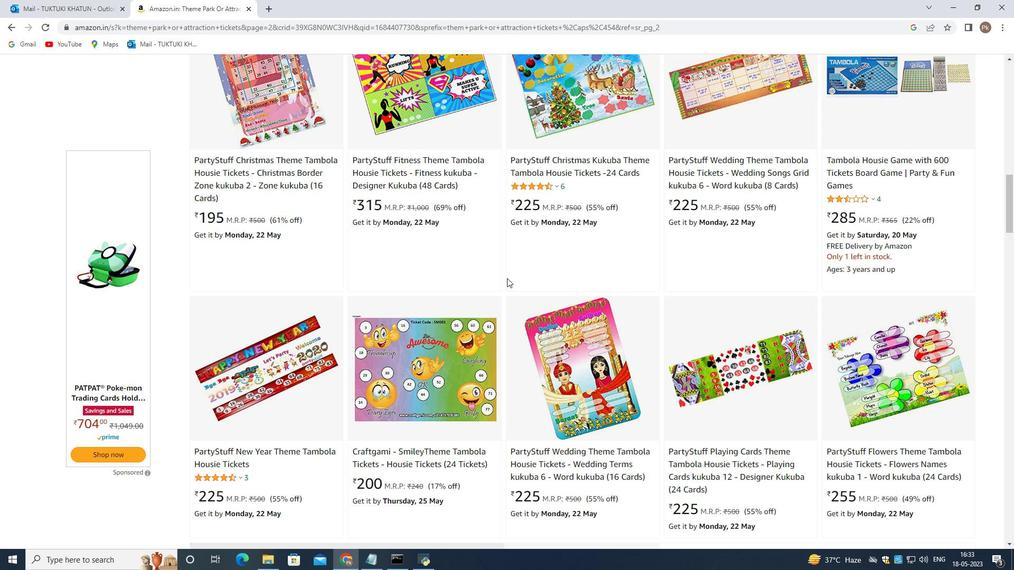 
Action: Mouse scrolled (507, 277) with delta (0, 0)
Screenshot: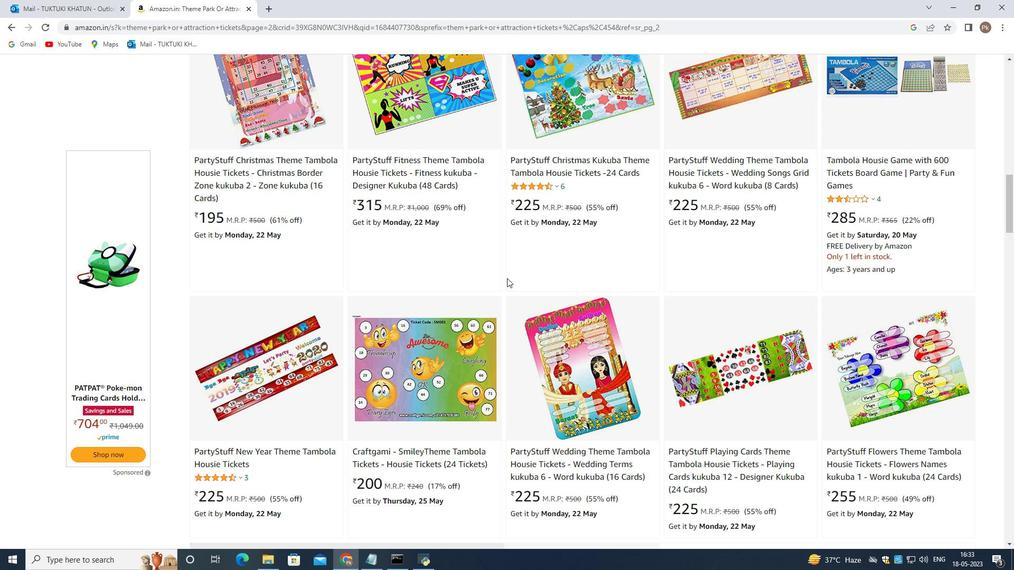 
Action: Mouse scrolled (507, 277) with delta (0, 0)
Screenshot: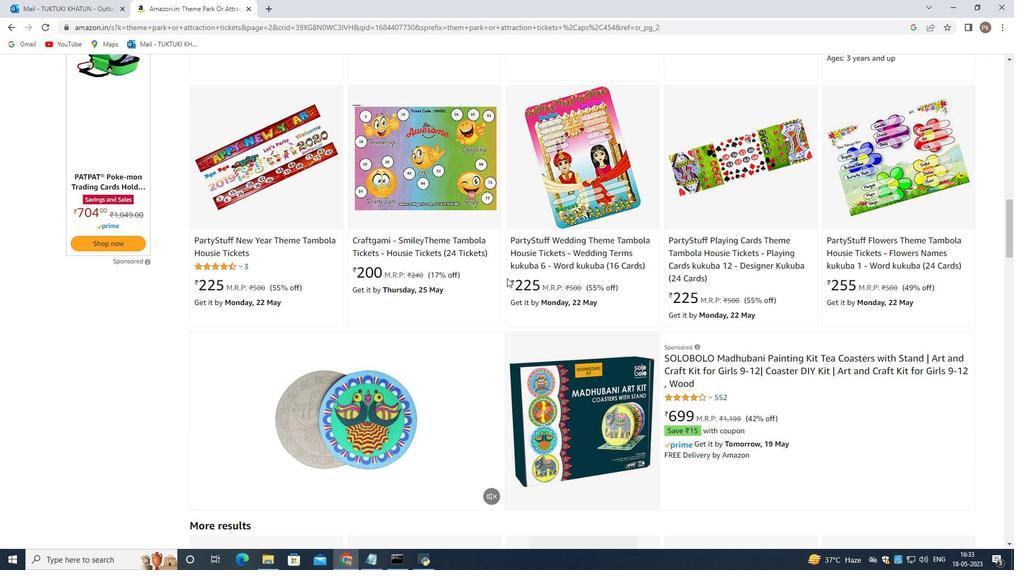 
Action: Mouse scrolled (507, 277) with delta (0, 0)
Screenshot: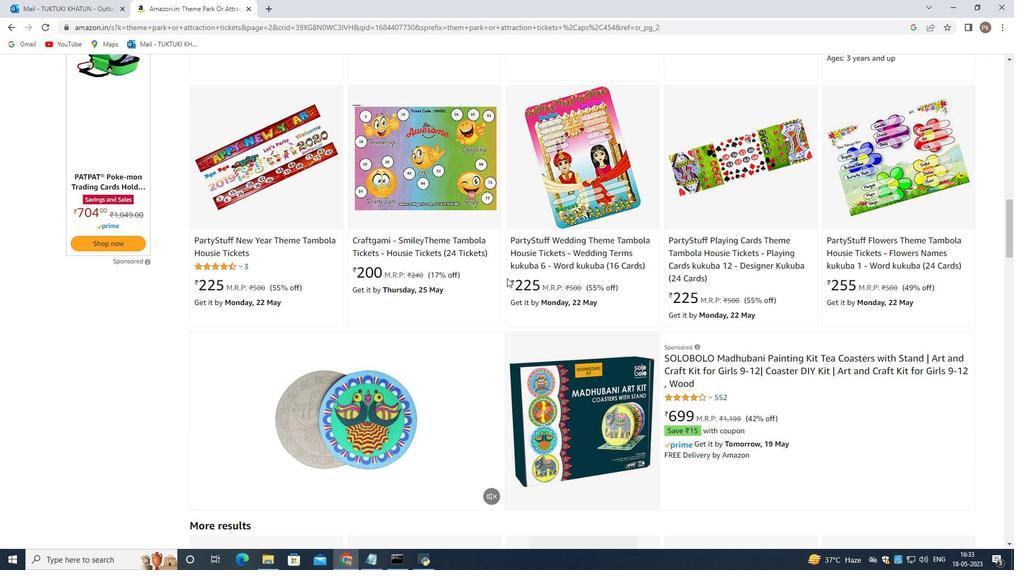 
Action: Mouse scrolled (507, 277) with delta (0, 0)
Screenshot: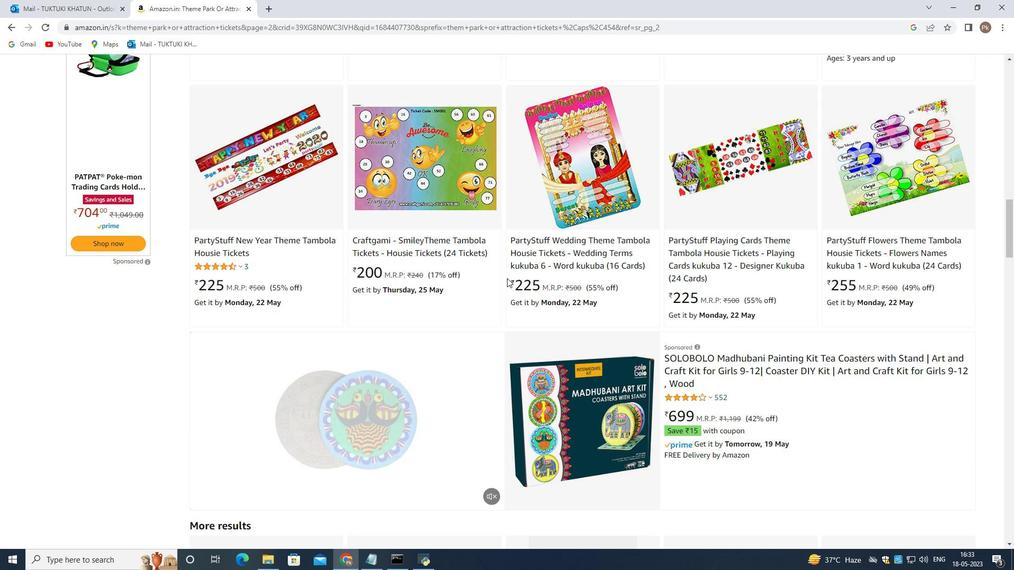 
Action: Mouse scrolled (507, 277) with delta (0, 0)
Screenshot: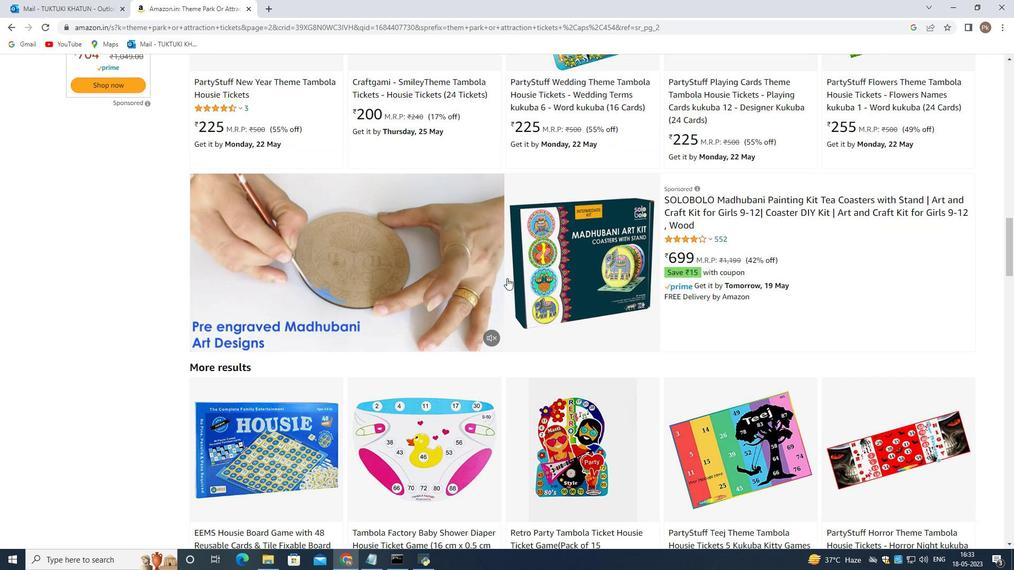 
Action: Mouse scrolled (507, 277) with delta (0, 0)
Screenshot: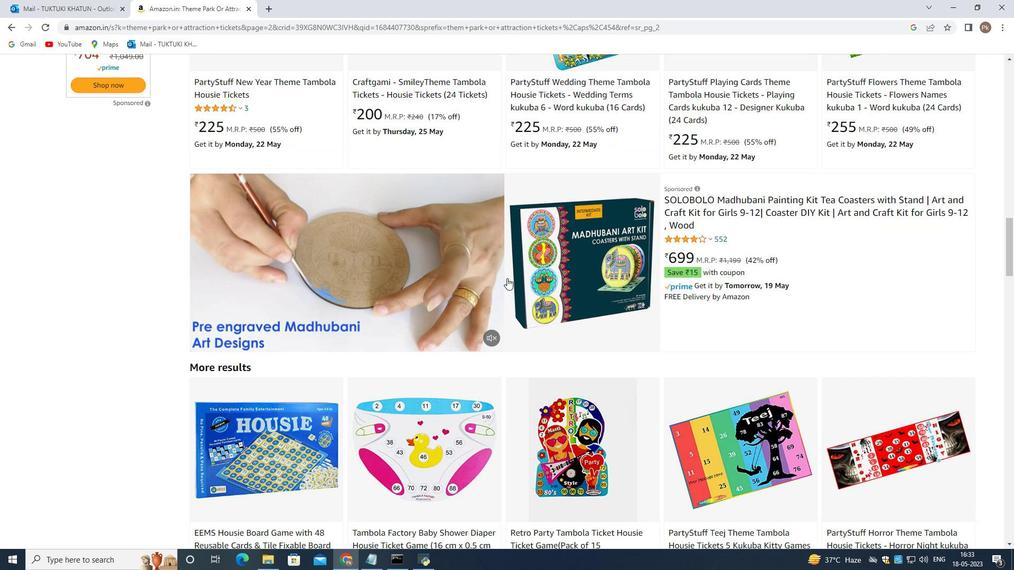 
Action: Mouse scrolled (507, 277) with delta (0, 0)
Screenshot: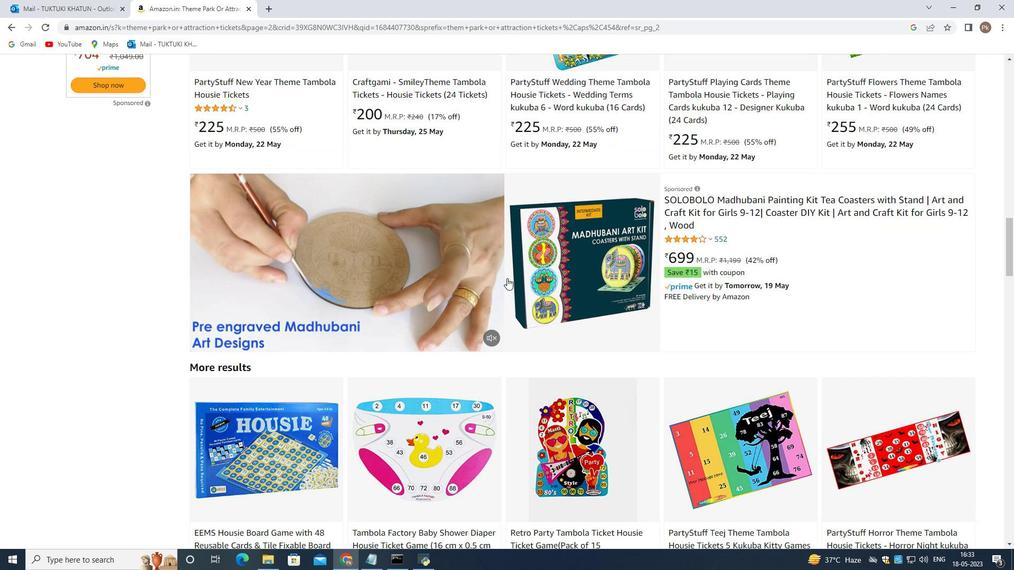 
Action: Mouse scrolled (507, 277) with delta (0, 0)
Screenshot: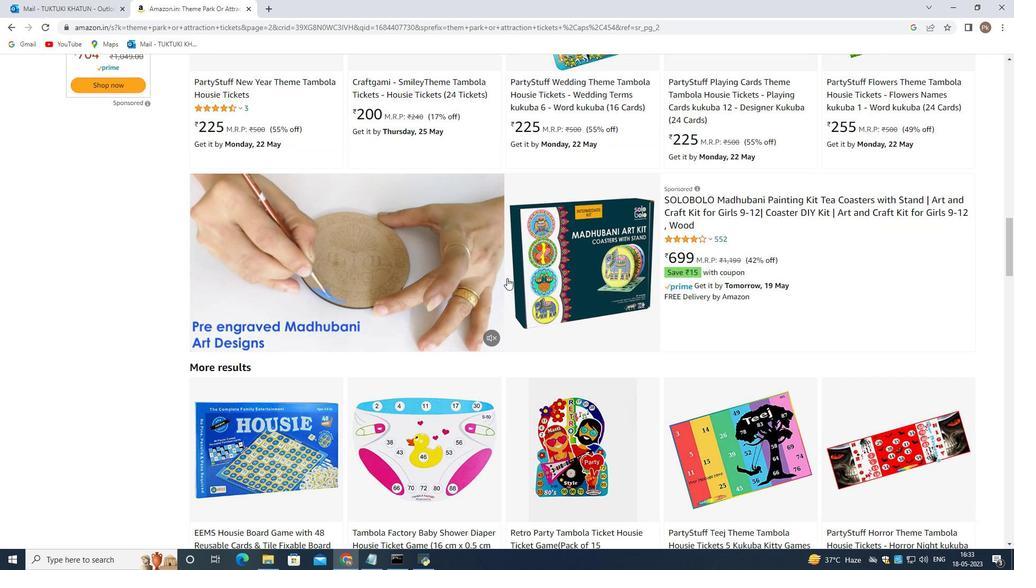 
Action: Mouse scrolled (507, 277) with delta (0, 0)
Screenshot: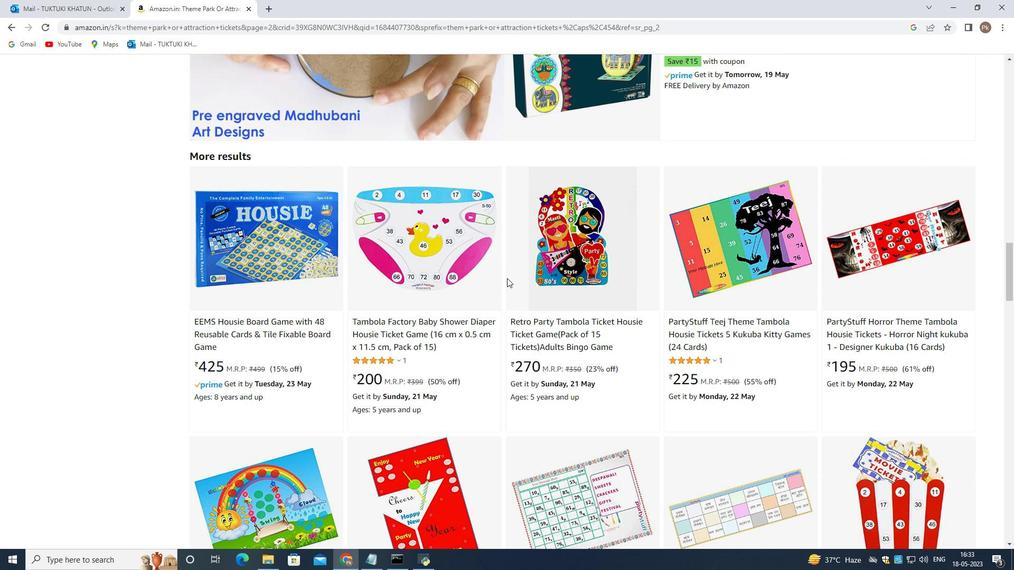 
Action: Mouse scrolled (507, 277) with delta (0, 0)
Screenshot: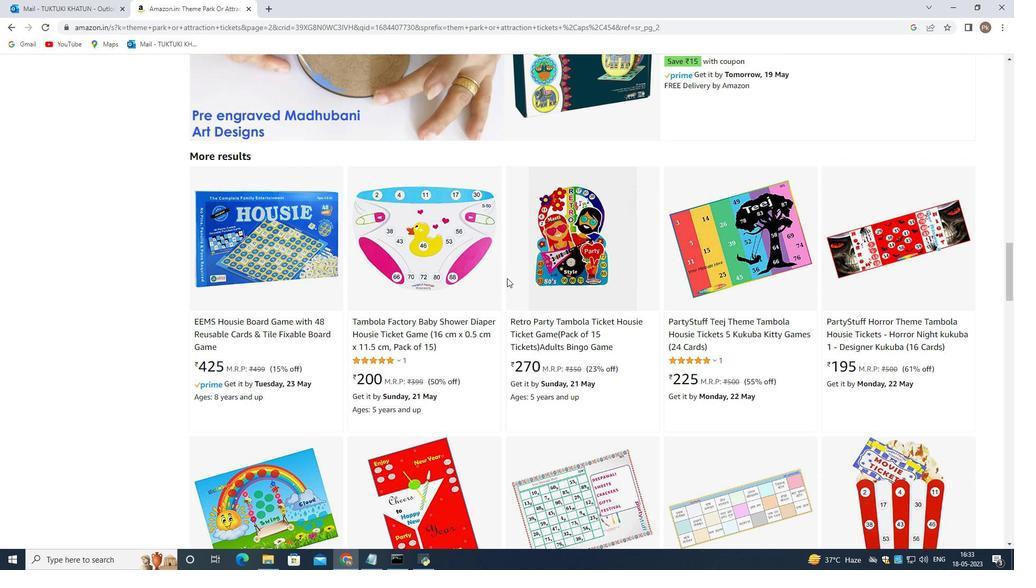 
Action: Mouse scrolled (507, 277) with delta (0, 0)
Screenshot: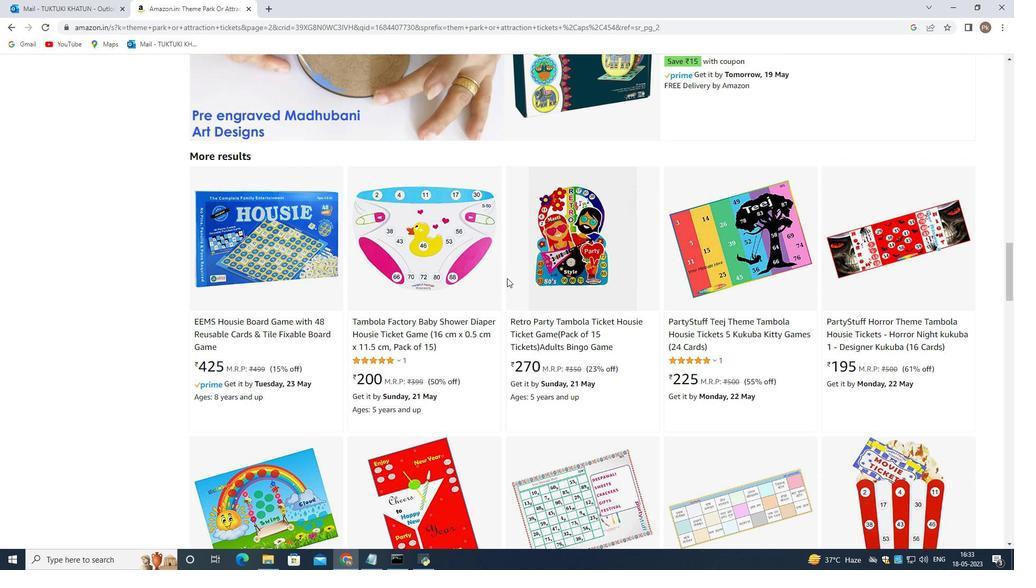 
Action: Mouse scrolled (507, 277) with delta (0, 0)
Screenshot: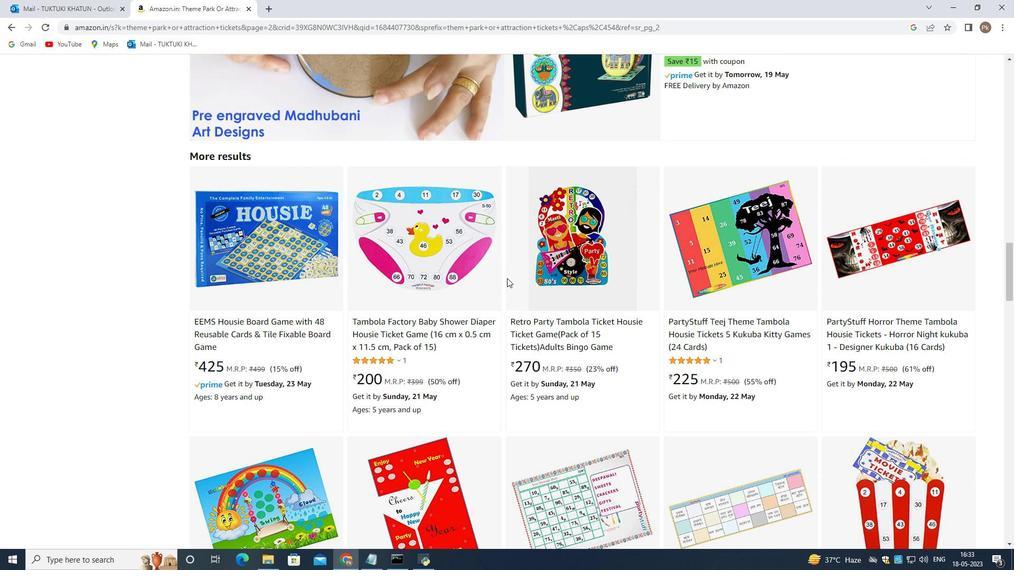 
Action: Mouse scrolled (507, 277) with delta (0, 0)
Screenshot: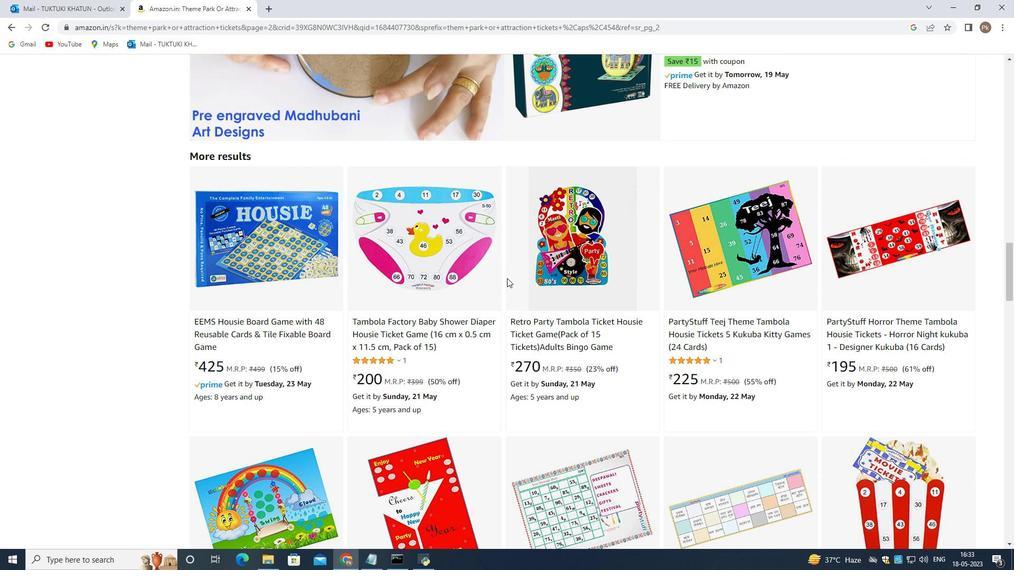 
Action: Mouse scrolled (507, 277) with delta (0, 0)
Screenshot: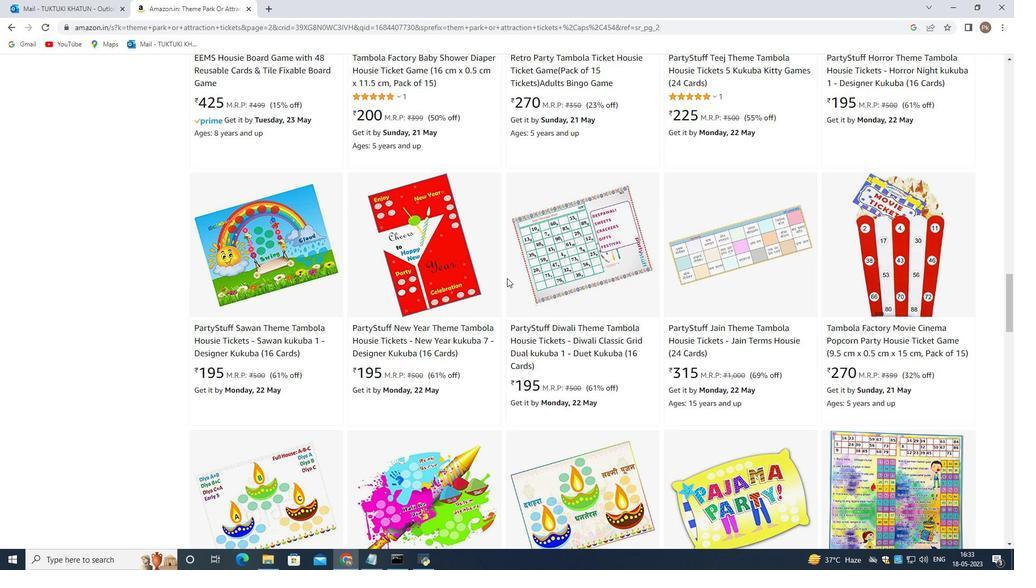 
Action: Mouse scrolled (507, 277) with delta (0, 0)
Screenshot: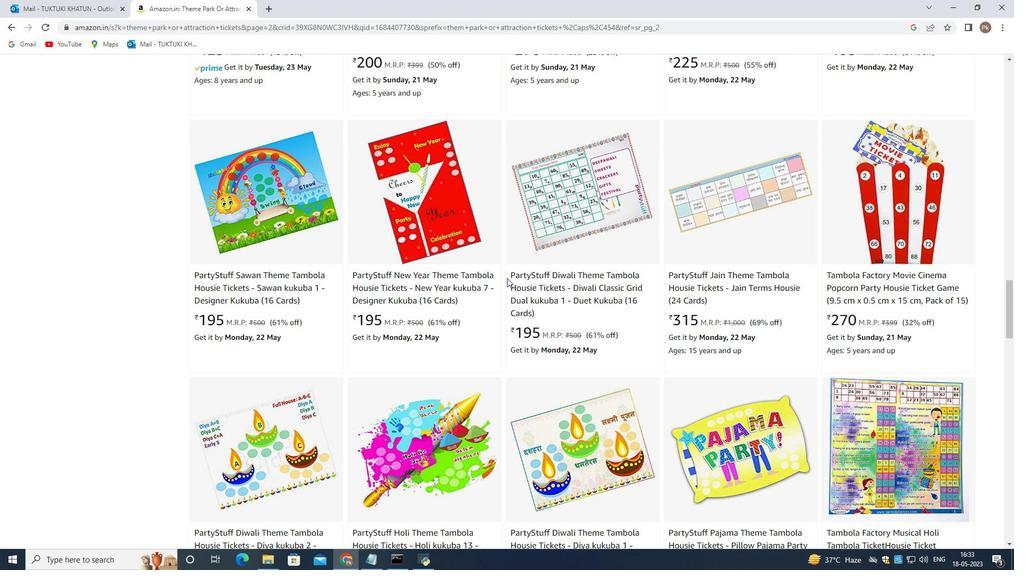 
Action: Mouse scrolled (507, 277) with delta (0, 0)
Screenshot: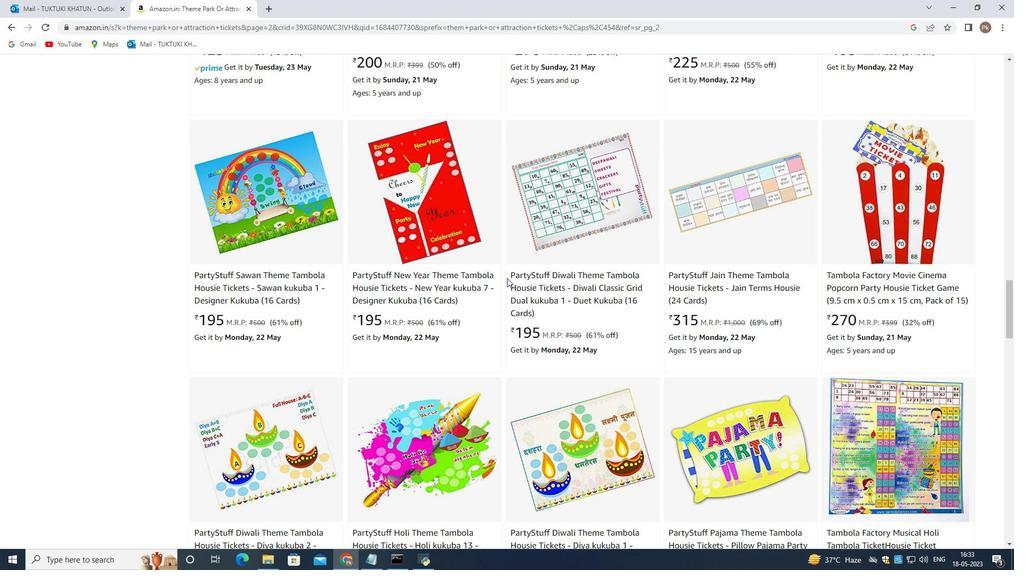 
Action: Mouse scrolled (507, 277) with delta (0, 0)
Screenshot: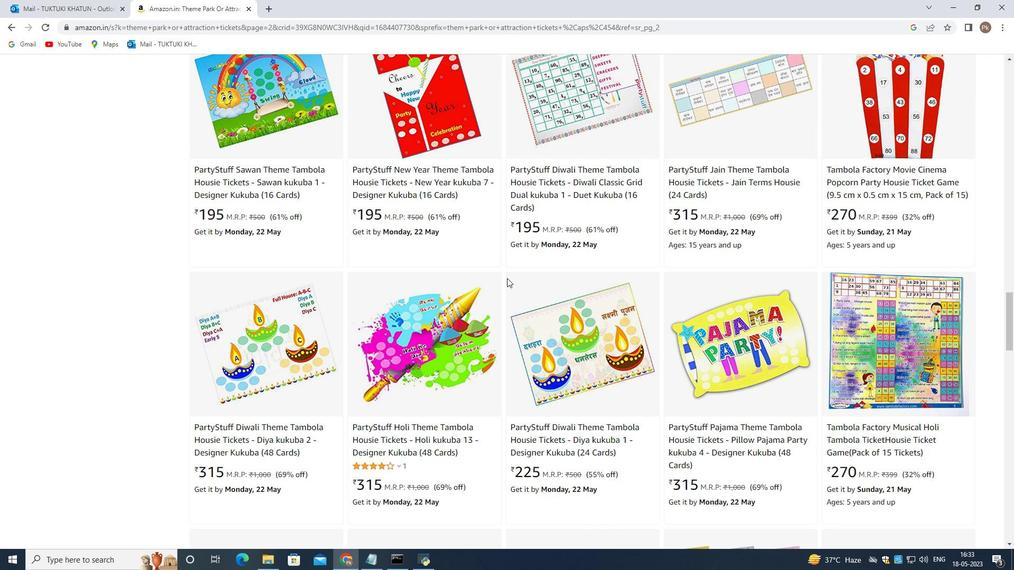 
Action: Mouse scrolled (507, 277) with delta (0, 0)
Screenshot: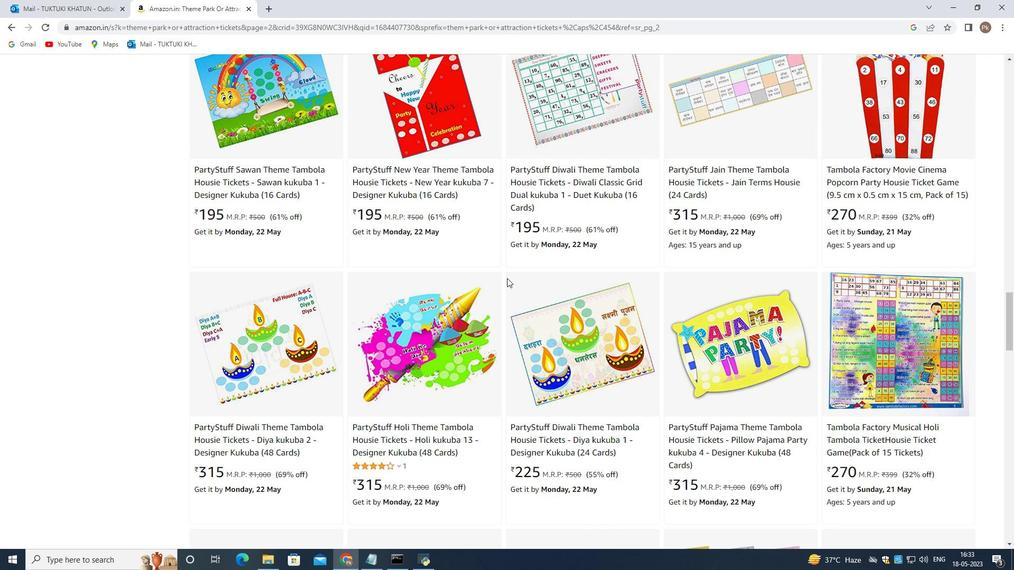 
Action: Mouse scrolled (507, 277) with delta (0, 0)
Screenshot: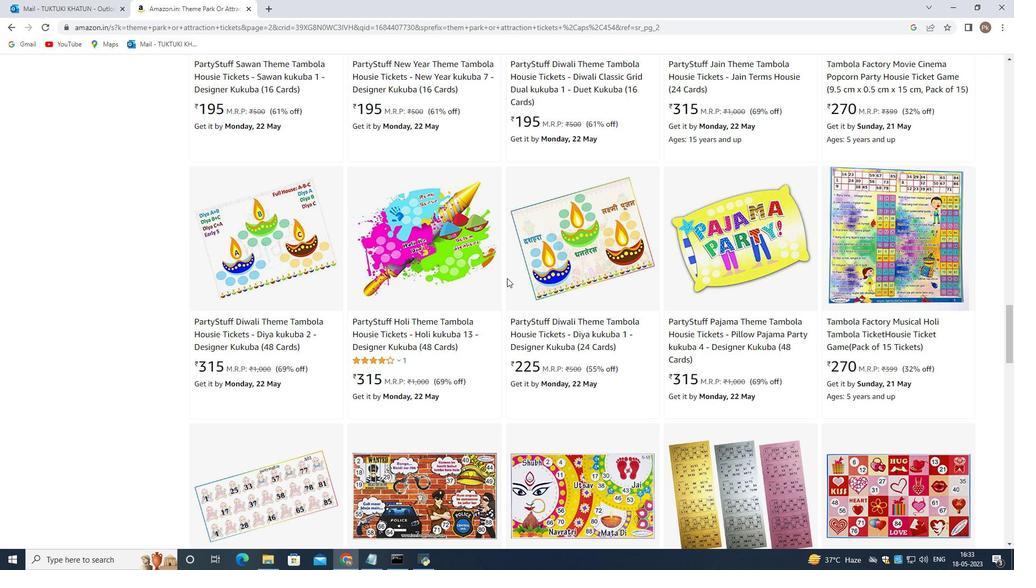 
Action: Mouse scrolled (507, 277) with delta (0, 0)
Screenshot: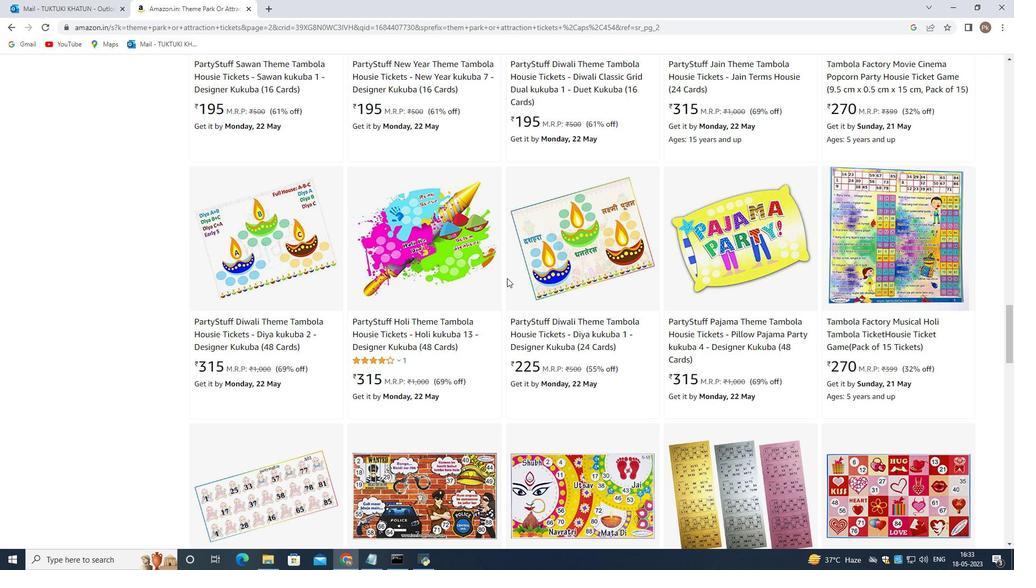 
Action: Mouse scrolled (507, 277) with delta (0, 0)
Screenshot: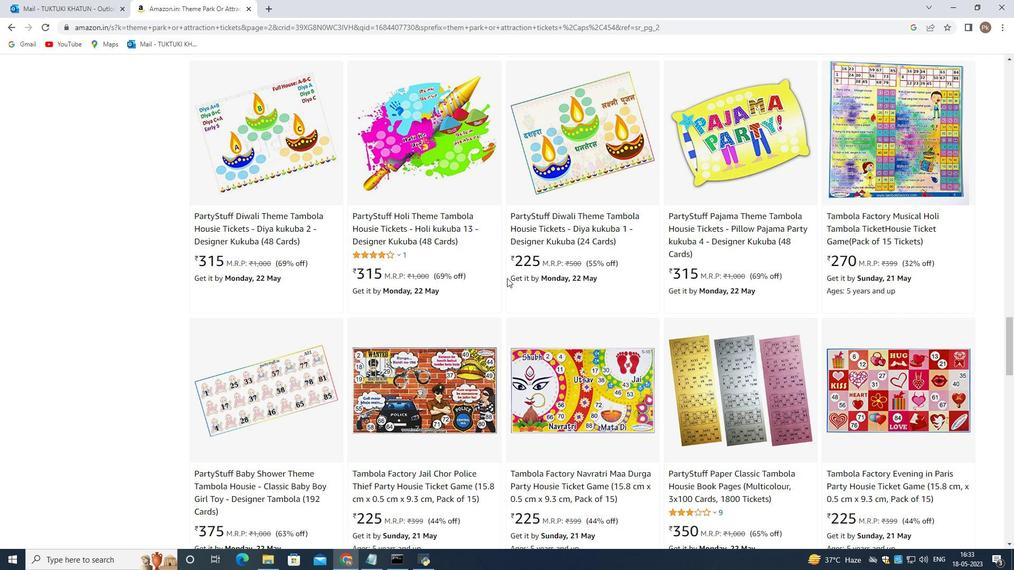 
Action: Mouse scrolled (507, 277) with delta (0, 0)
Screenshot: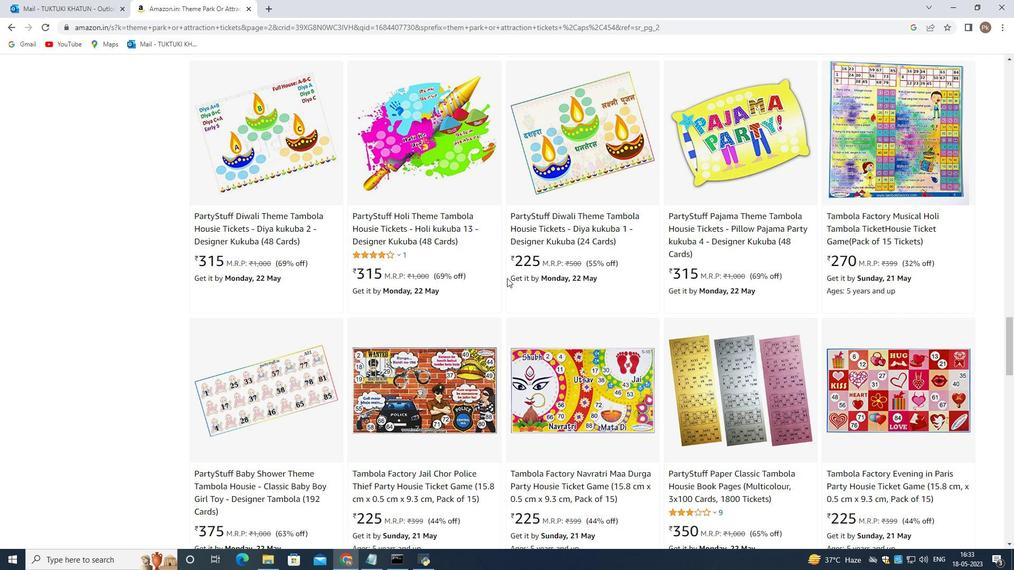 
Action: Mouse scrolled (507, 277) with delta (0, 0)
Screenshot: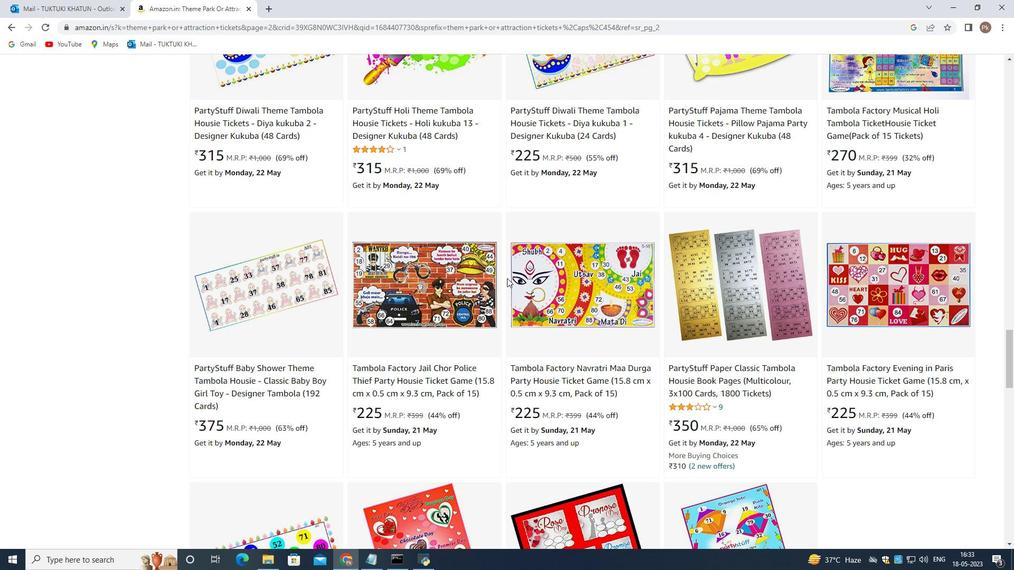 
Action: Mouse scrolled (507, 277) with delta (0, 0)
Screenshot: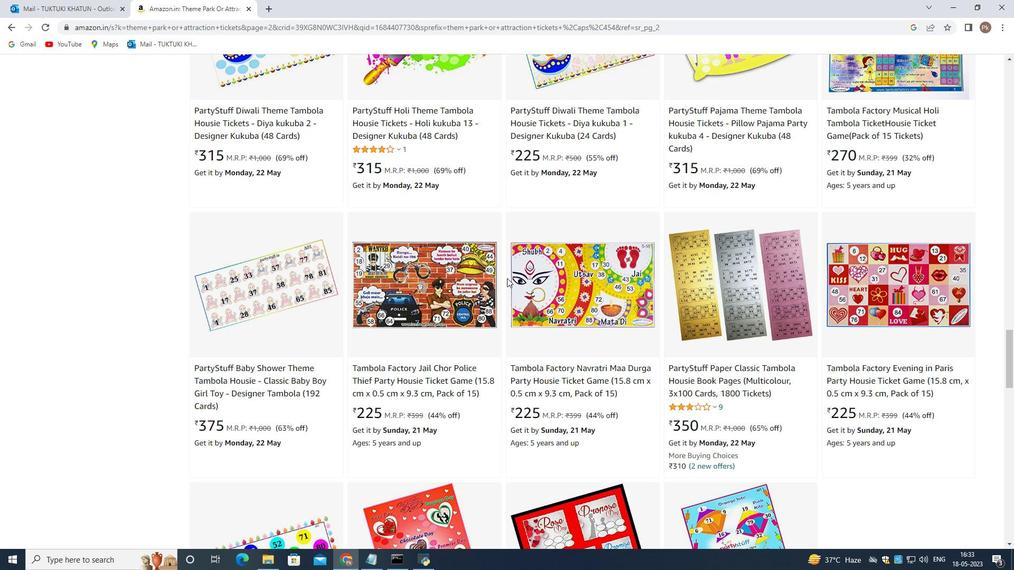 
Action: Mouse scrolled (507, 277) with delta (0, 0)
Screenshot: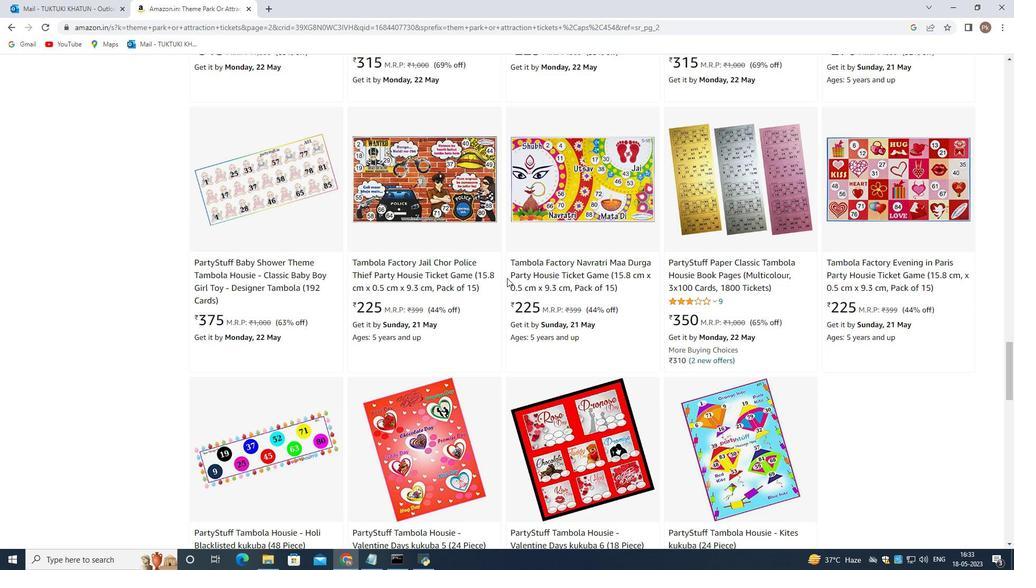 
Action: Mouse scrolled (507, 277) with delta (0, 0)
Screenshot: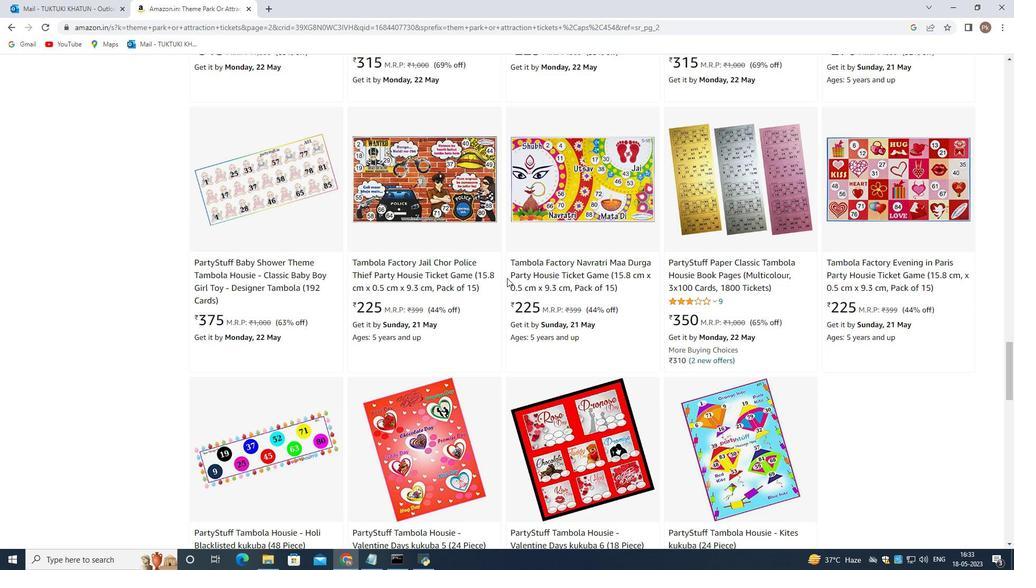 
Action: Mouse scrolled (507, 277) with delta (0, 0)
Screenshot: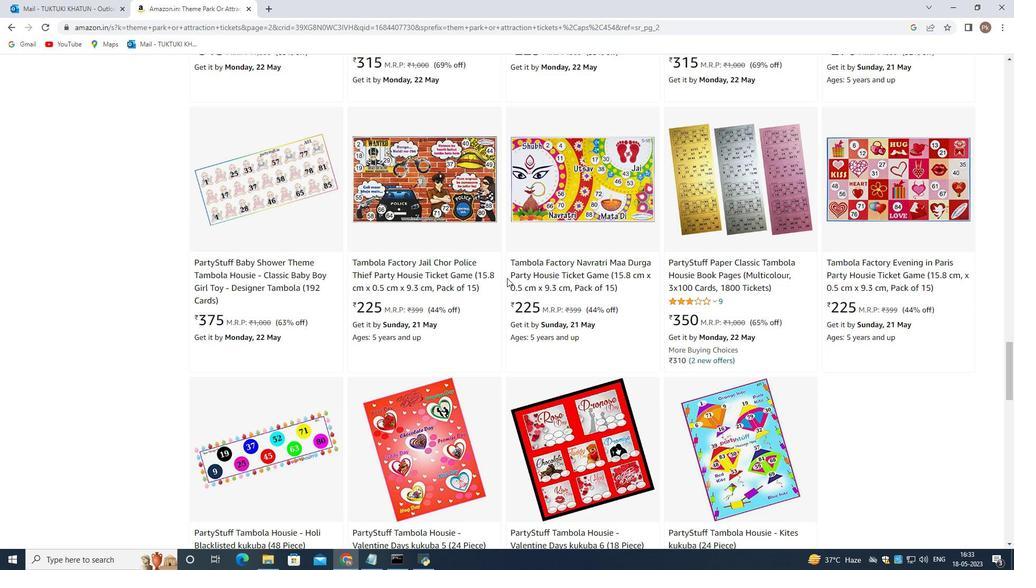 
Action: Mouse scrolled (507, 277) with delta (0, 0)
Screenshot: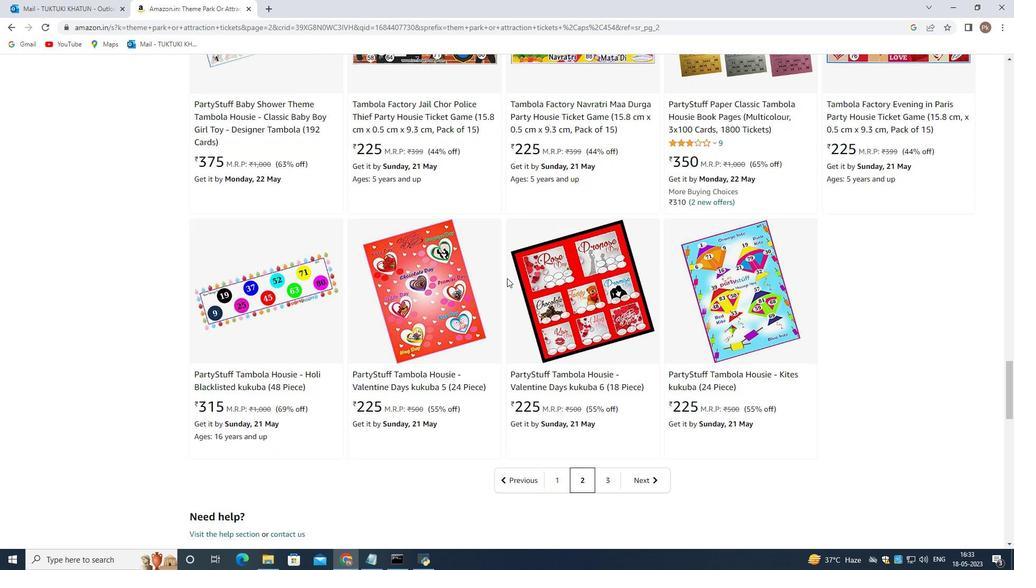 
Action: Mouse scrolled (507, 277) with delta (0, 0)
Screenshot: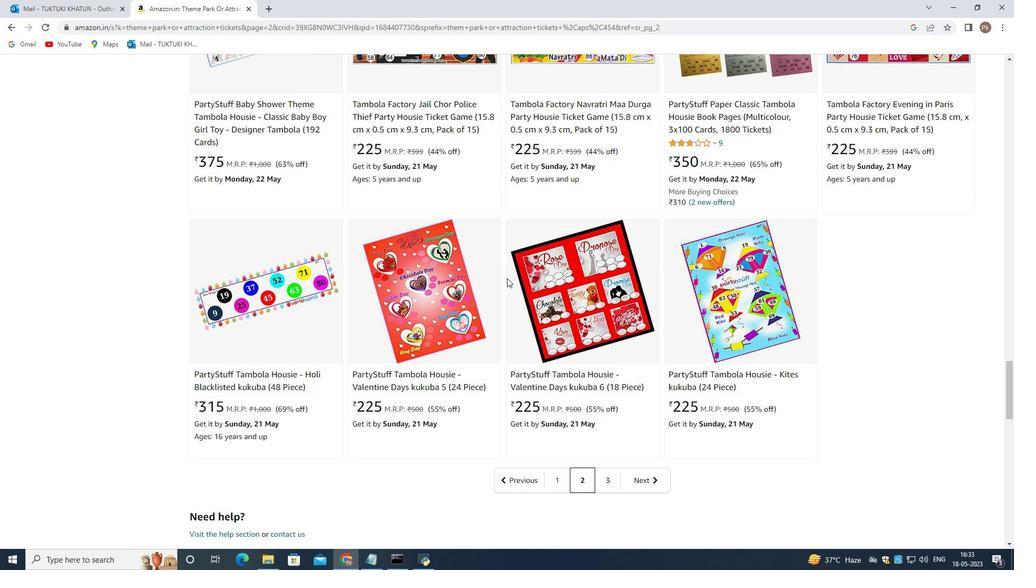 
Action: Mouse scrolled (507, 277) with delta (0, 0)
Screenshot: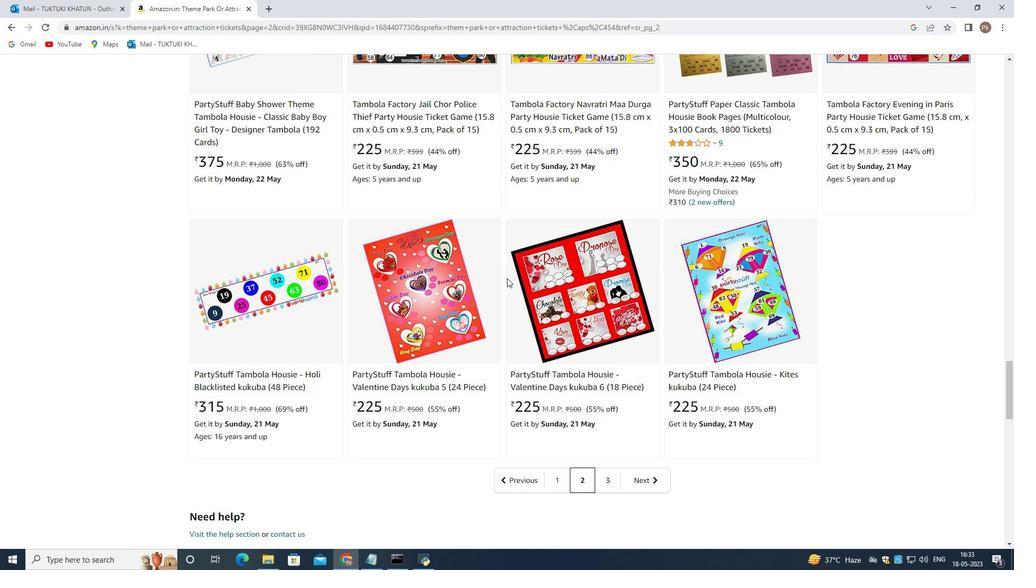 
Action: Mouse scrolled (507, 277) with delta (0, 0)
Screenshot: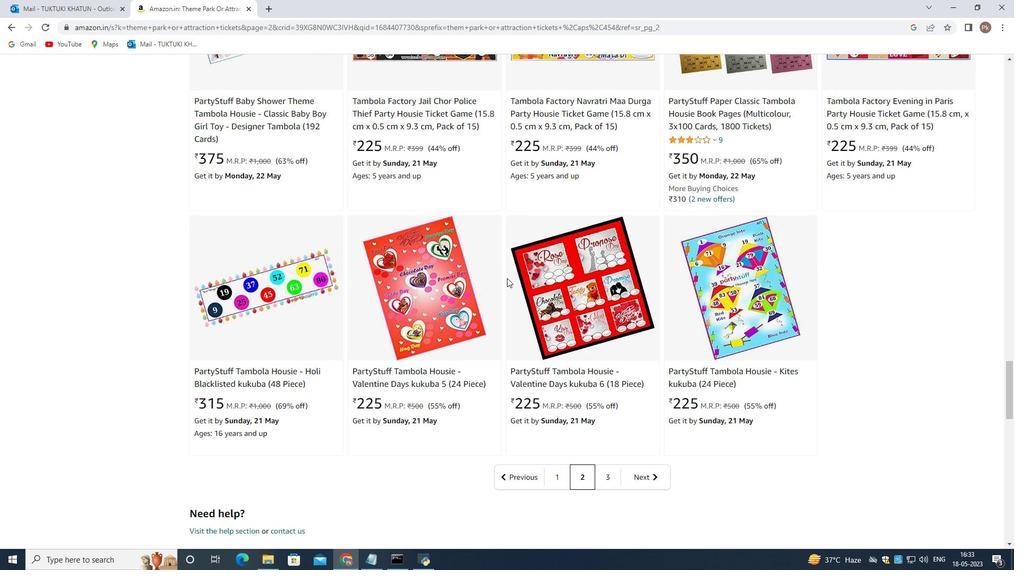 
Action: Mouse scrolled (507, 279) with delta (0, 0)
Screenshot: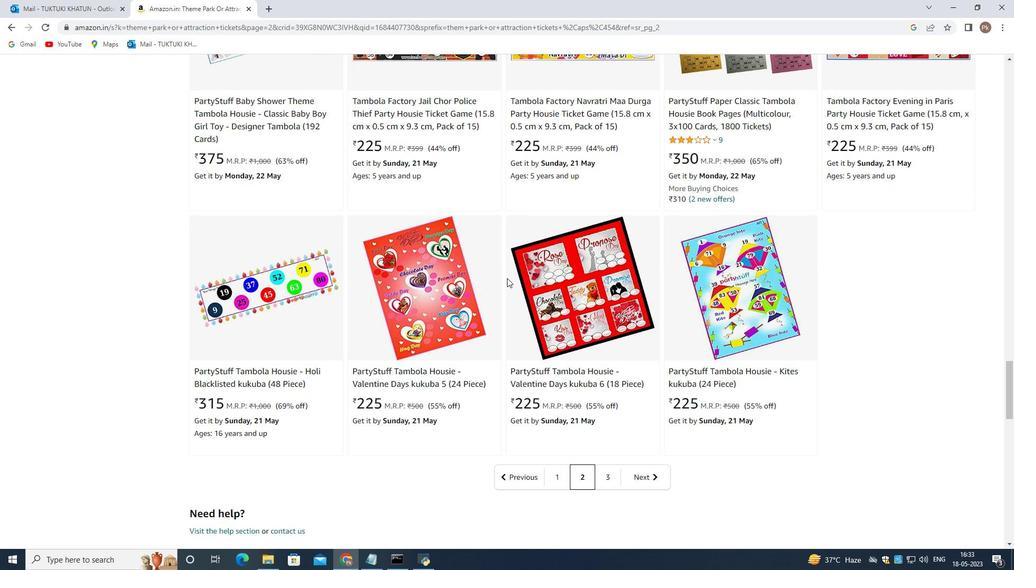 
Action: Mouse moved to (606, 319)
Screenshot: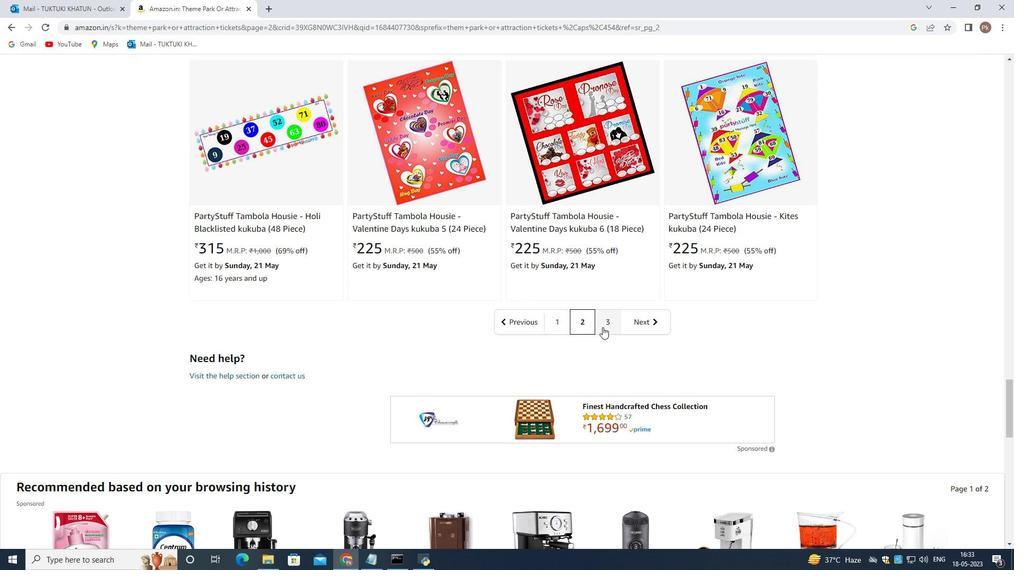 
Action: Mouse pressed left at (606, 319)
Screenshot: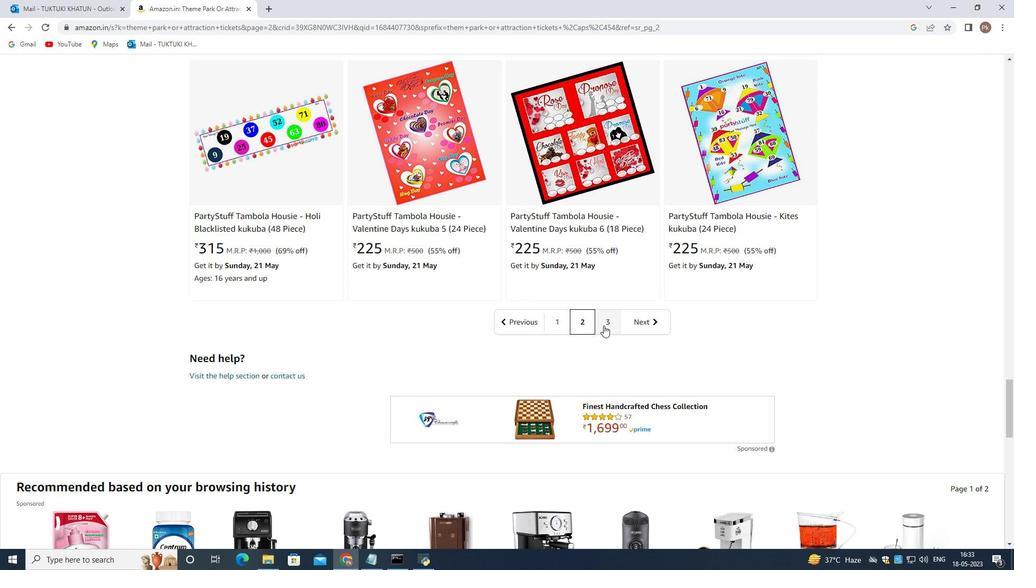 
Action: Mouse moved to (579, 293)
Screenshot: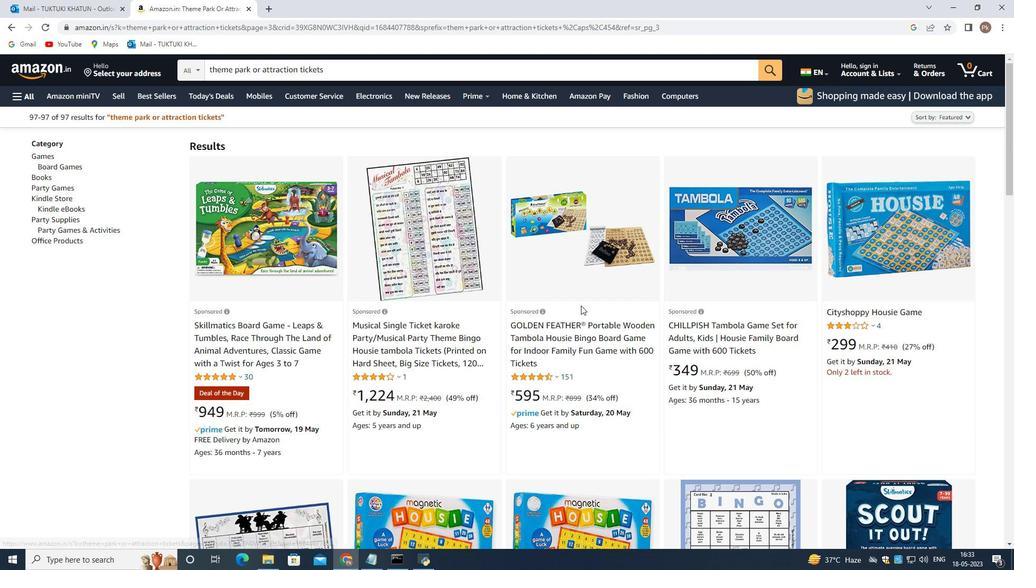 
Action: Mouse scrolled (579, 292) with delta (0, 0)
Screenshot: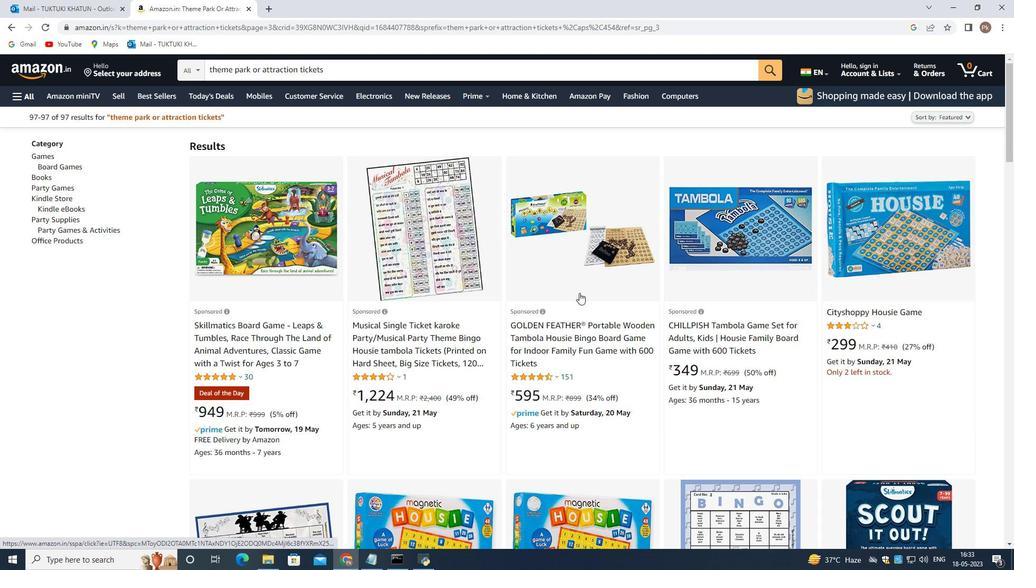
Action: Mouse scrolled (579, 292) with delta (0, 0)
Screenshot: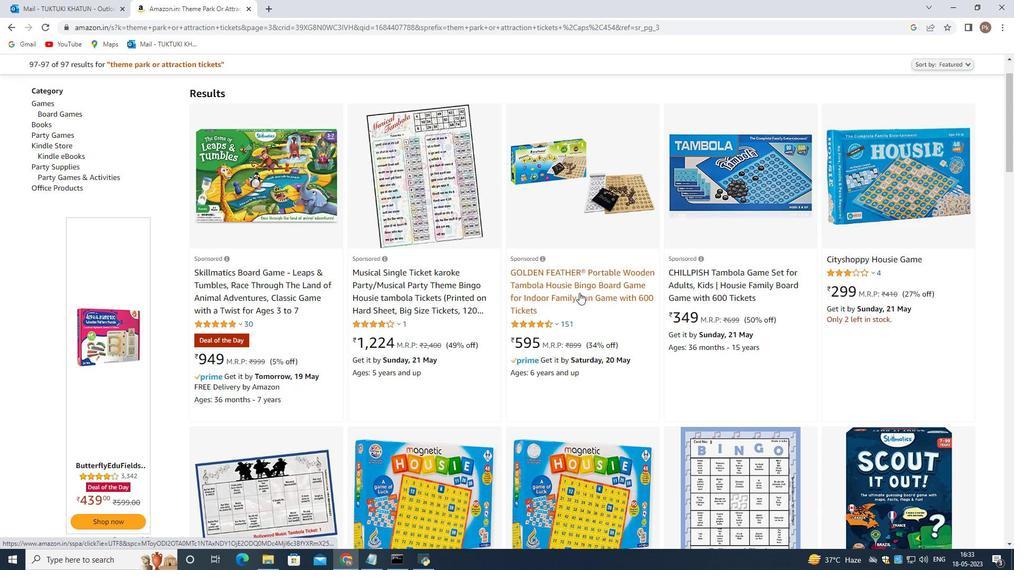 
Action: Mouse scrolled (579, 292) with delta (0, 0)
Screenshot: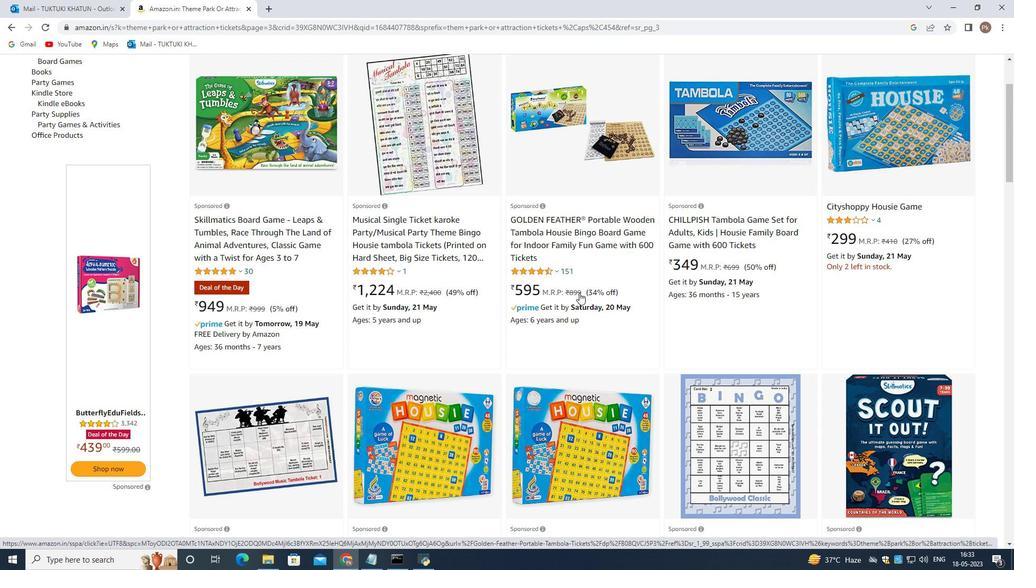 
Action: Mouse scrolled (579, 292) with delta (0, 0)
Screenshot: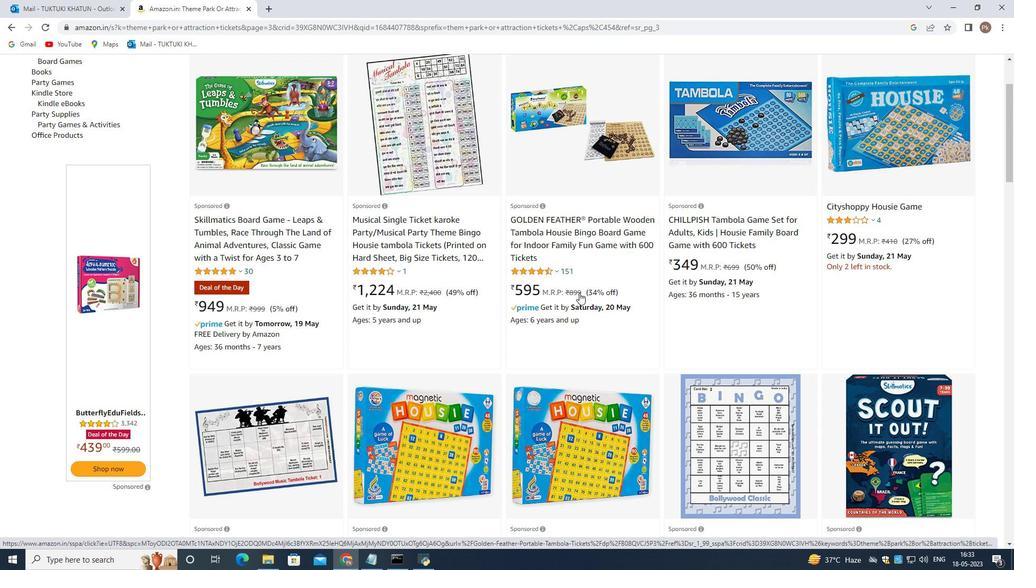 
Action: Mouse scrolled (579, 292) with delta (0, 0)
Screenshot: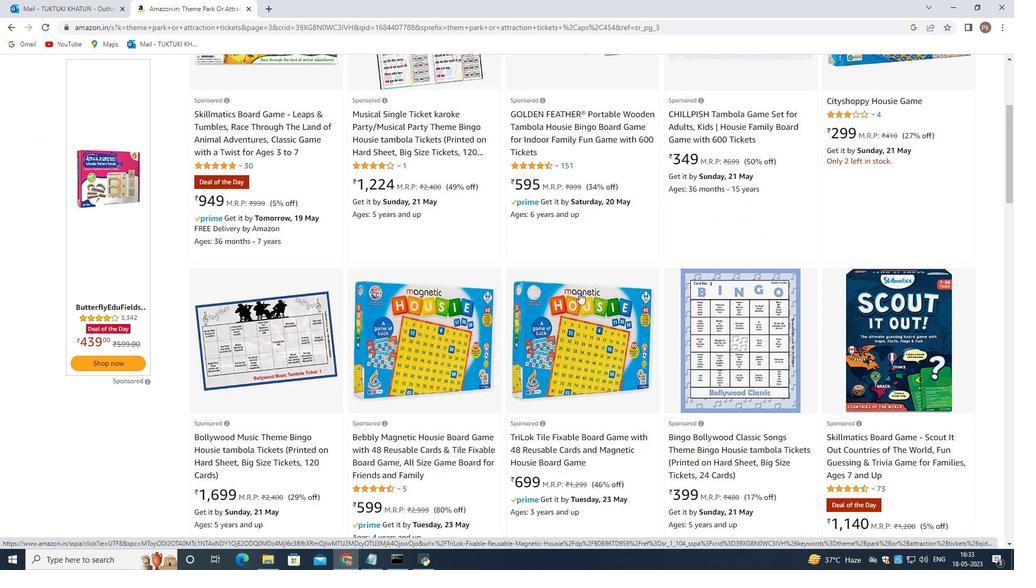 
Action: Mouse scrolled (579, 292) with delta (0, 0)
Screenshot: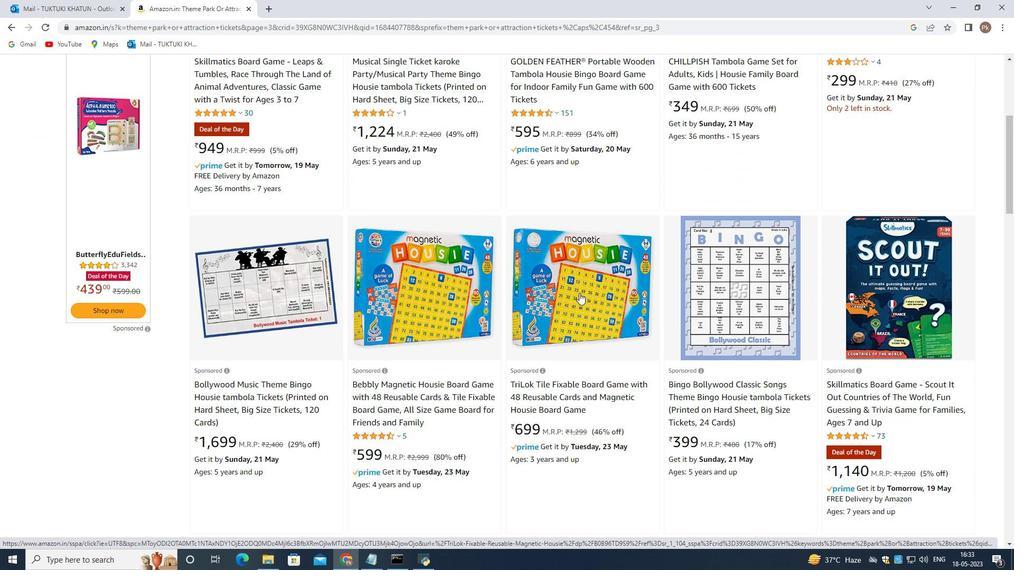 
Action: Mouse scrolled (579, 292) with delta (0, 0)
Screenshot: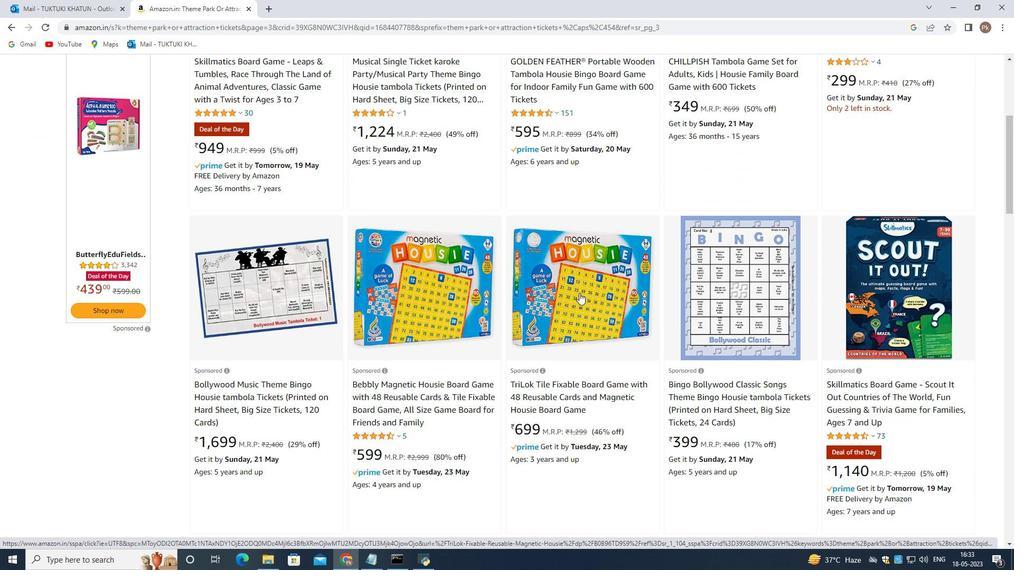 
Action: Mouse moved to (580, 290)
Screenshot: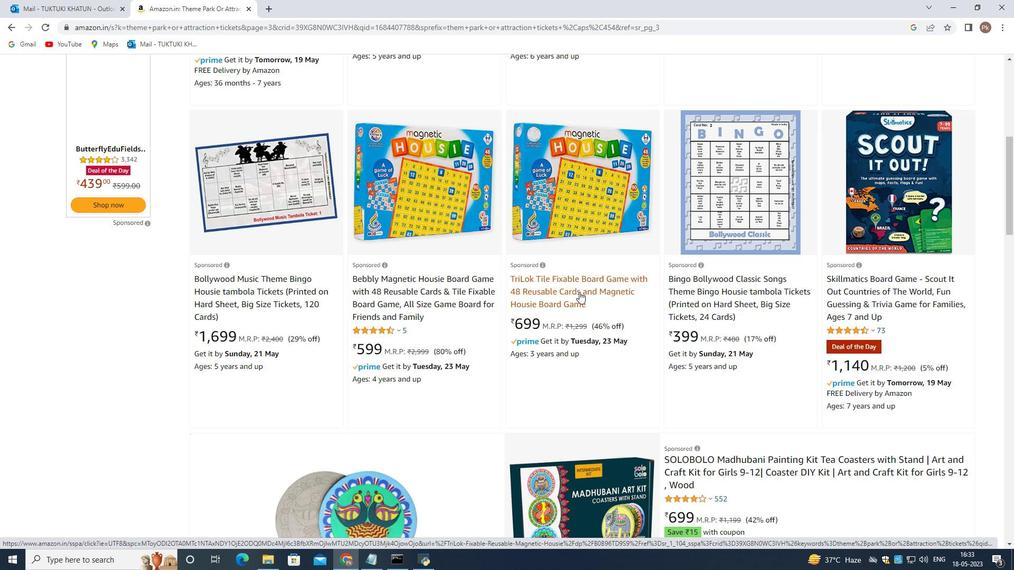 
Action: Mouse scrolled (580, 290) with delta (0, 0)
Screenshot: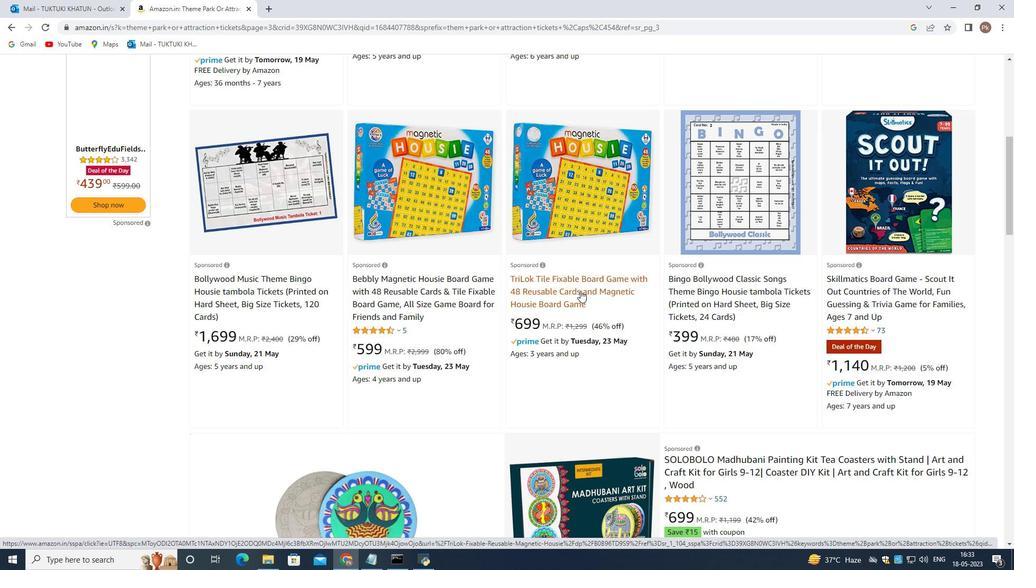 
Action: Mouse scrolled (580, 290) with delta (0, 0)
Screenshot: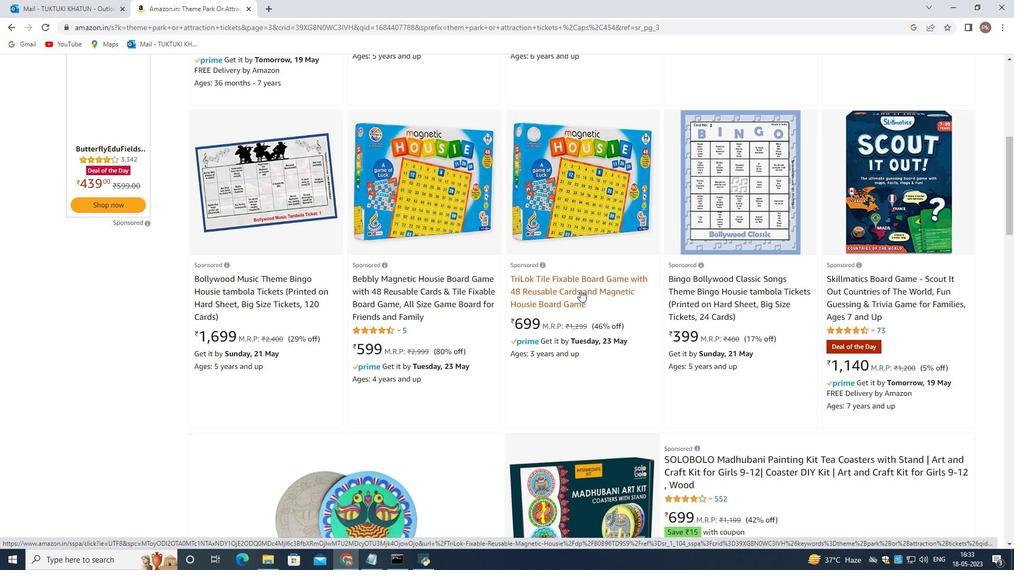 
Action: Mouse moved to (580, 290)
Screenshot: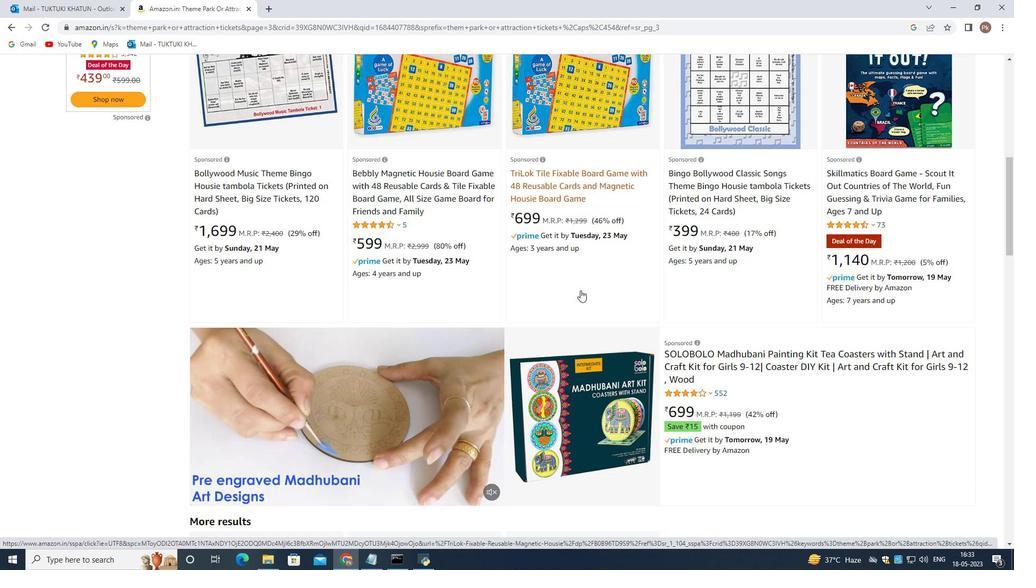 
Action: Mouse scrolled (580, 290) with delta (0, 0)
Screenshot: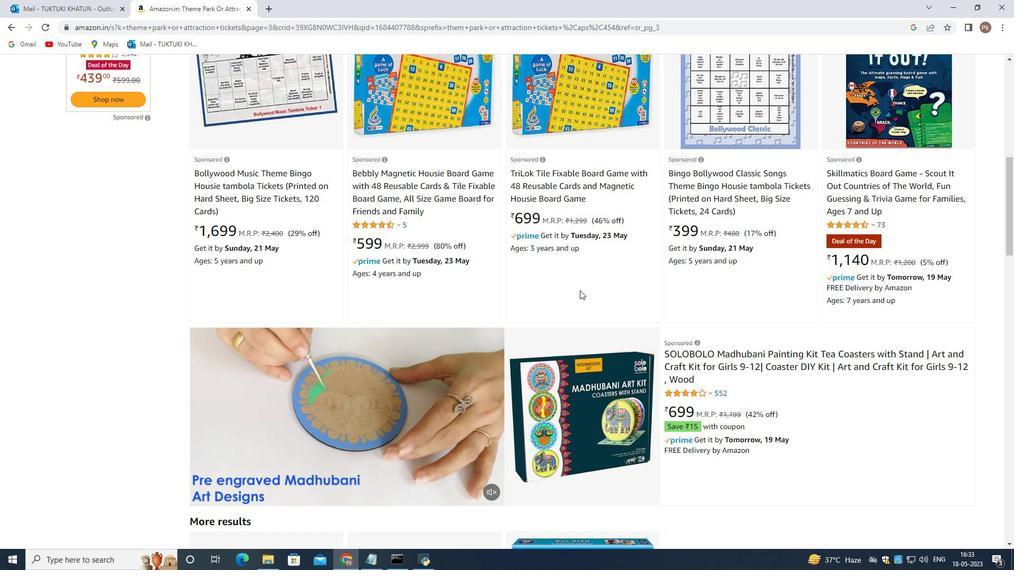 
Action: Mouse scrolled (580, 290) with delta (0, 0)
Screenshot: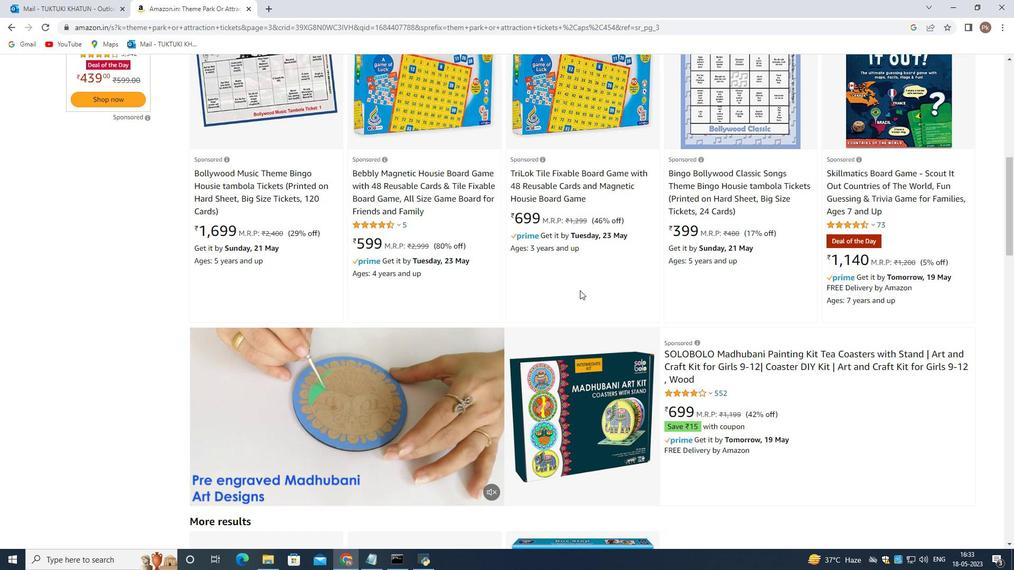 
Action: Mouse scrolled (580, 290) with delta (0, 0)
Screenshot: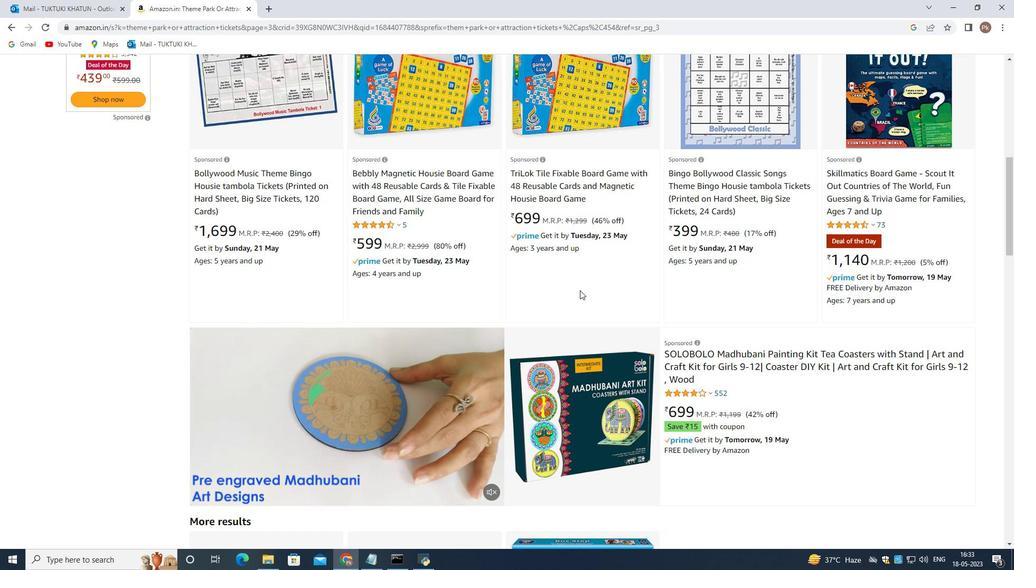
Action: Mouse scrolled (580, 290) with delta (0, 0)
Screenshot: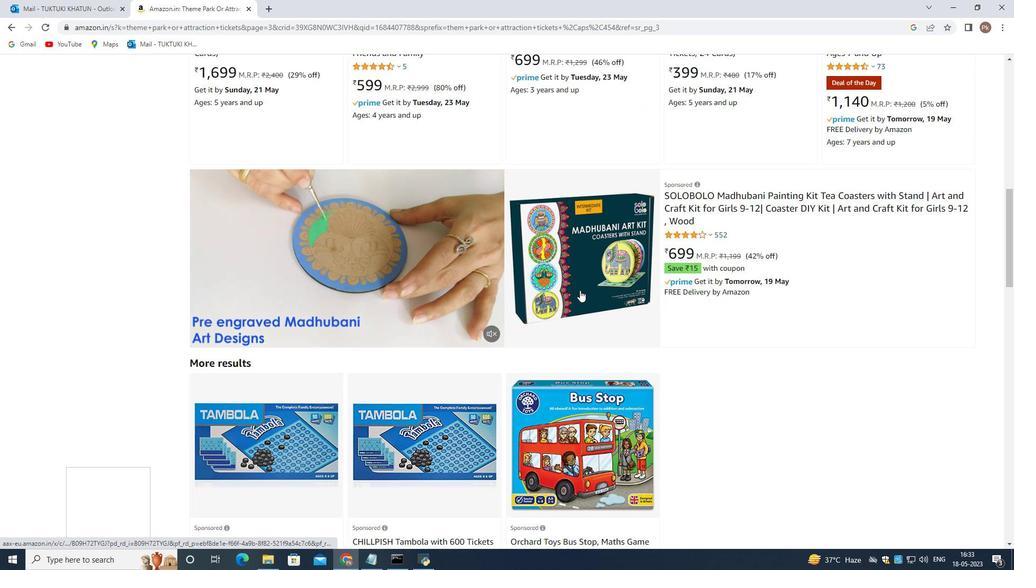 
Action: Mouse scrolled (580, 290) with delta (0, 0)
Screenshot: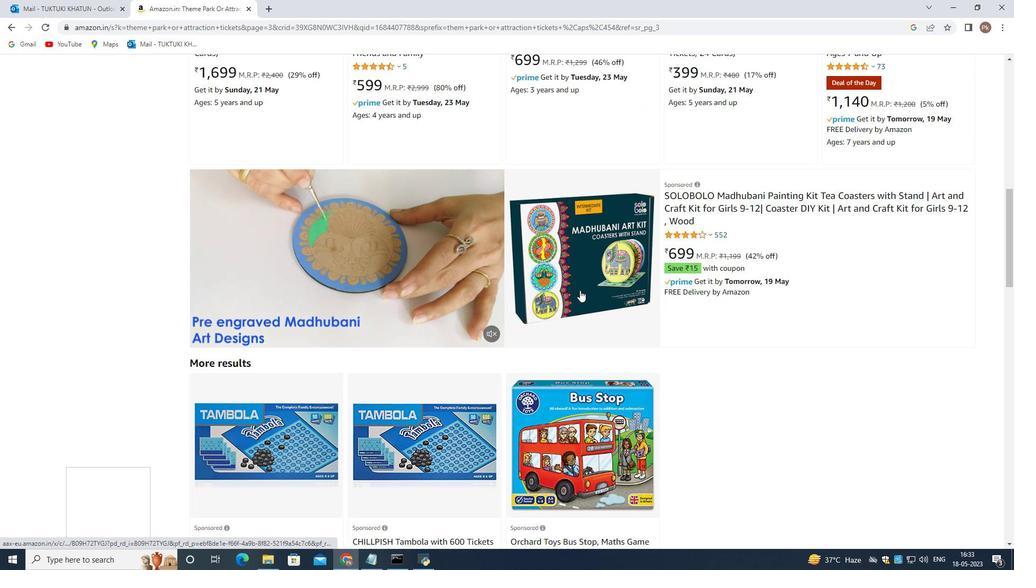 
Action: Mouse scrolled (580, 290) with delta (0, 0)
Screenshot: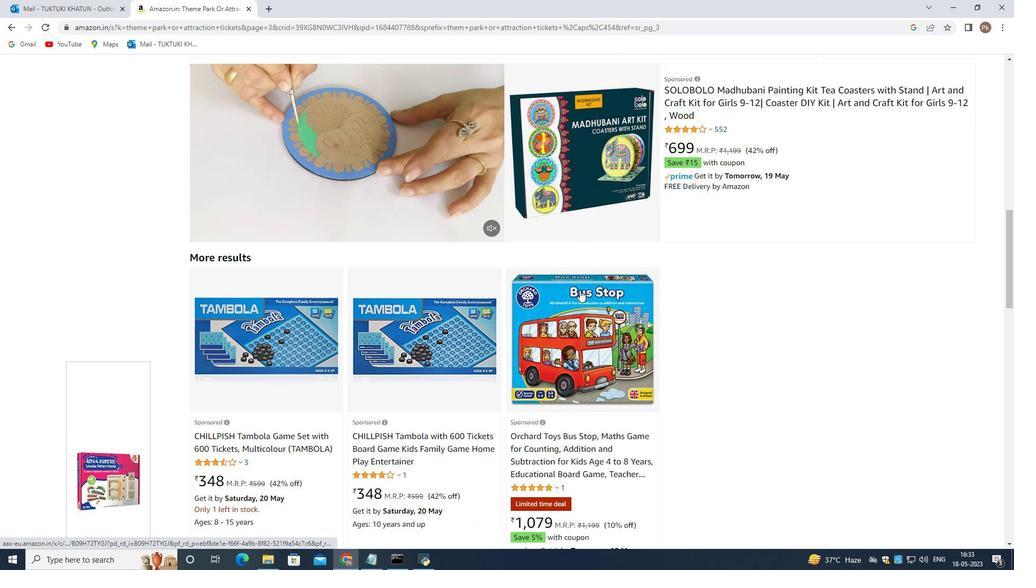 
Action: Mouse scrolled (580, 290) with delta (0, 0)
Screenshot: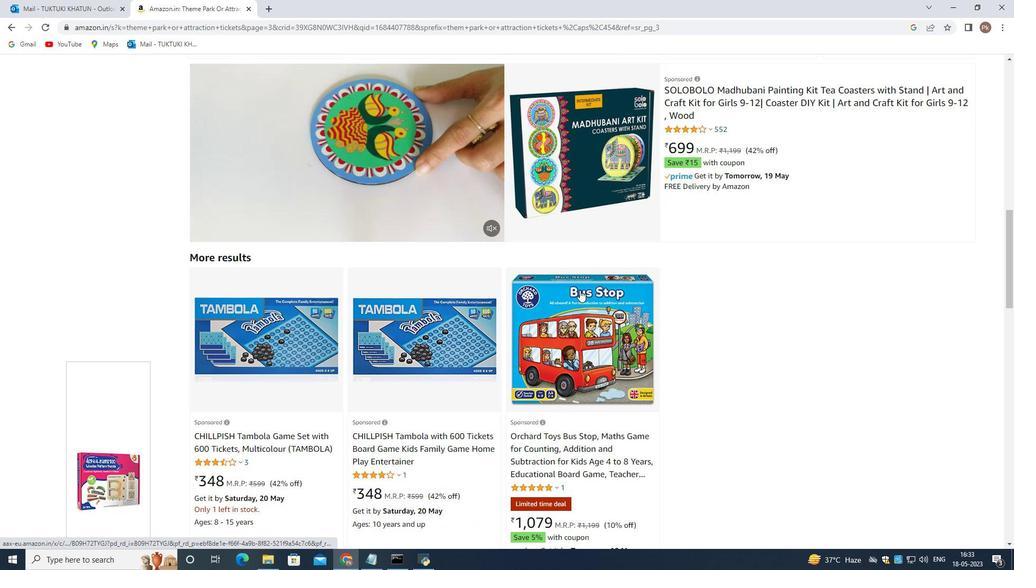 
Action: Mouse moved to (580, 291)
Screenshot: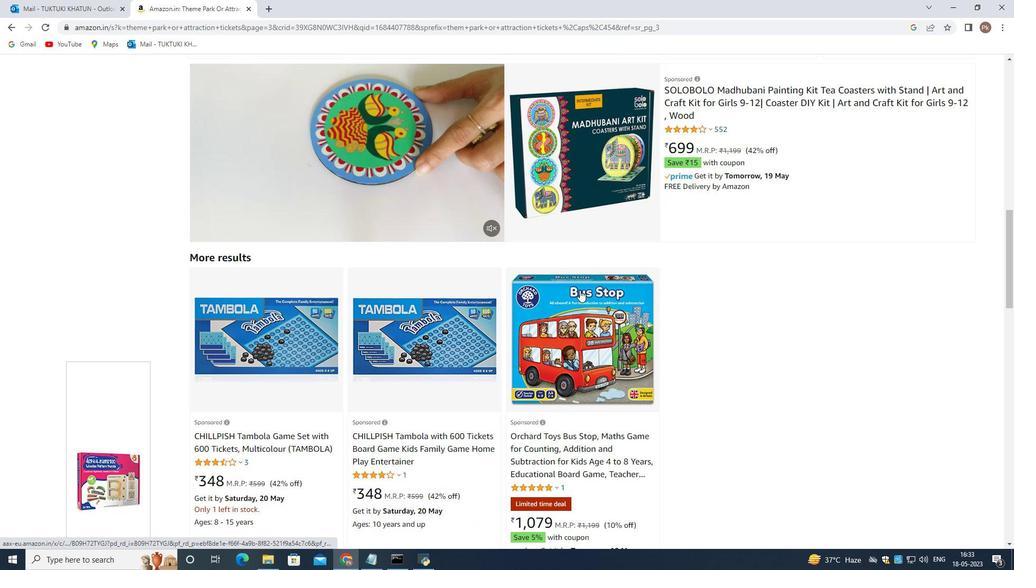 
Action: Mouse scrolled (580, 290) with delta (0, 0)
Screenshot: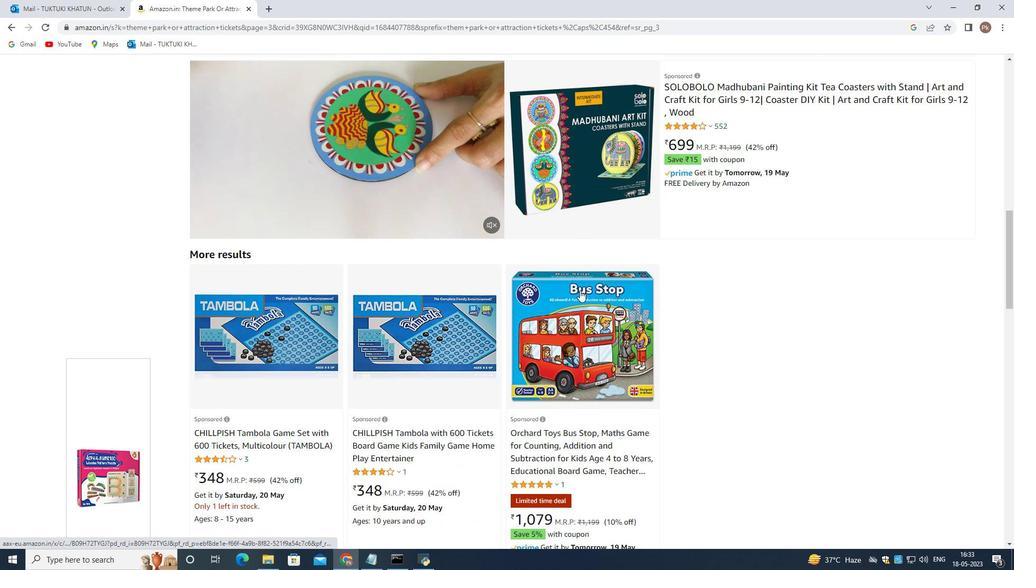 
Action: Mouse moved to (580, 291)
Screenshot: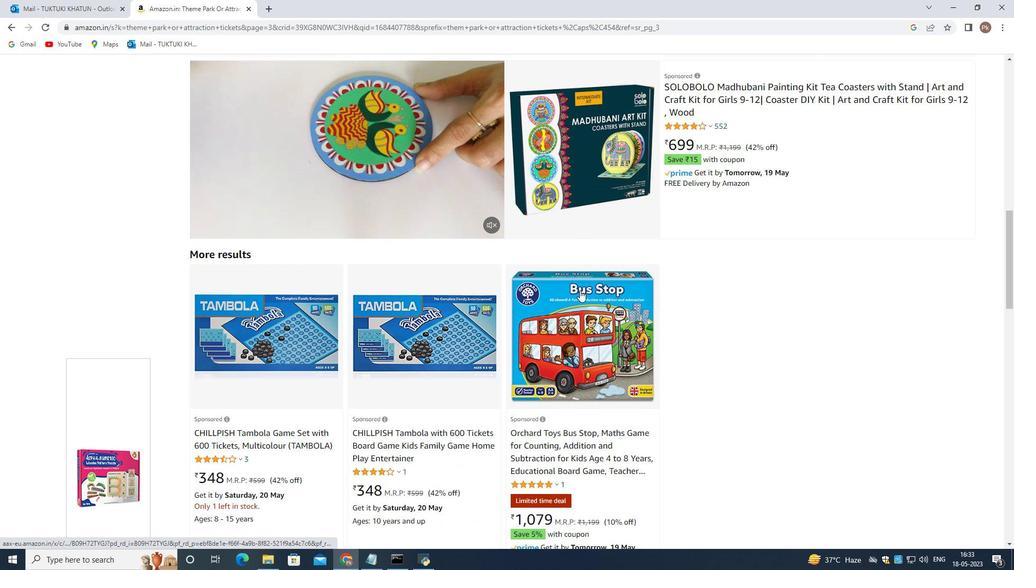 
Action: Mouse scrolled (580, 291) with delta (0, 0)
Screenshot: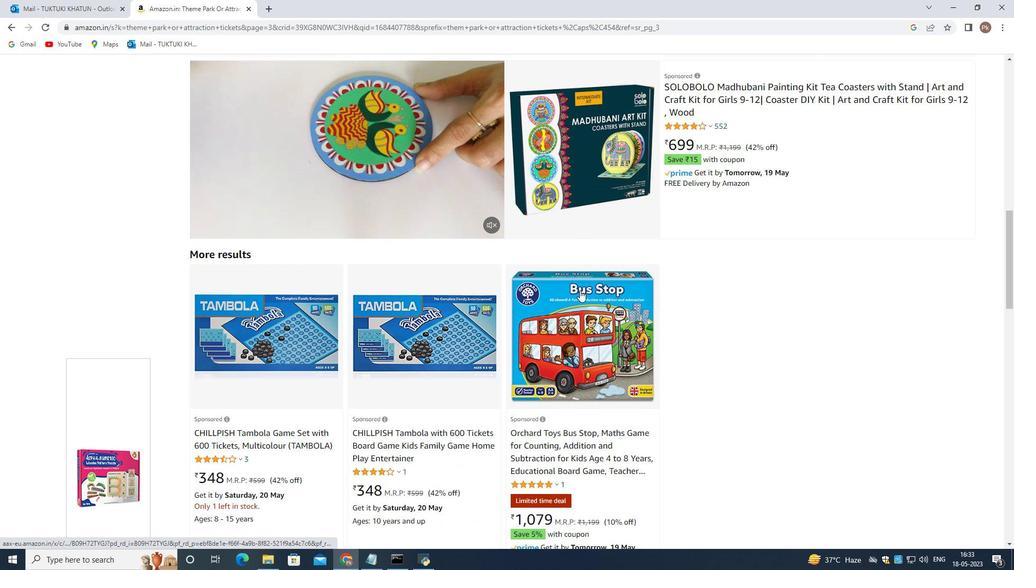 
Action: Mouse scrolled (580, 291) with delta (0, 0)
Screenshot: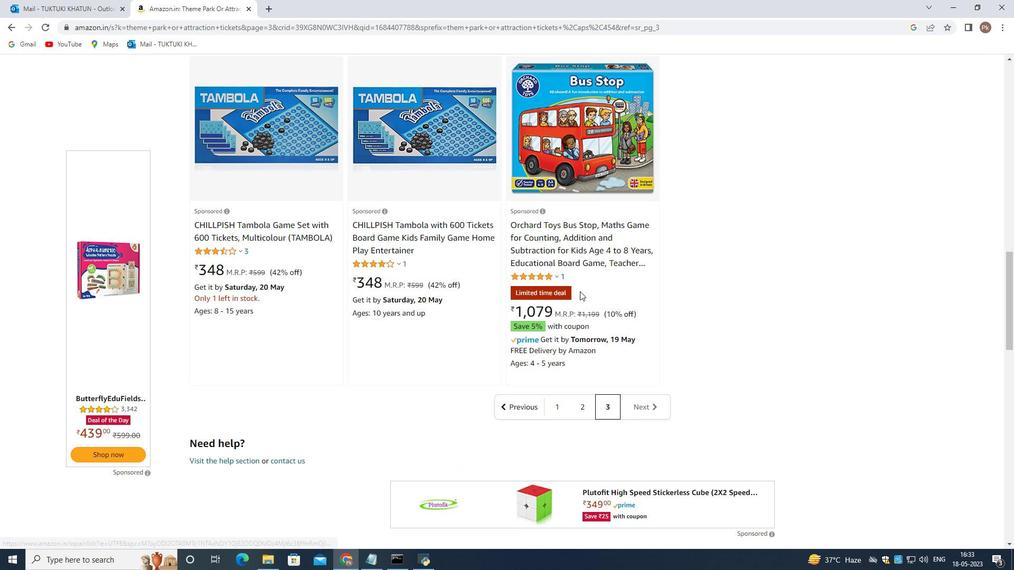 
Action: Mouse scrolled (580, 291) with delta (0, 0)
Screenshot: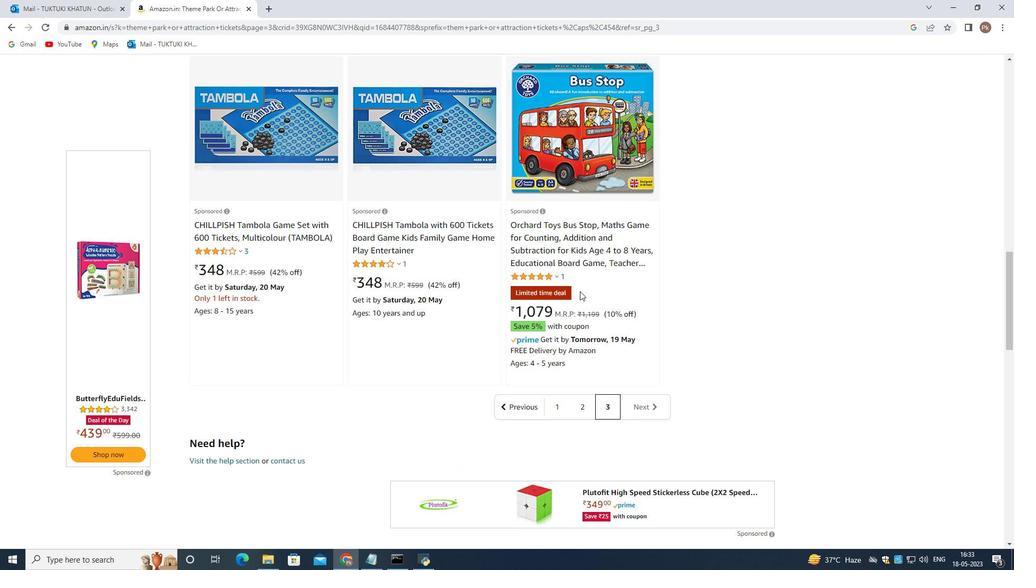 
Action: Mouse moved to (645, 301)
Screenshot: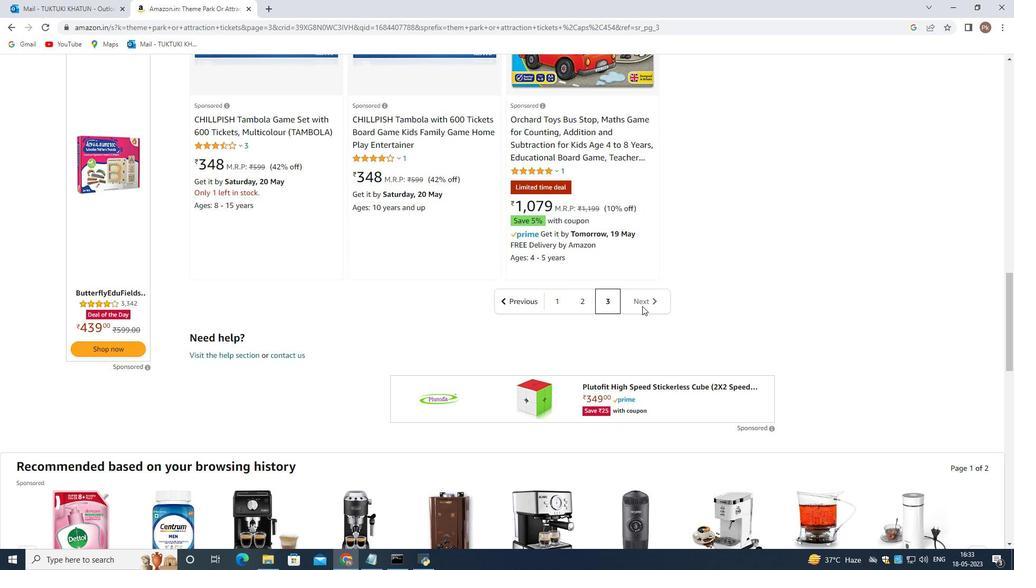
Action: Mouse pressed left at (645, 301)
Screenshot: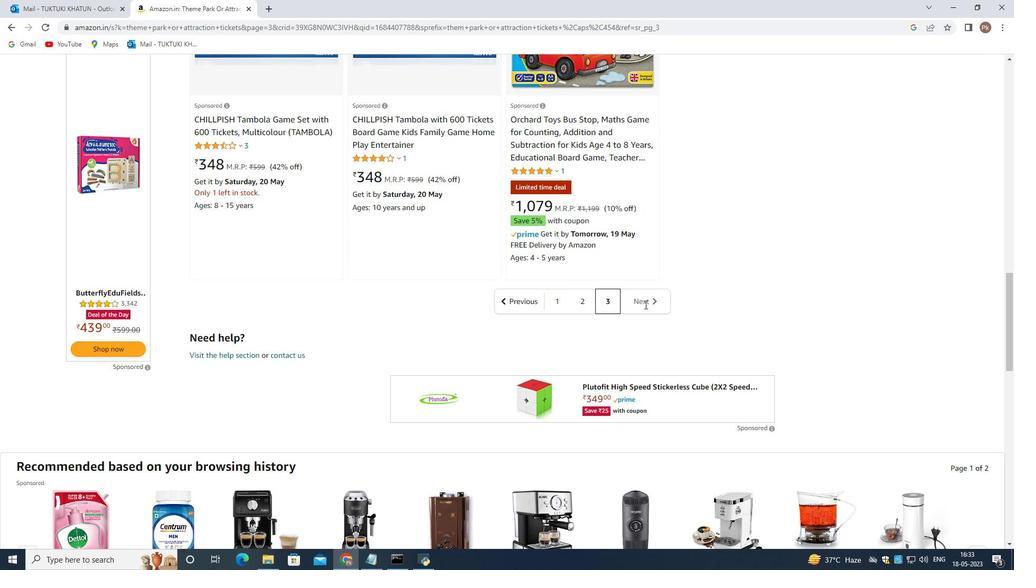 
Action: Mouse moved to (485, 256)
Screenshot: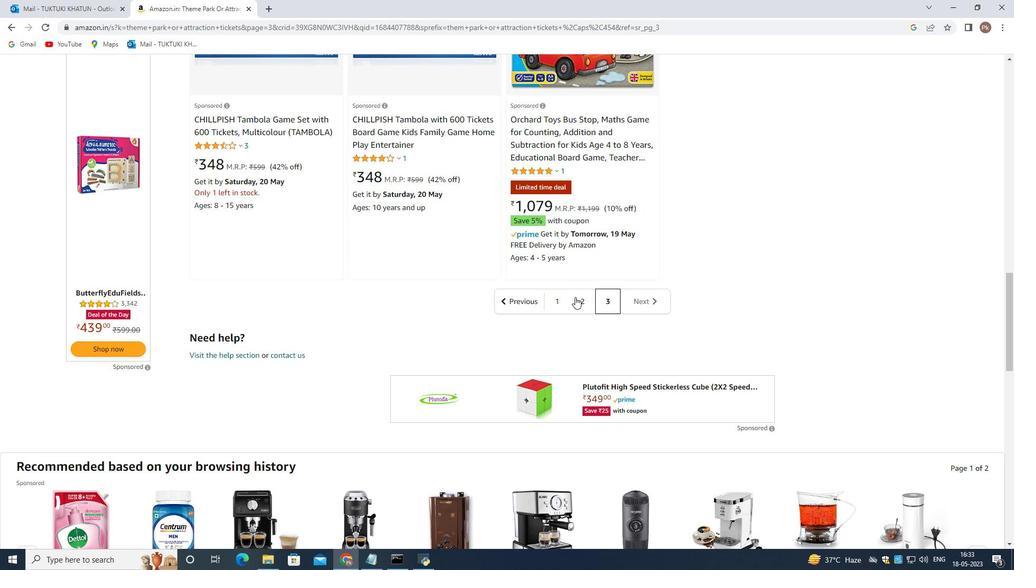 
Action: Mouse scrolled (485, 256) with delta (0, 0)
Screenshot: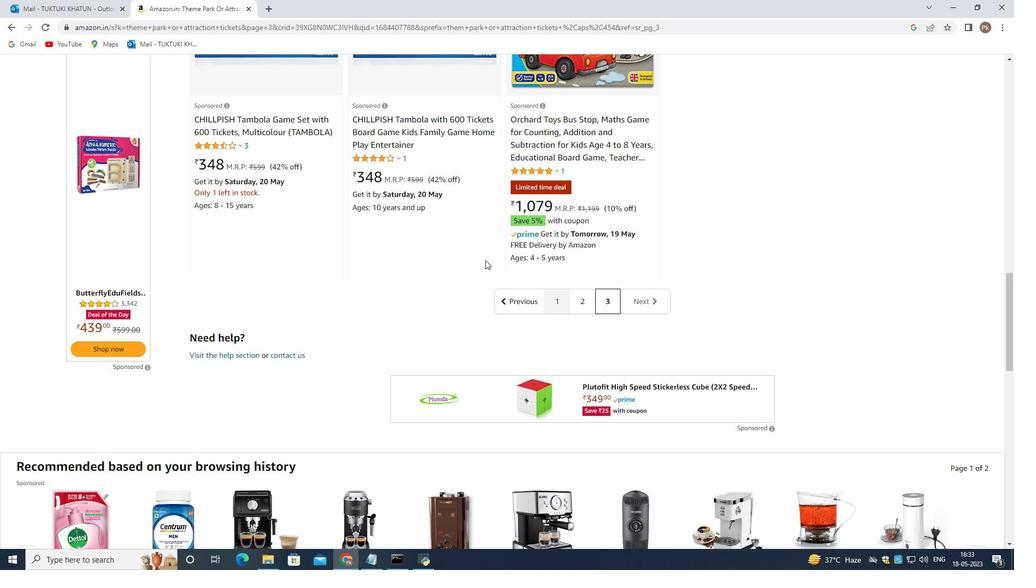 
Action: Mouse scrolled (485, 257) with delta (0, 0)
Screenshot: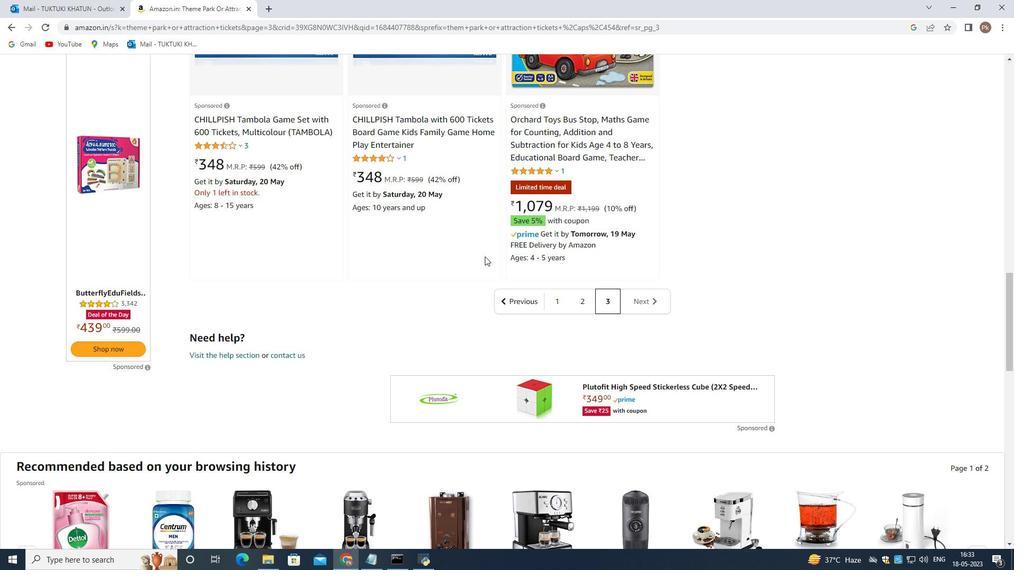 
Action: Mouse scrolled (485, 257) with delta (0, 0)
Screenshot: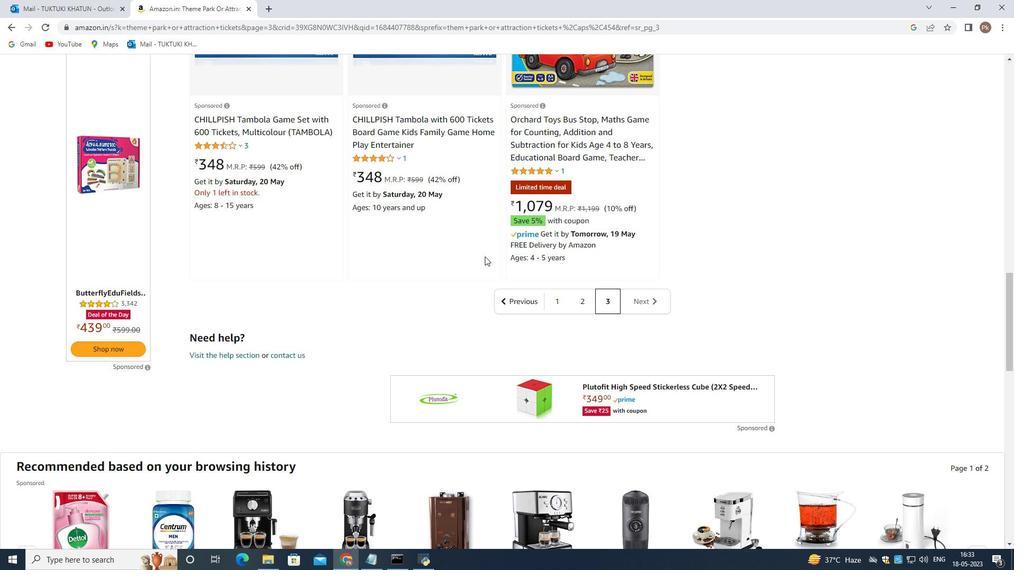 
Action: Mouse scrolled (485, 257) with delta (0, 0)
Screenshot: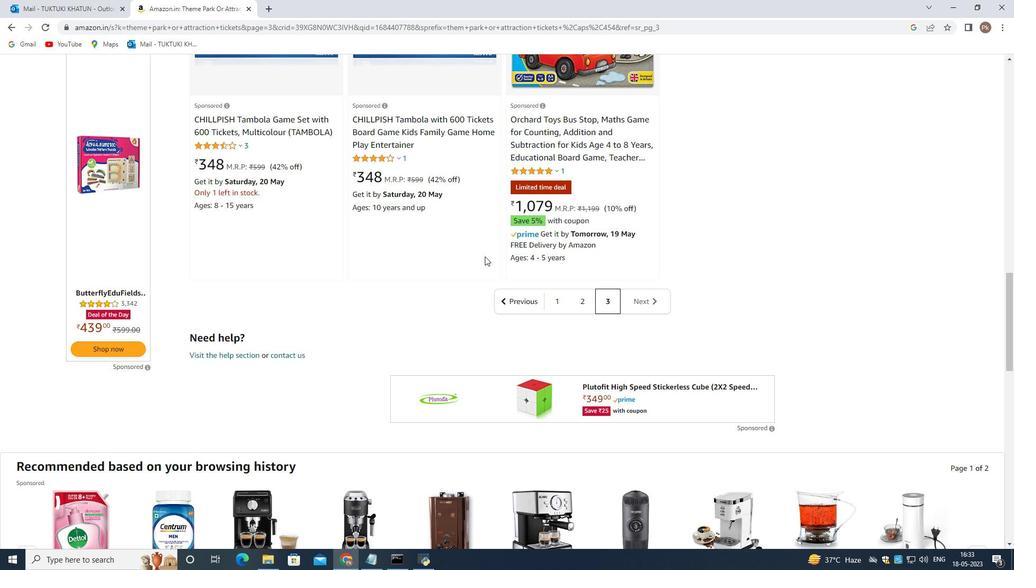 
Action: Mouse scrolled (485, 257) with delta (0, 0)
Screenshot: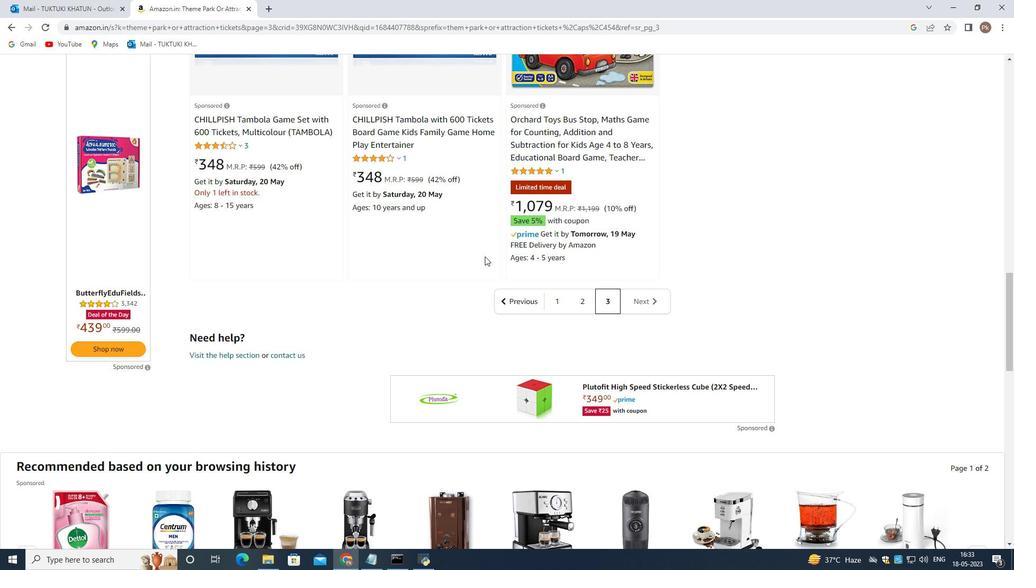 
Action: Mouse scrolled (485, 257) with delta (0, 0)
Screenshot: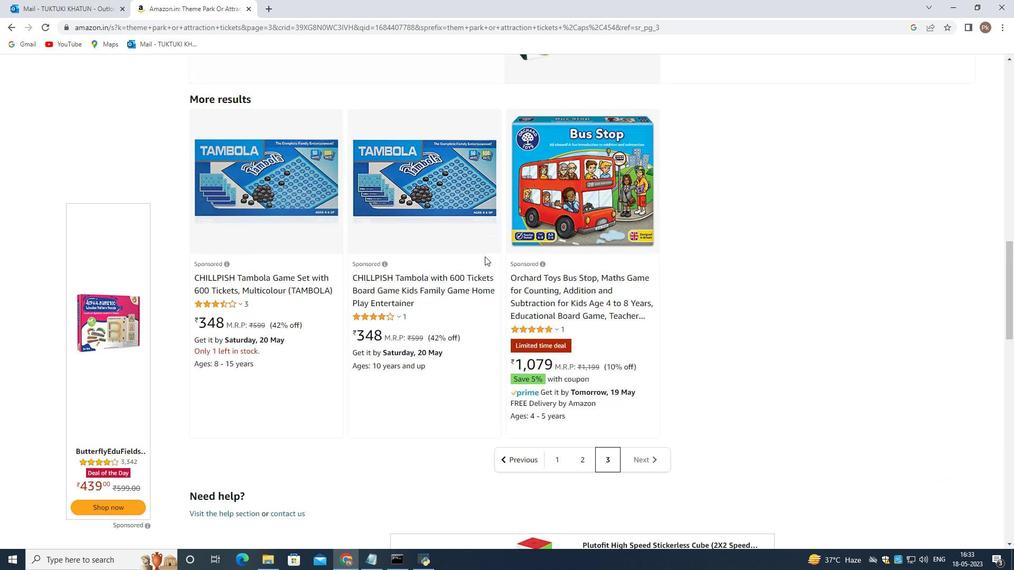 
Action: Mouse scrolled (485, 257) with delta (0, 0)
Screenshot: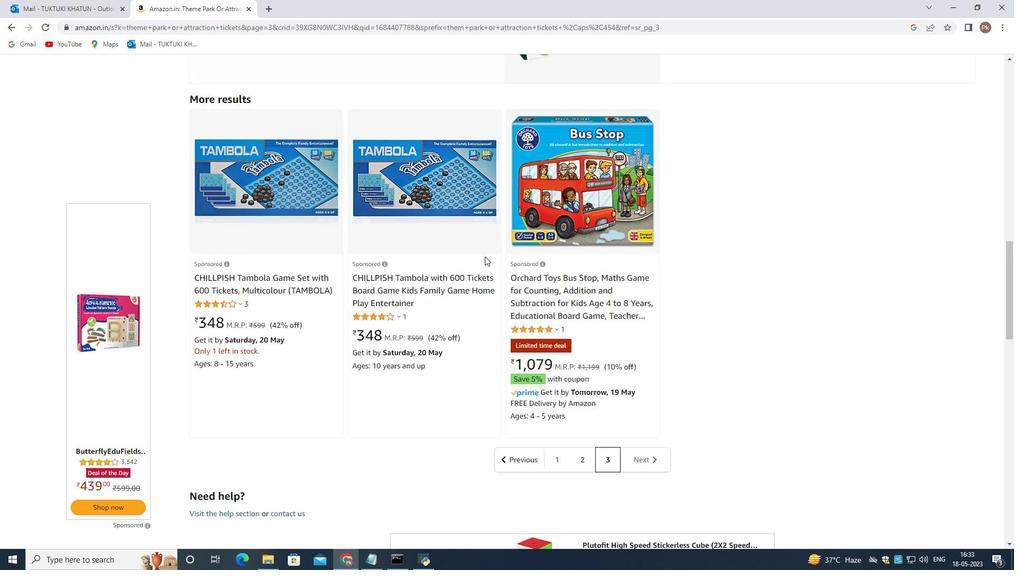 
Action: Mouse scrolled (485, 257) with delta (0, 0)
Screenshot: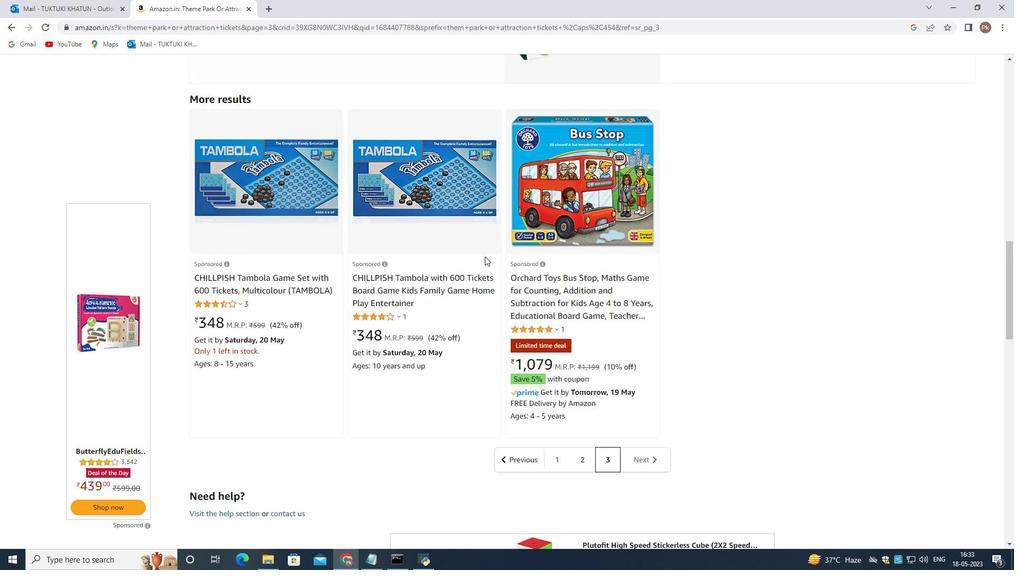 
Action: Mouse scrolled (485, 257) with delta (0, 0)
Screenshot: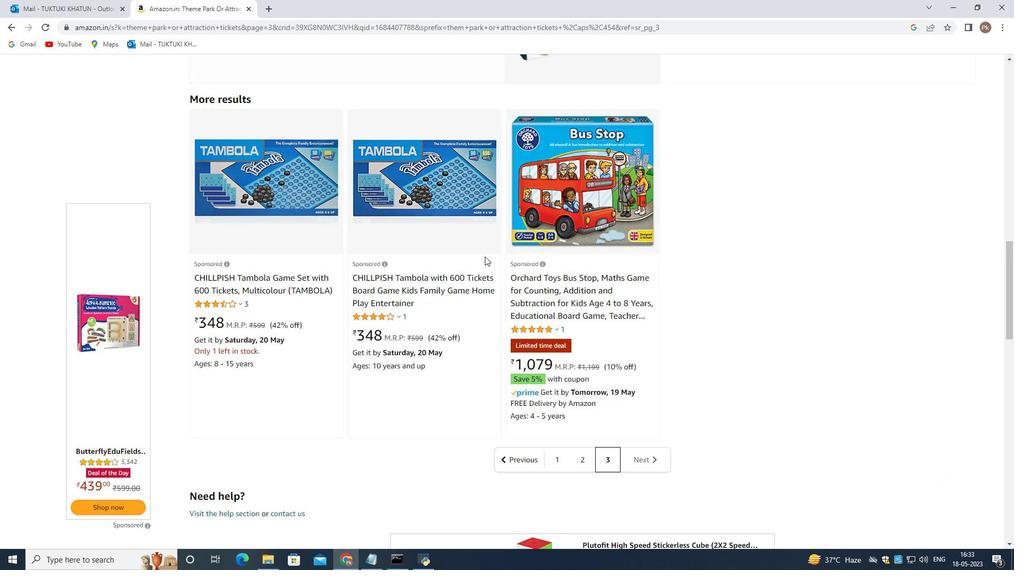 
Action: Mouse scrolled (485, 257) with delta (0, 0)
Screenshot: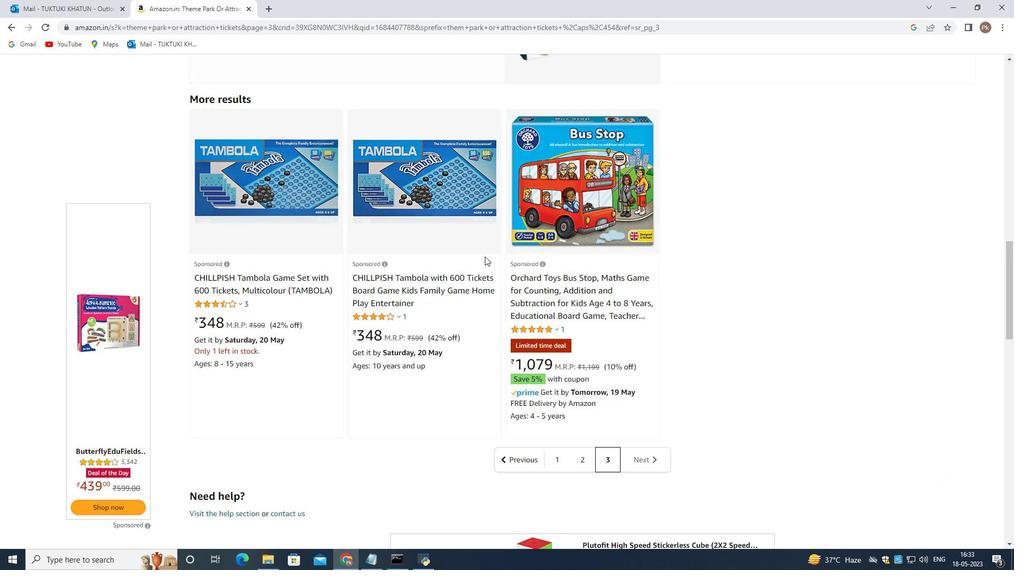 
Action: Mouse moved to (486, 255)
Screenshot: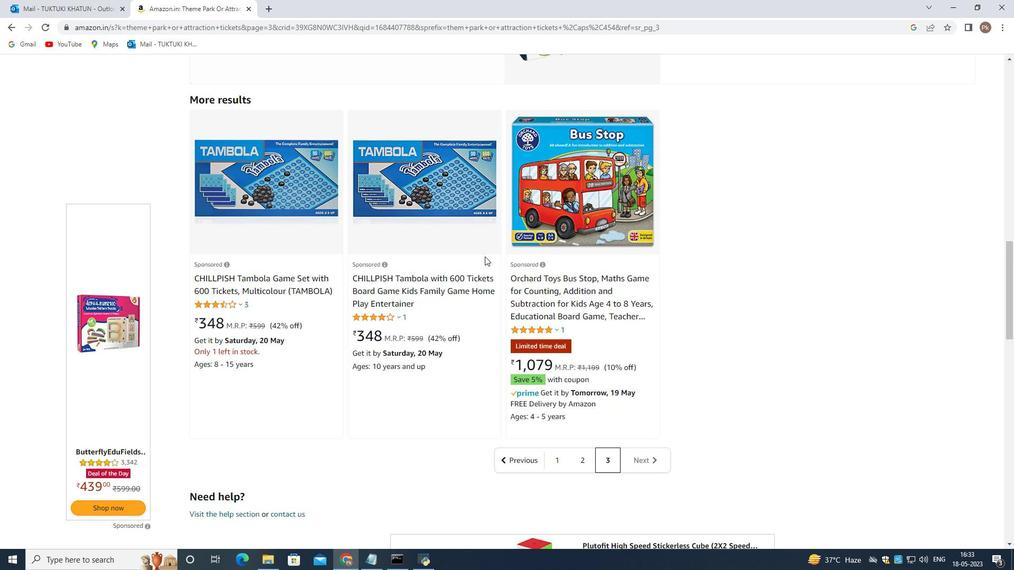 
Action: Mouse scrolled (486, 256) with delta (0, 0)
Screenshot: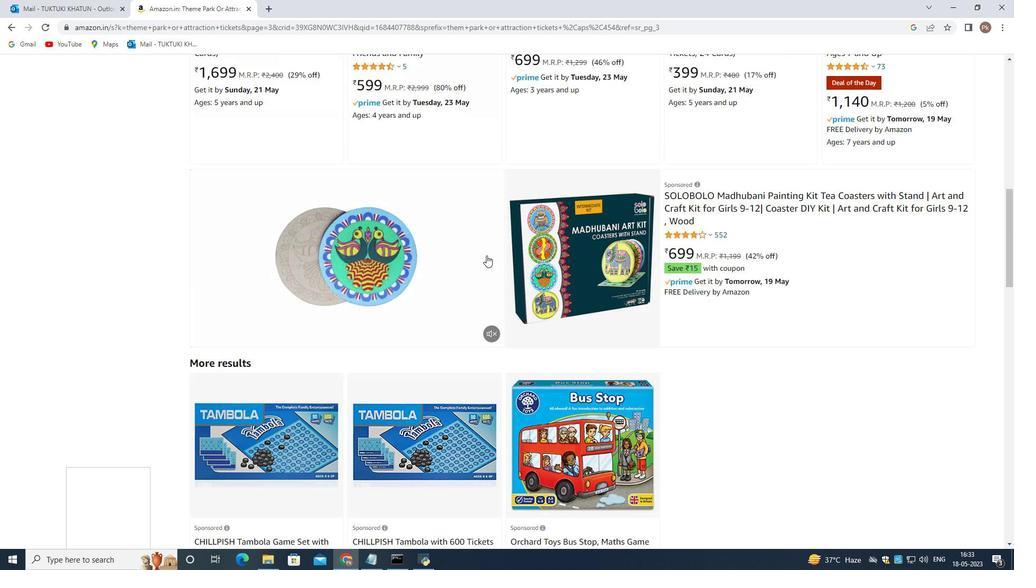 
Action: Mouse scrolled (486, 256) with delta (0, 0)
Screenshot: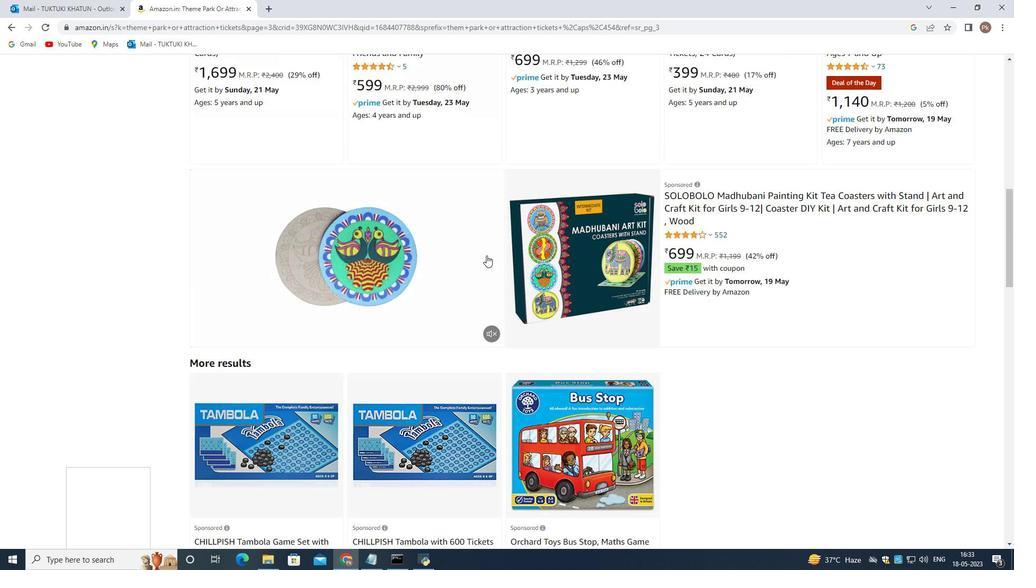 
Action: Mouse scrolled (486, 256) with delta (0, 0)
Screenshot: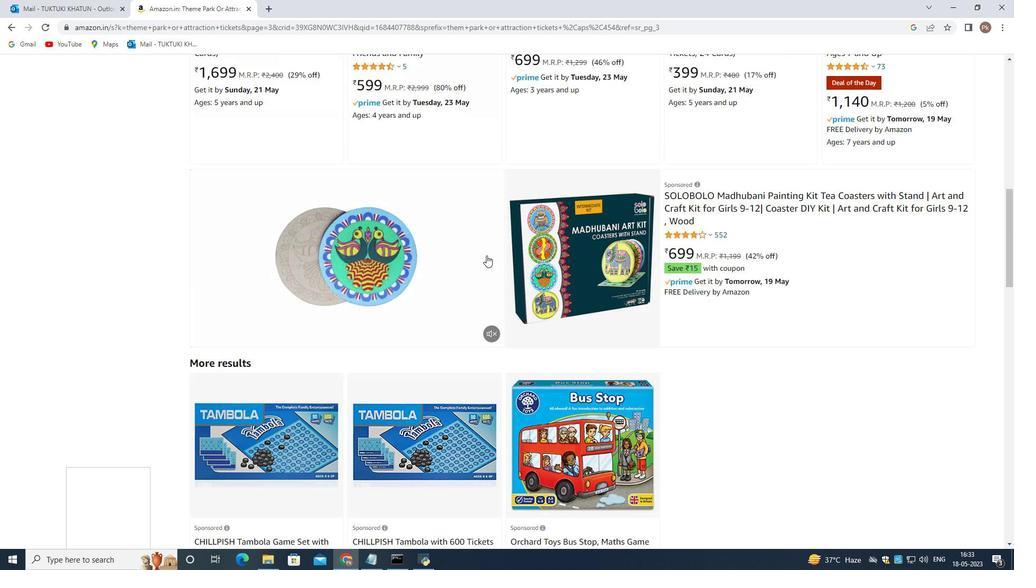 
Action: Mouse scrolled (486, 256) with delta (0, 0)
Screenshot: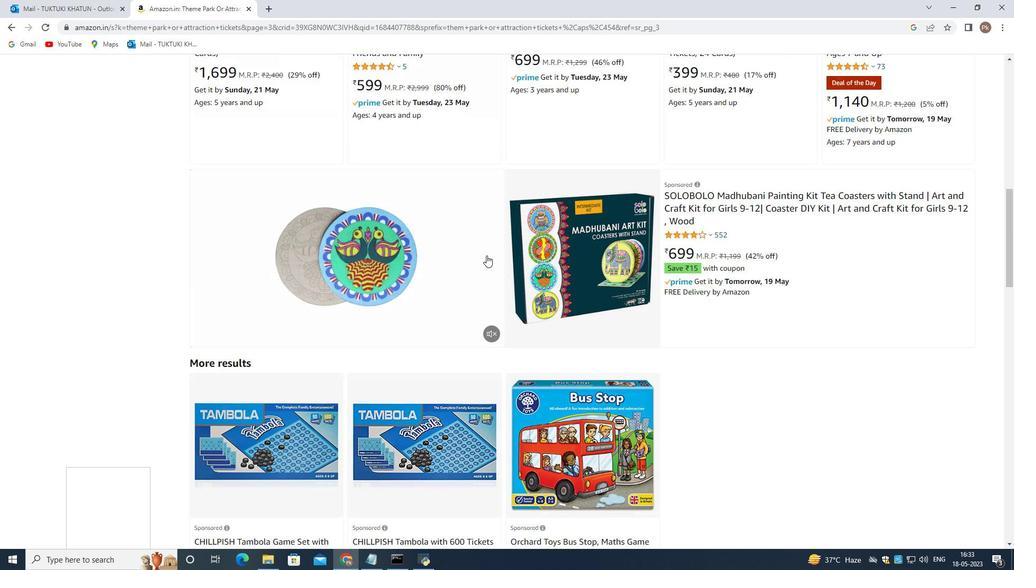 
Action: Mouse scrolled (486, 256) with delta (0, 0)
Screenshot: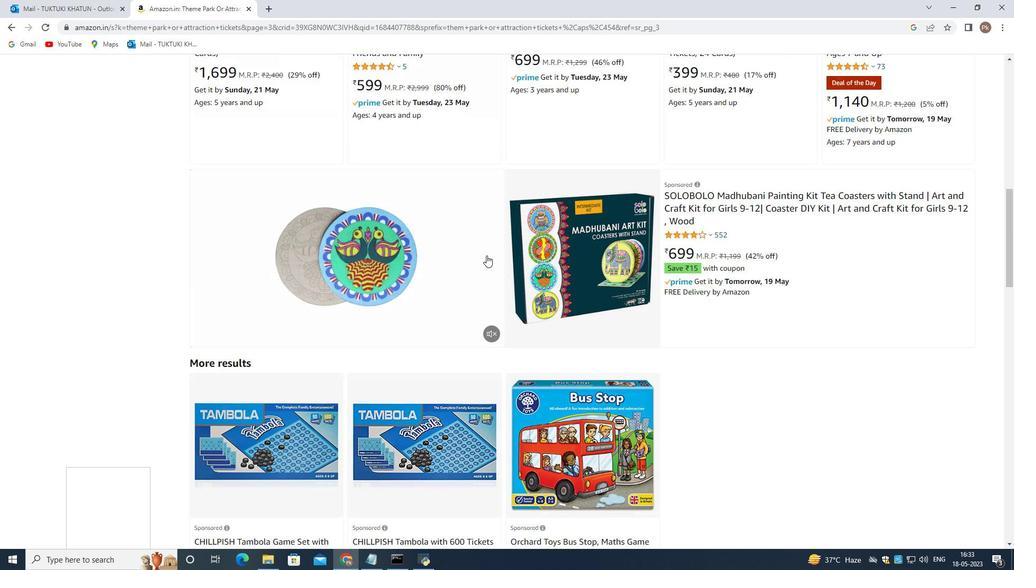 
Action: Mouse scrolled (486, 256) with delta (0, 0)
Screenshot: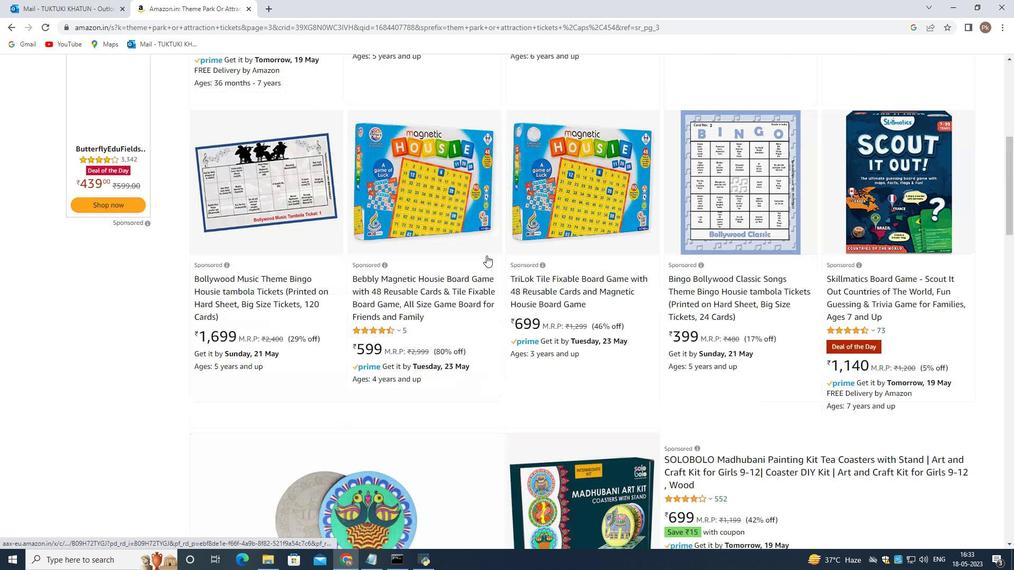 
Action: Mouse scrolled (486, 256) with delta (0, 0)
Screenshot: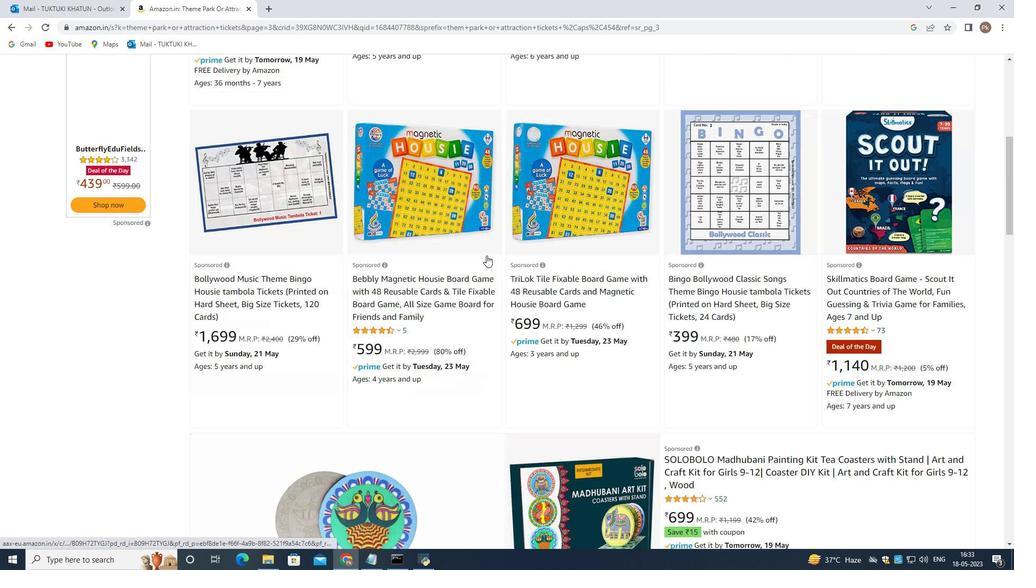
Action: Mouse scrolled (486, 256) with delta (0, 0)
Screenshot: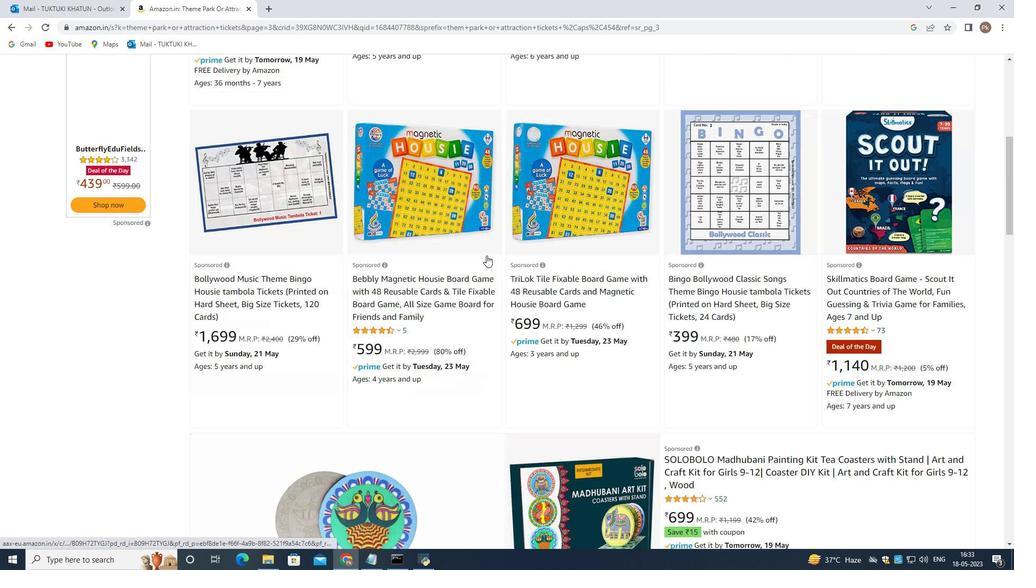 
Action: Mouse scrolled (486, 256) with delta (0, 0)
Screenshot: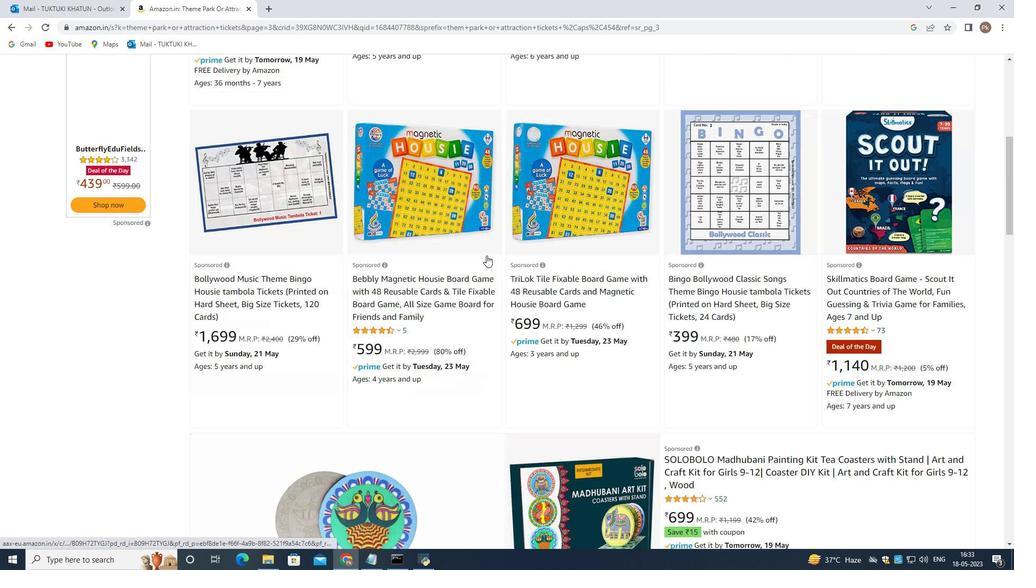 
Action: Mouse scrolled (486, 256) with delta (0, 0)
Screenshot: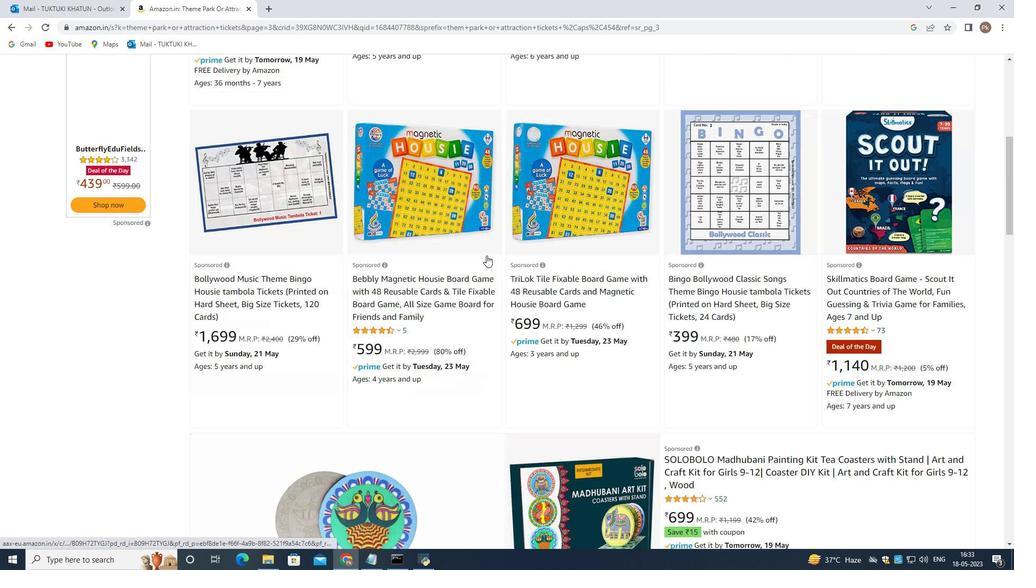 
Action: Mouse scrolled (486, 256) with delta (0, 0)
Screenshot: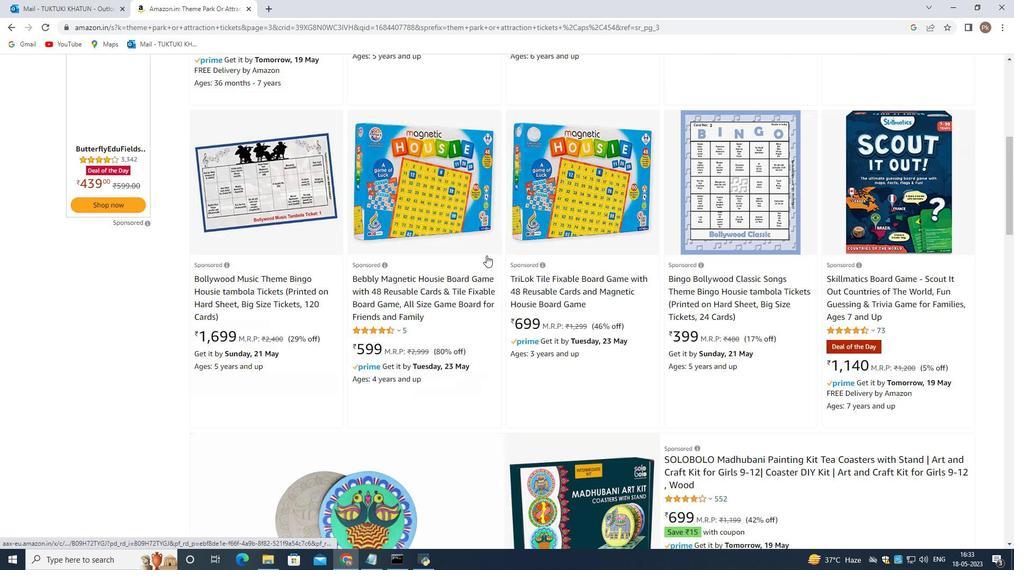 
